 Task: Find connections with filter location Staaken with filter topic #travelwith filter profile language French with filter current company Mahindra Logistics with filter school Careers for youth Hyderabad with filter industry Appliances, Electrical, and Electronics Manufacturing with filter service category Nonprofit Consulting with filter keywords title Conservation Volunteer
Action: Mouse moved to (173, 281)
Screenshot: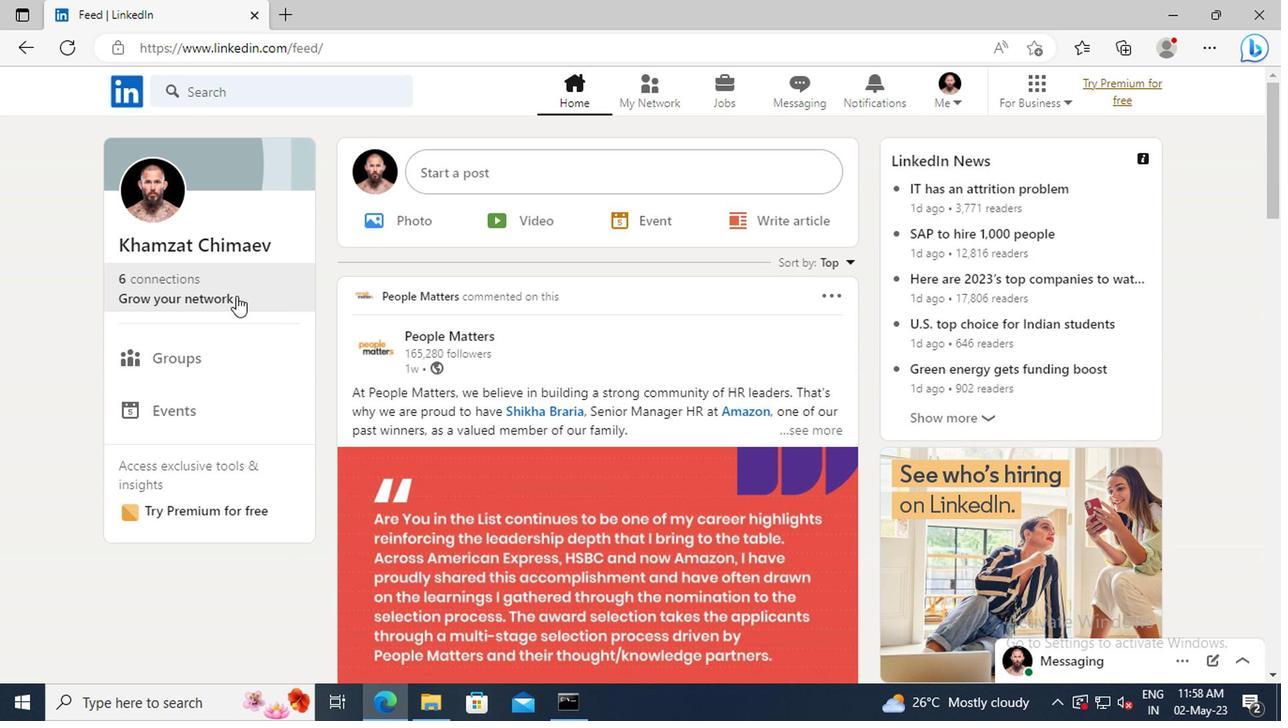 
Action: Mouse pressed left at (173, 281)
Screenshot: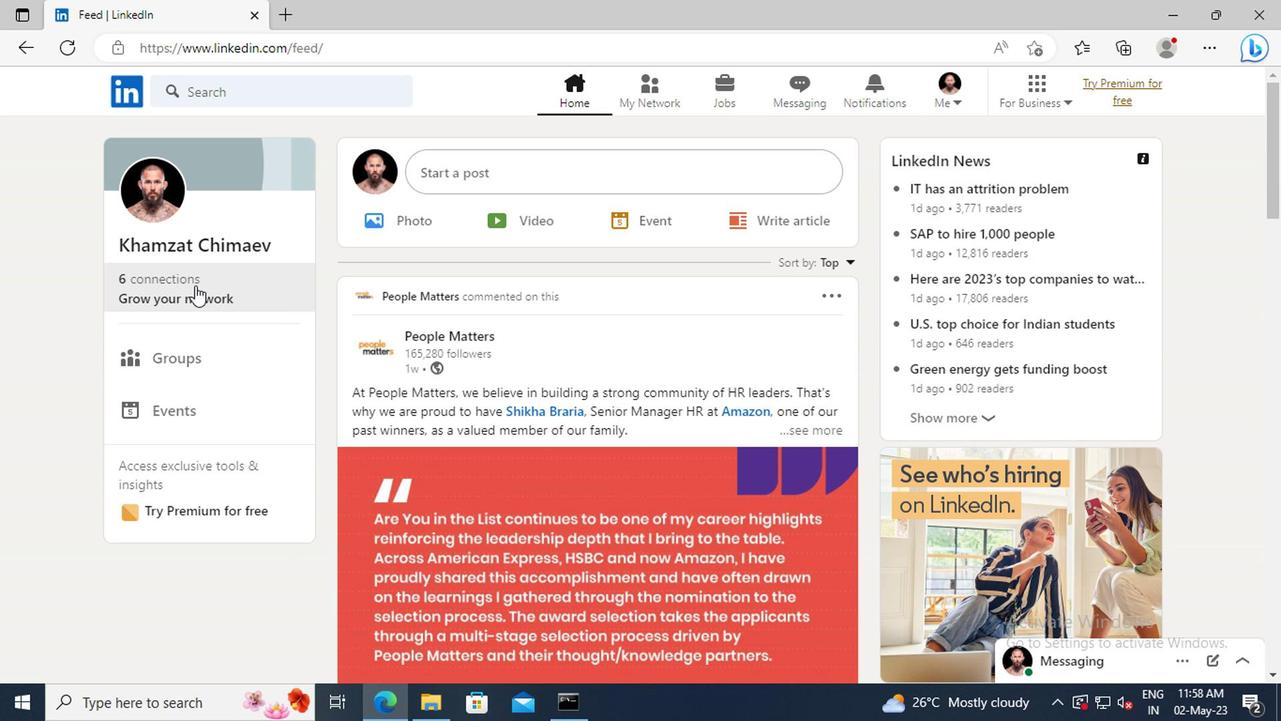 
Action: Mouse moved to (203, 196)
Screenshot: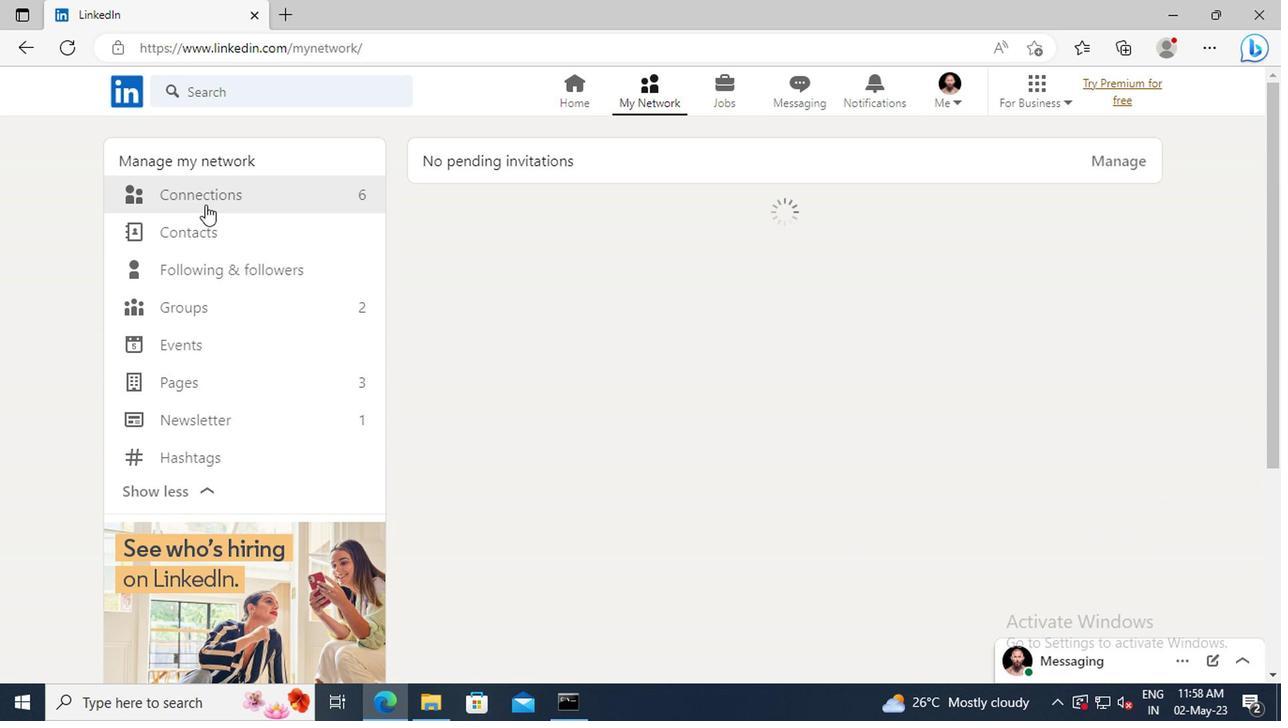 
Action: Mouse pressed left at (203, 196)
Screenshot: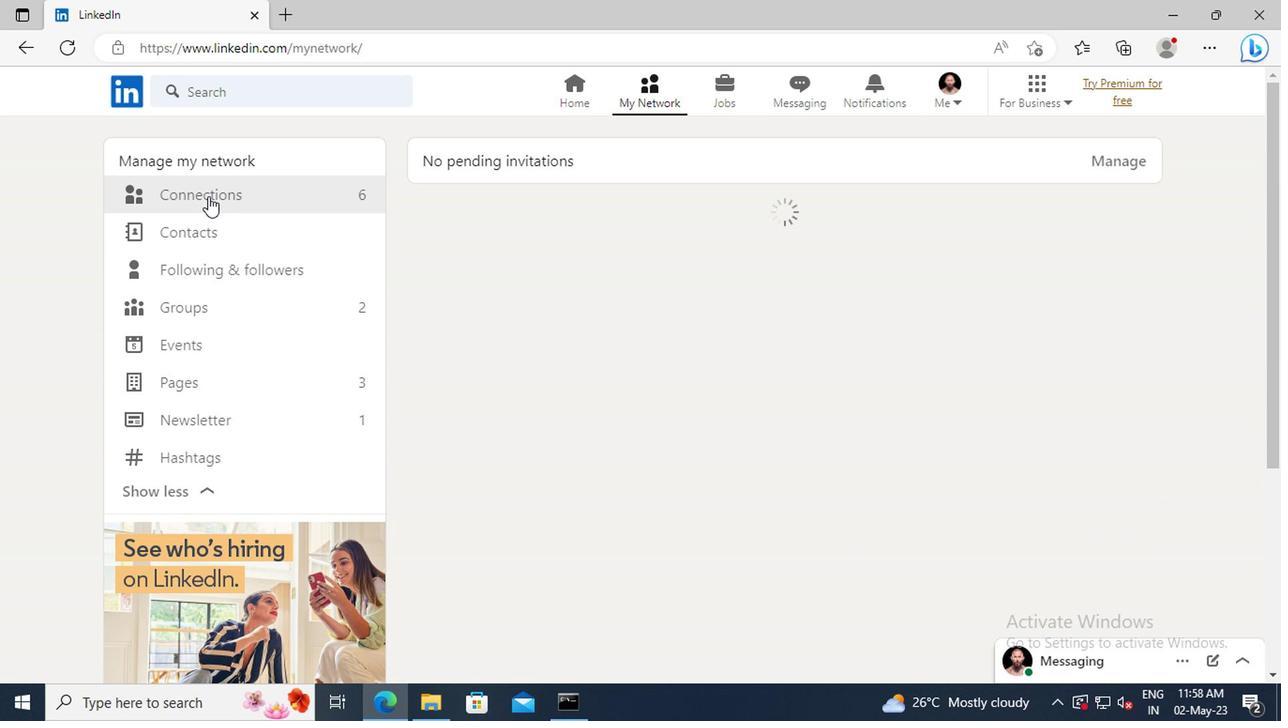 
Action: Mouse moved to (754, 198)
Screenshot: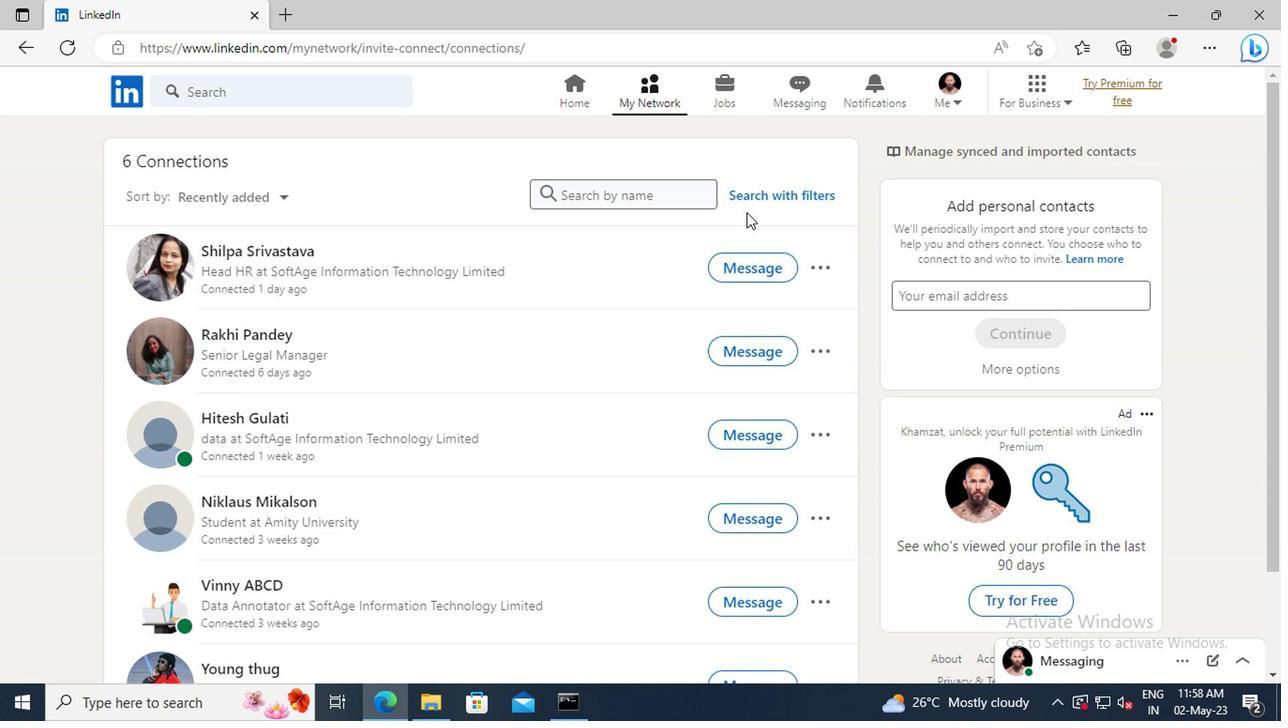 
Action: Mouse pressed left at (754, 198)
Screenshot: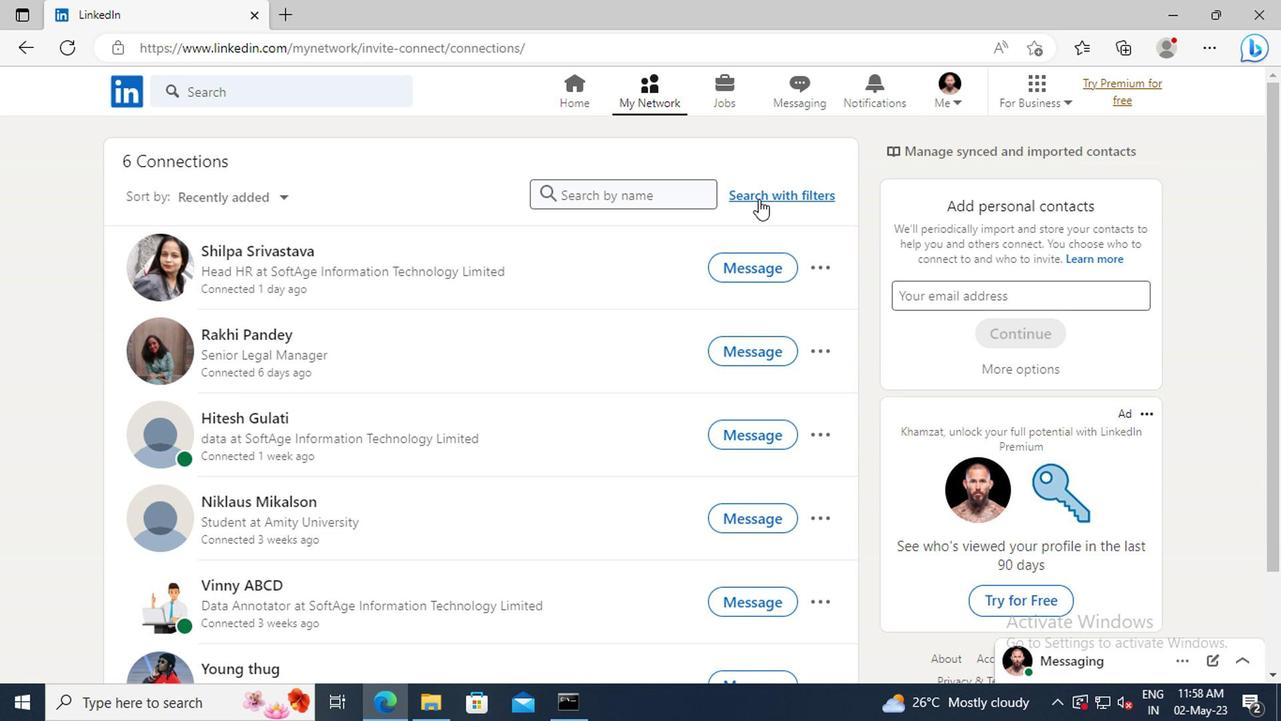 
Action: Mouse moved to (702, 146)
Screenshot: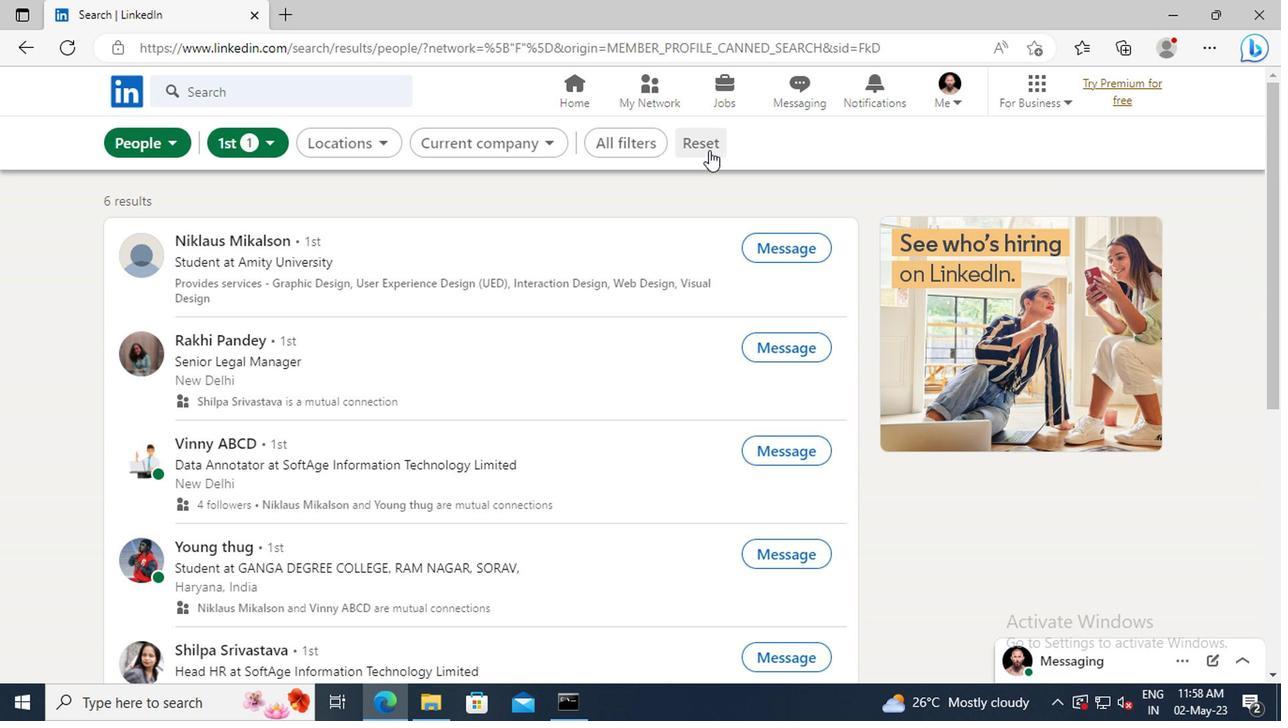 
Action: Mouse pressed left at (702, 146)
Screenshot: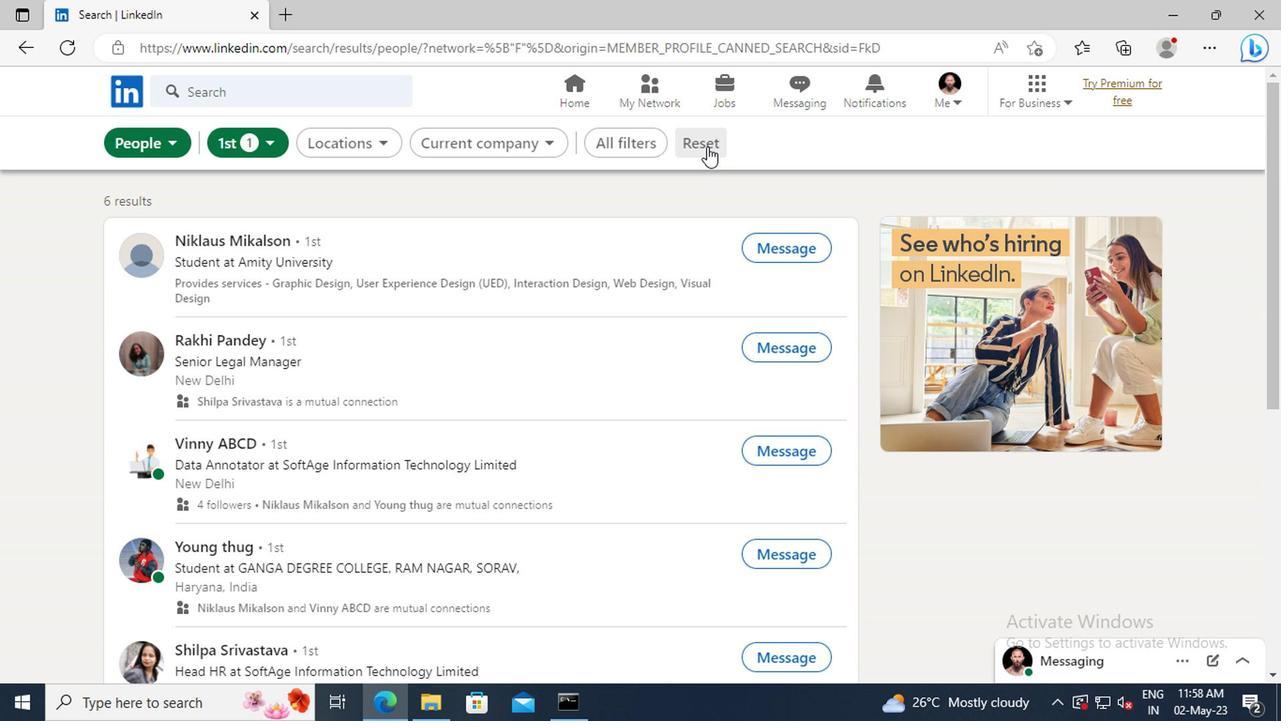 
Action: Mouse moved to (673, 146)
Screenshot: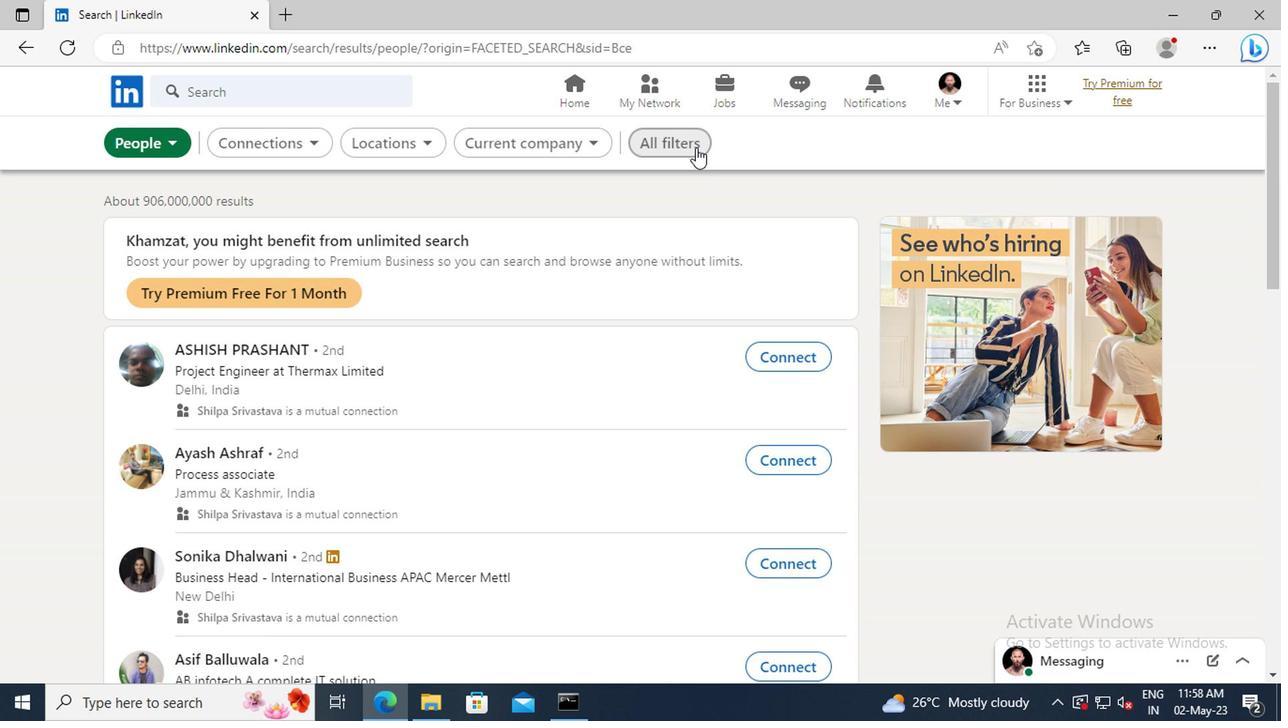 
Action: Mouse pressed left at (673, 146)
Screenshot: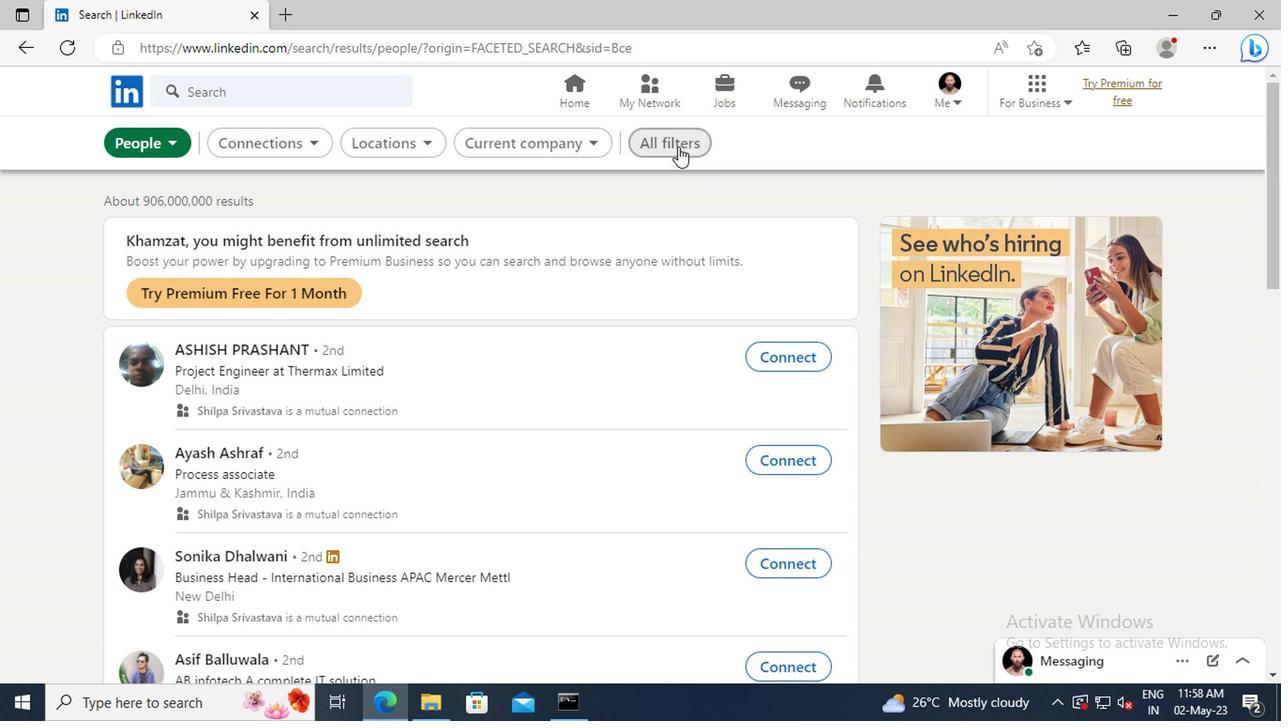 
Action: Mouse moved to (1039, 351)
Screenshot: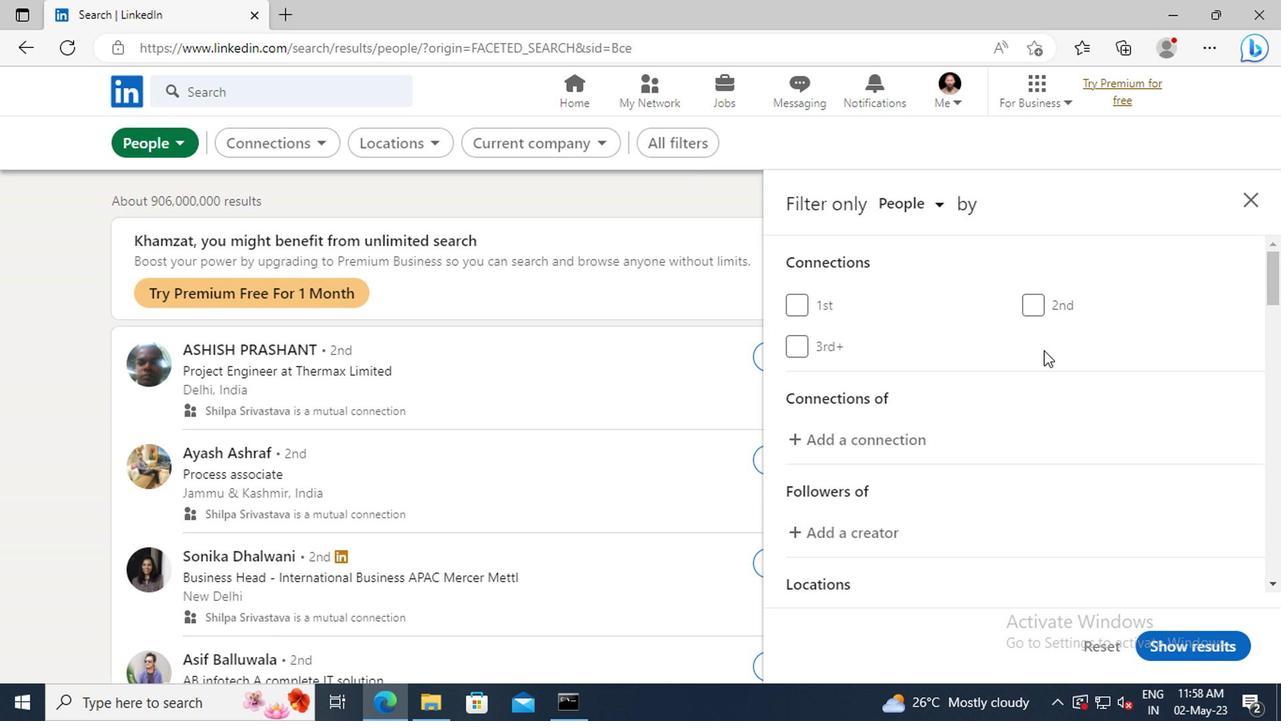 
Action: Mouse scrolled (1039, 349) with delta (0, -1)
Screenshot: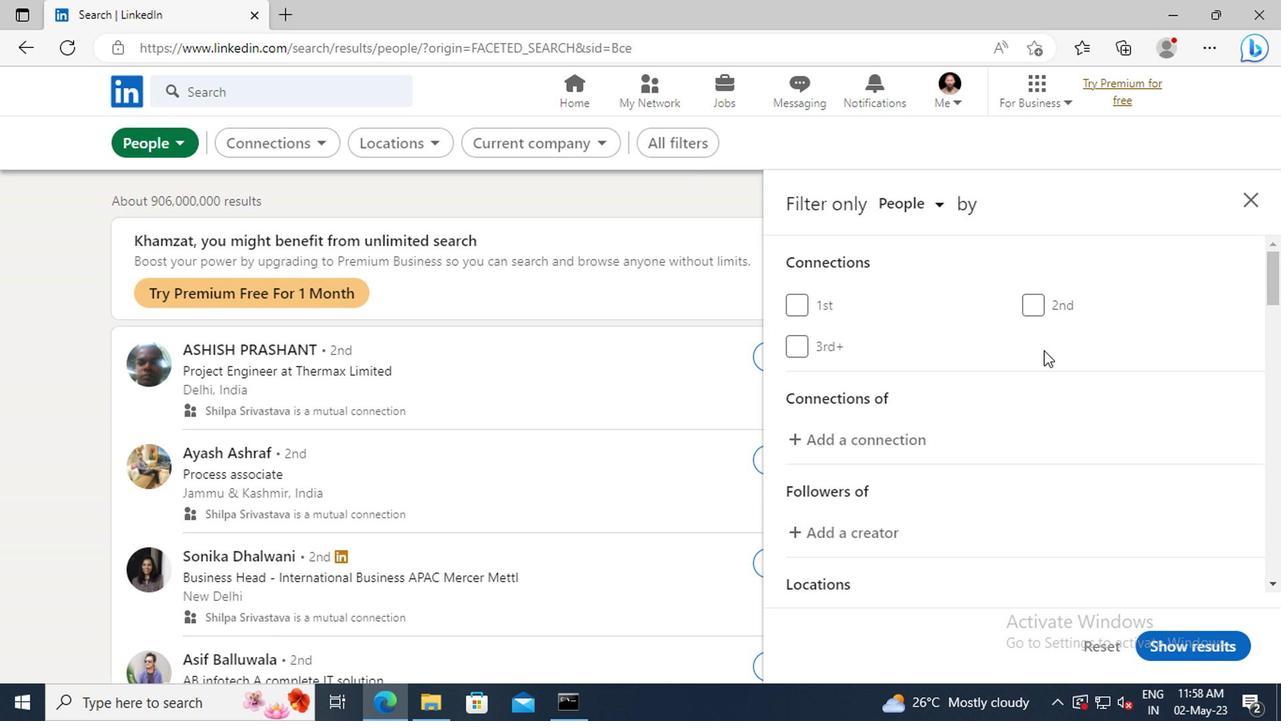 
Action: Mouse scrolled (1039, 349) with delta (0, -1)
Screenshot: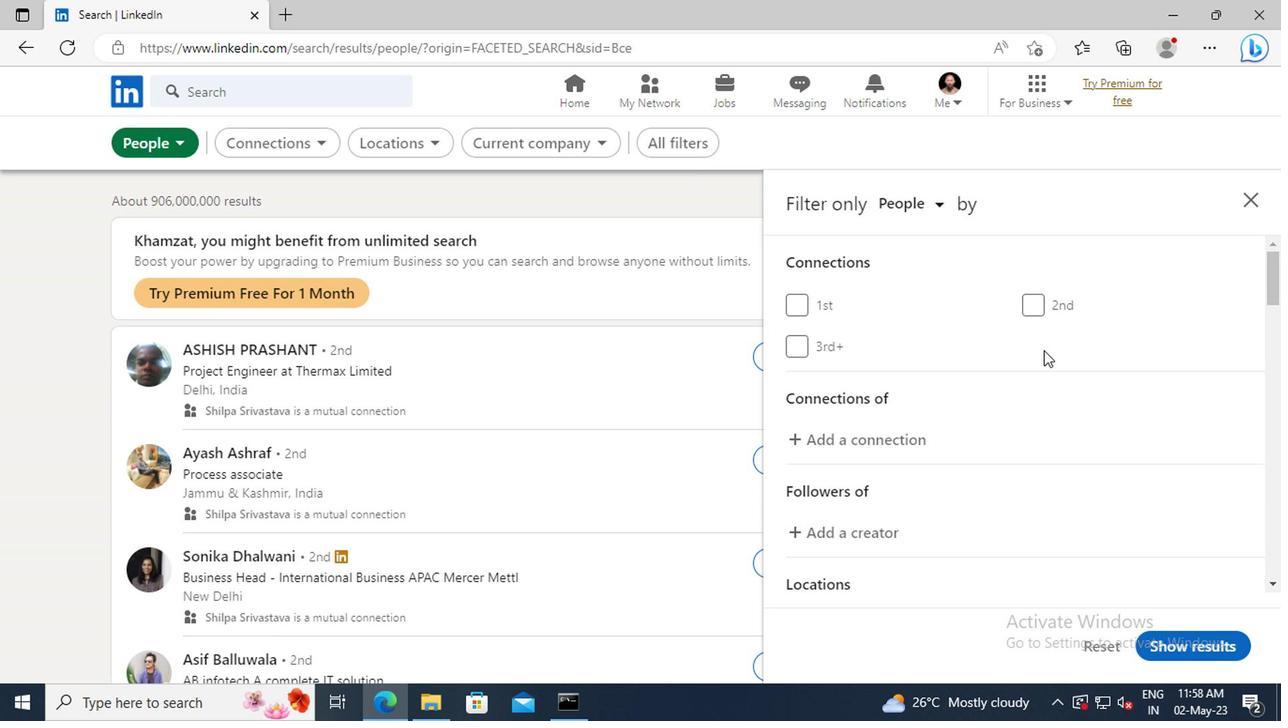 
Action: Mouse scrolled (1039, 349) with delta (0, -1)
Screenshot: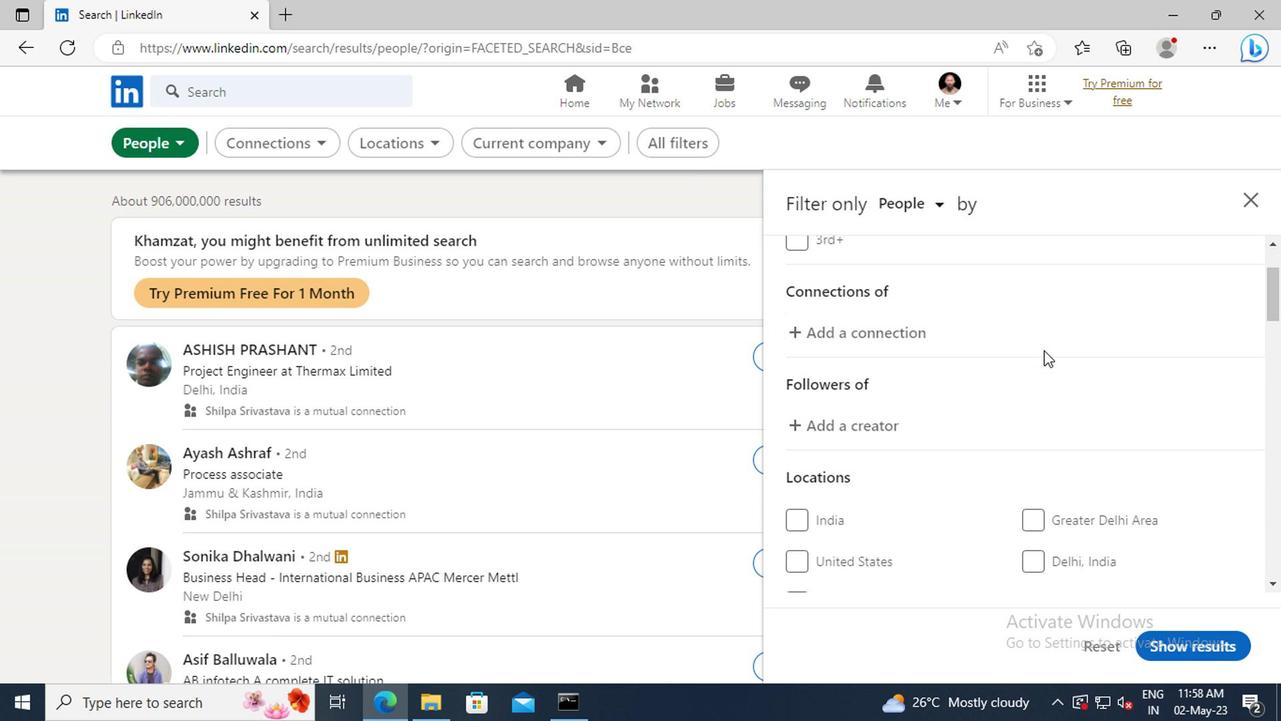 
Action: Mouse scrolled (1039, 349) with delta (0, -1)
Screenshot: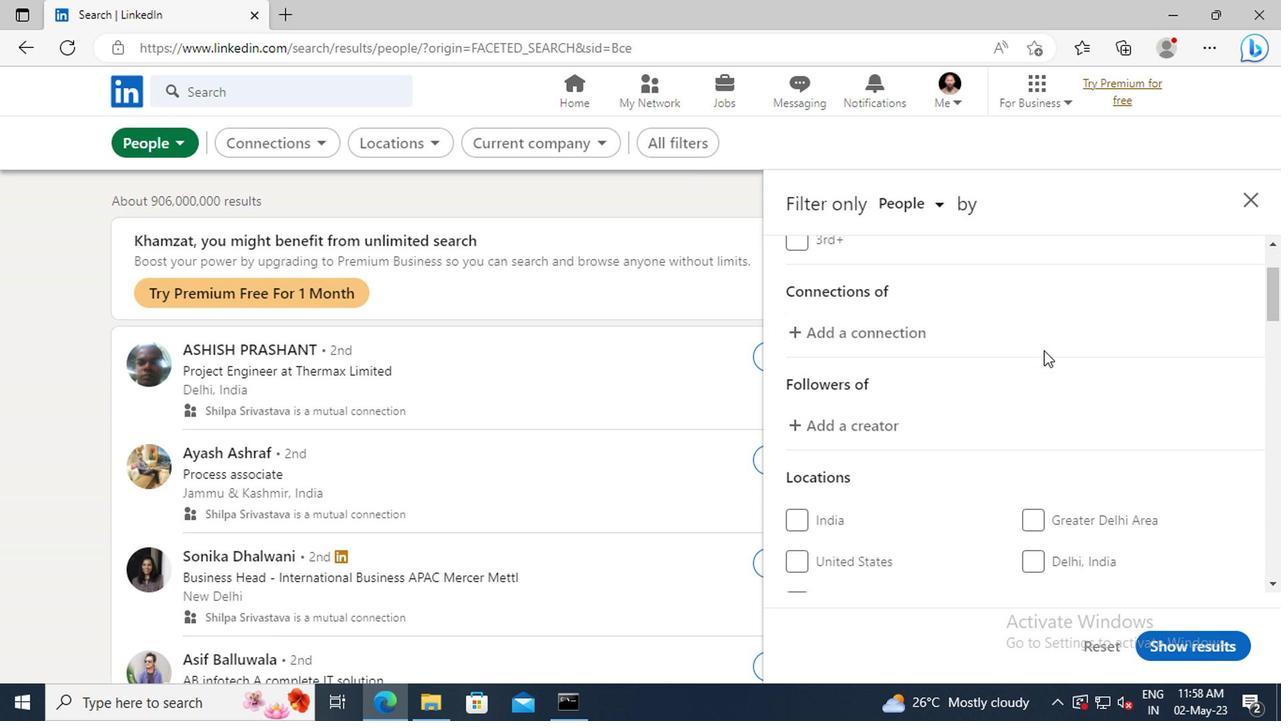 
Action: Mouse scrolled (1039, 349) with delta (0, -1)
Screenshot: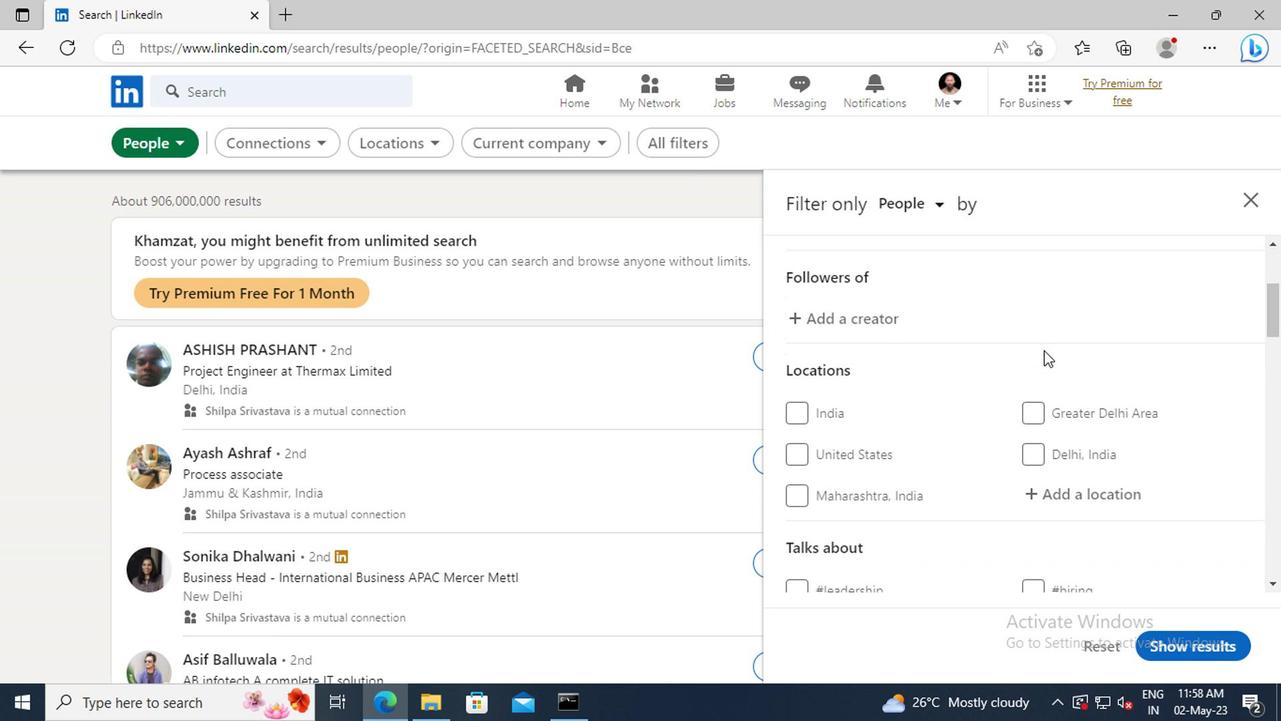 
Action: Mouse moved to (1048, 442)
Screenshot: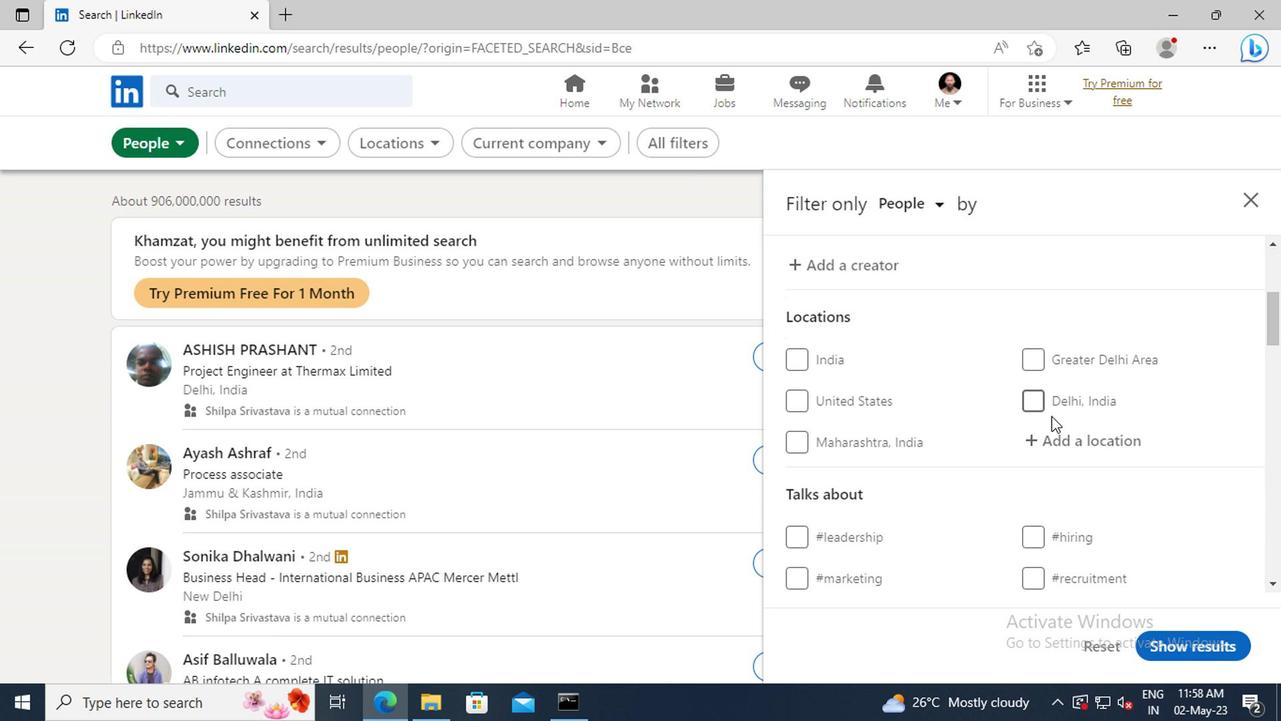 
Action: Mouse pressed left at (1048, 442)
Screenshot: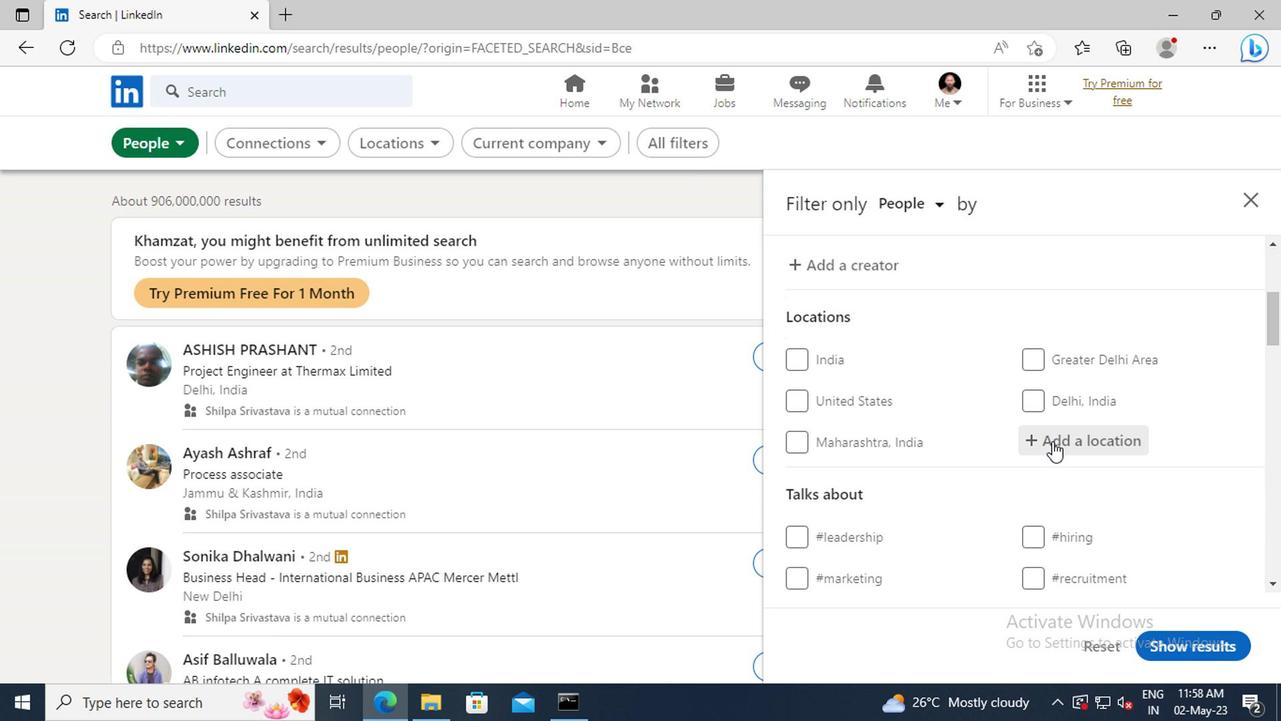 
Action: Key pressed <Key.shift>STAAKEN<Key.enter>
Screenshot: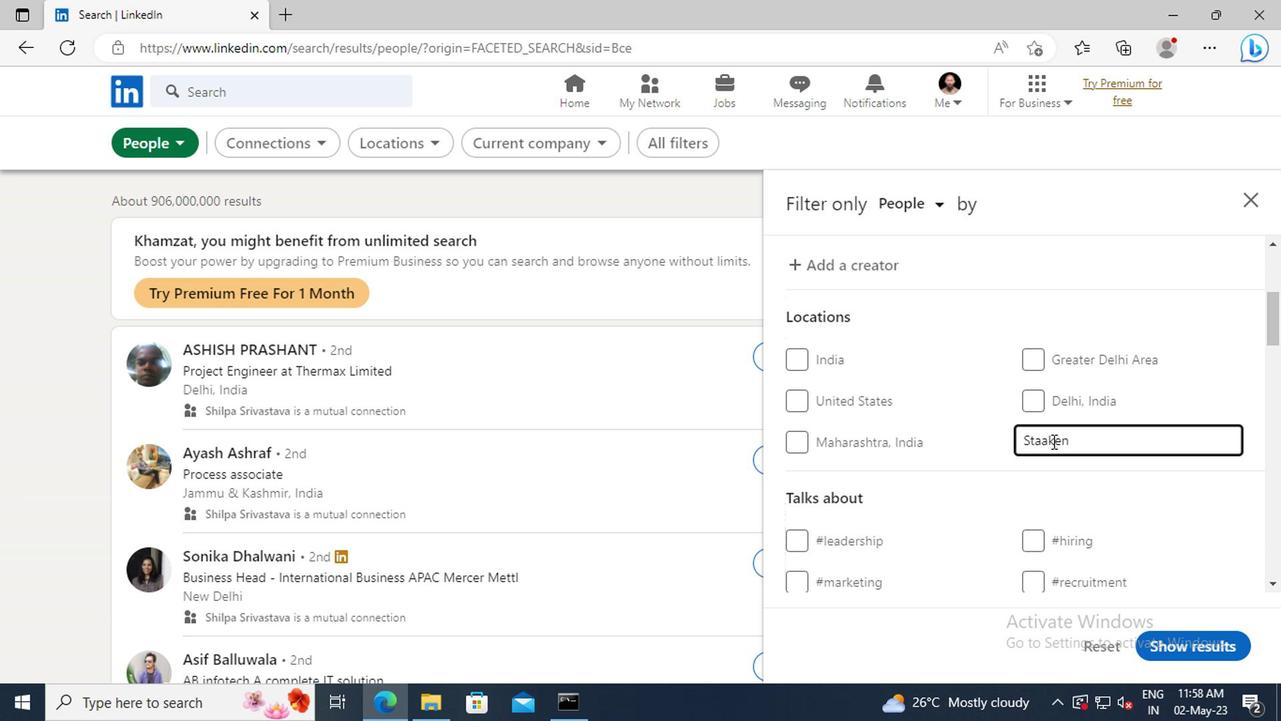 
Action: Mouse scrolled (1048, 441) with delta (0, -1)
Screenshot: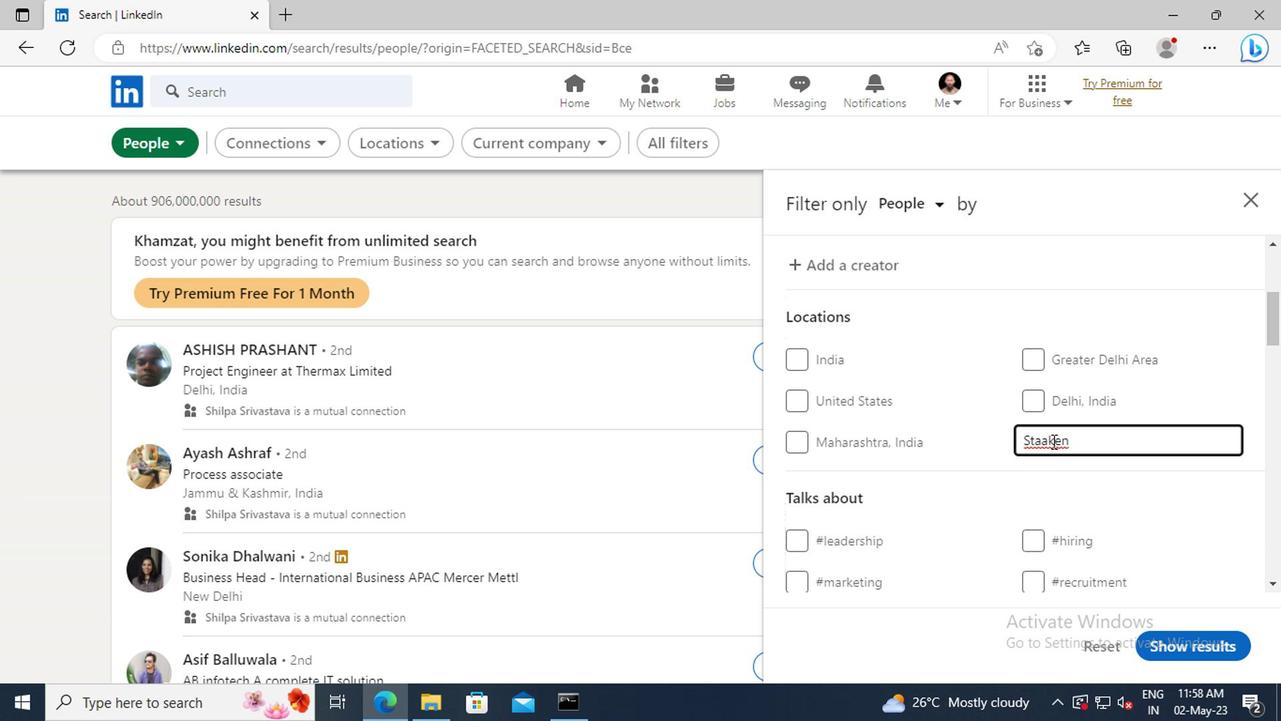 
Action: Mouse scrolled (1048, 441) with delta (0, -1)
Screenshot: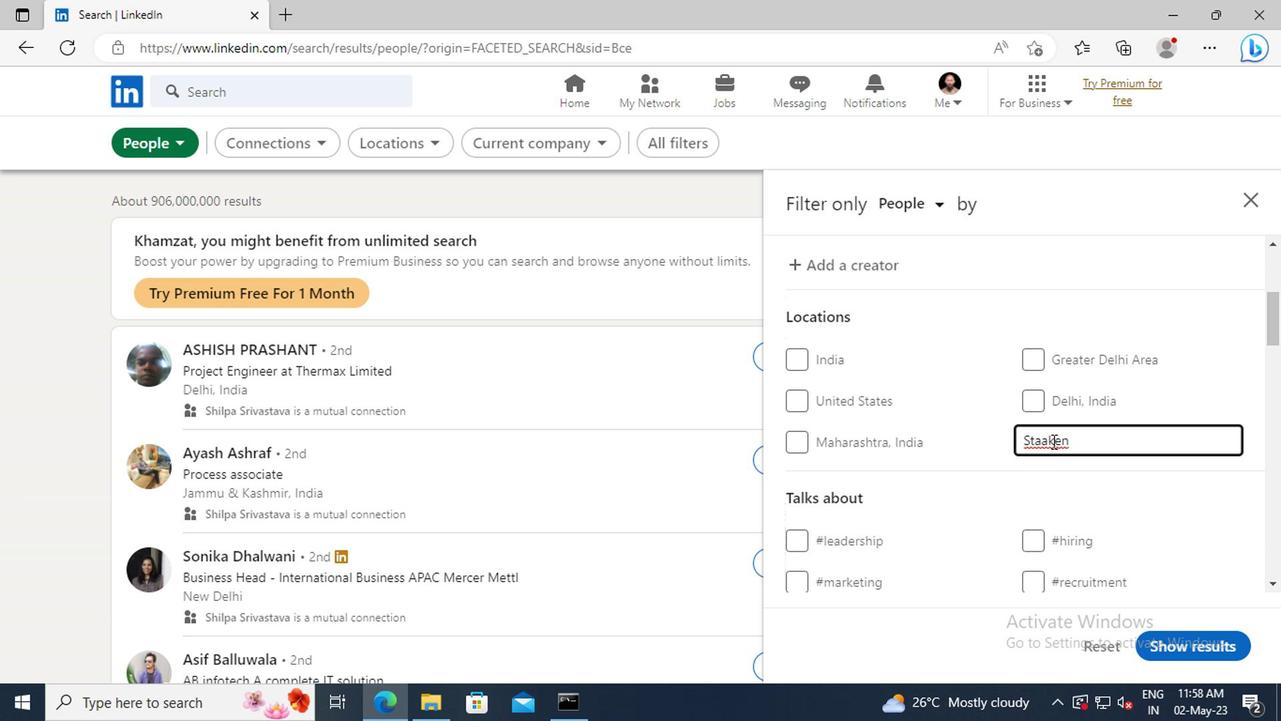
Action: Mouse scrolled (1048, 441) with delta (0, -1)
Screenshot: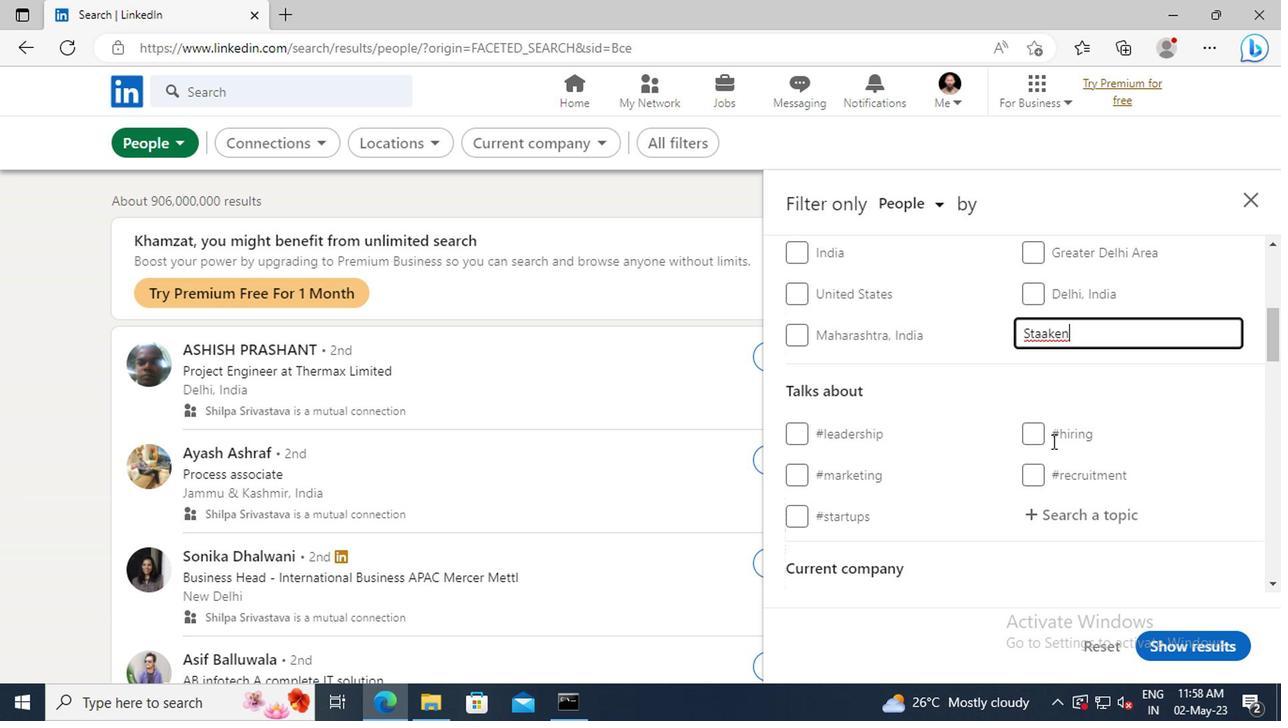 
Action: Mouse moved to (1048, 461)
Screenshot: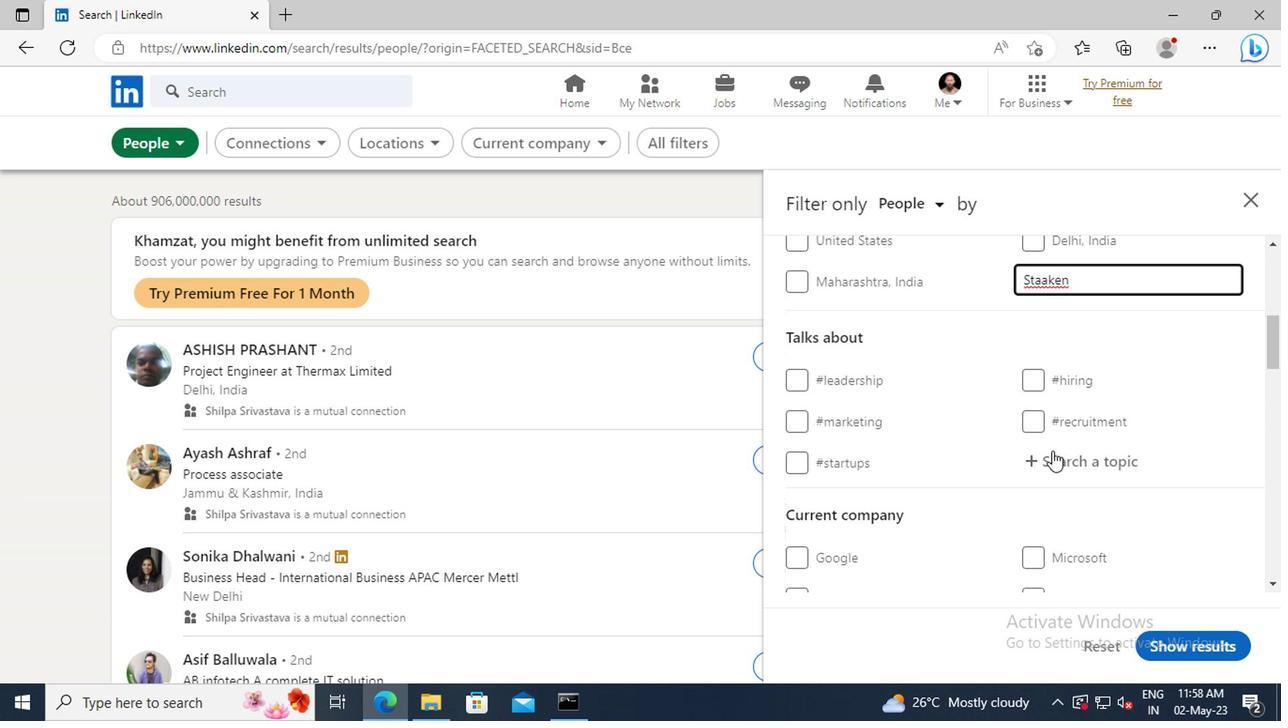 
Action: Mouse pressed left at (1048, 461)
Screenshot: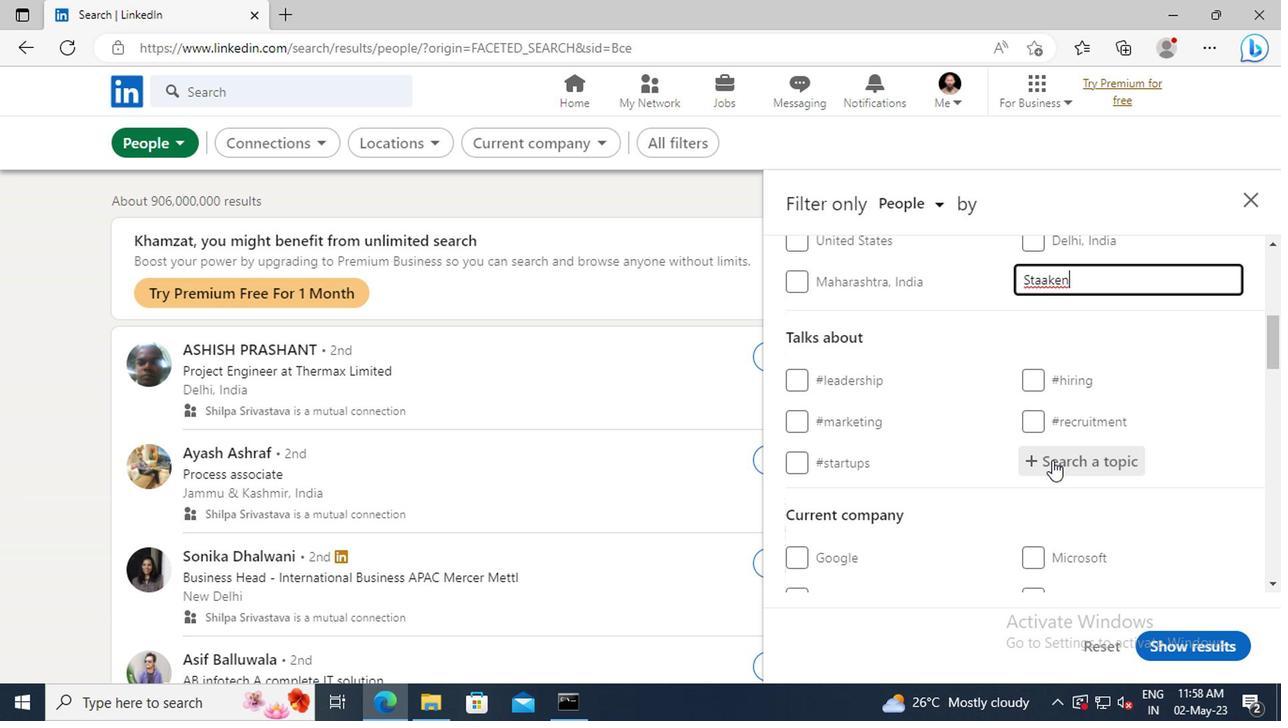 
Action: Key pressed TRAVEL
Screenshot: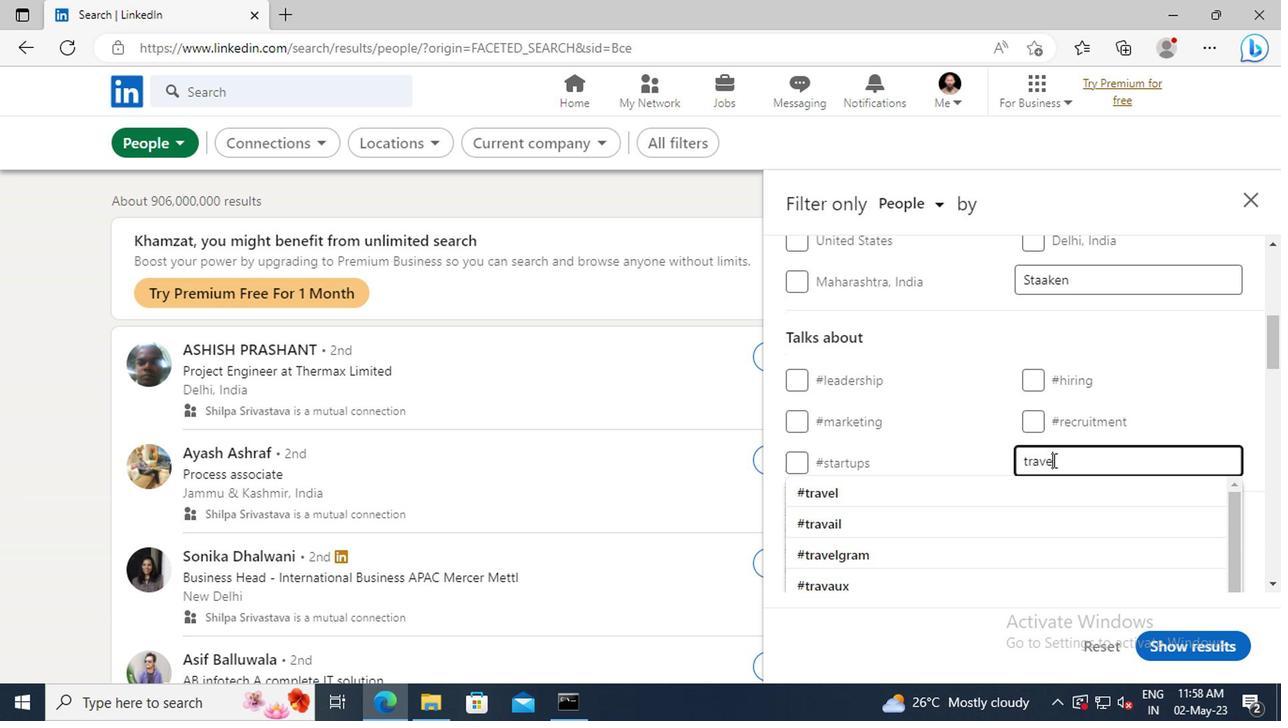 
Action: Mouse moved to (1049, 492)
Screenshot: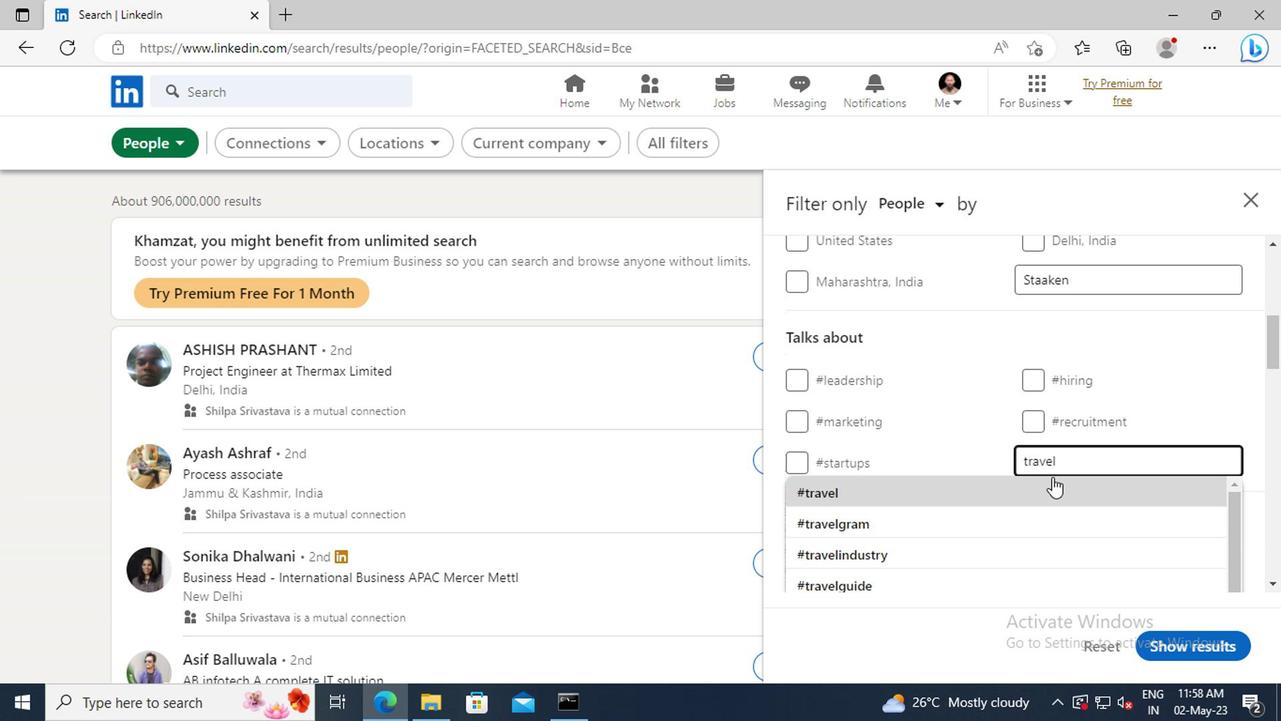 
Action: Mouse pressed left at (1049, 492)
Screenshot: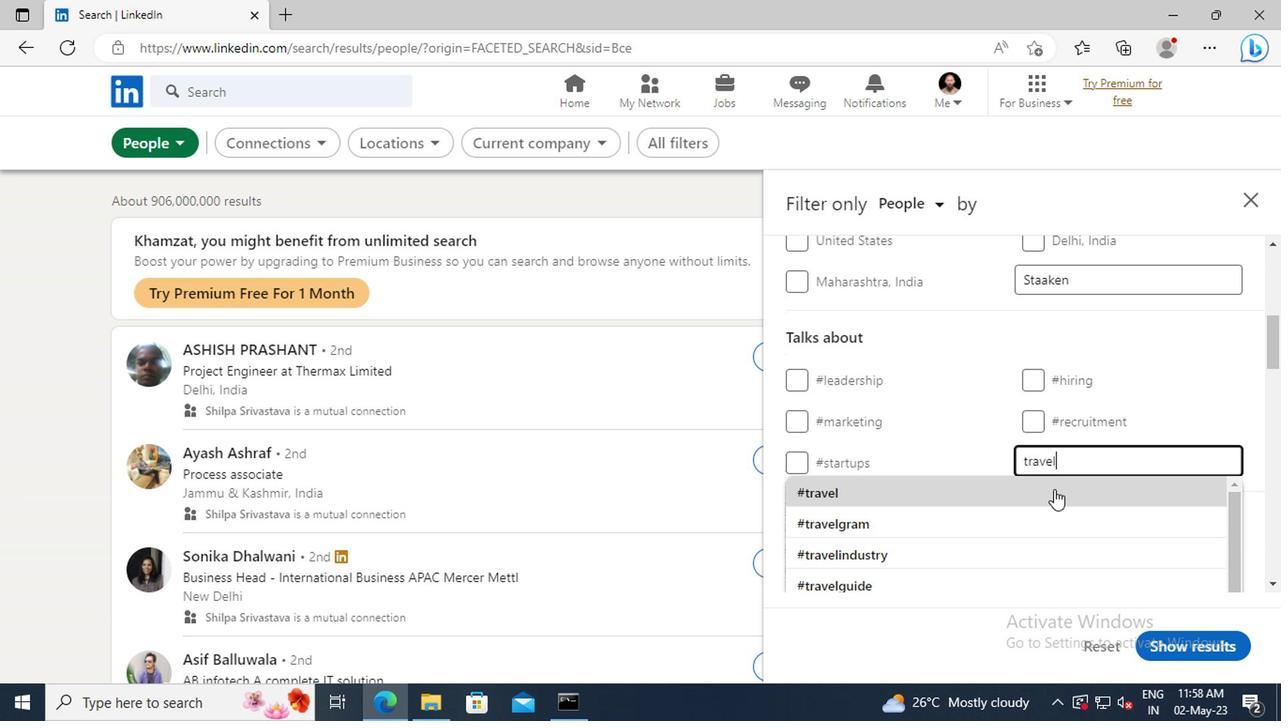 
Action: Mouse scrolled (1049, 491) with delta (0, -1)
Screenshot: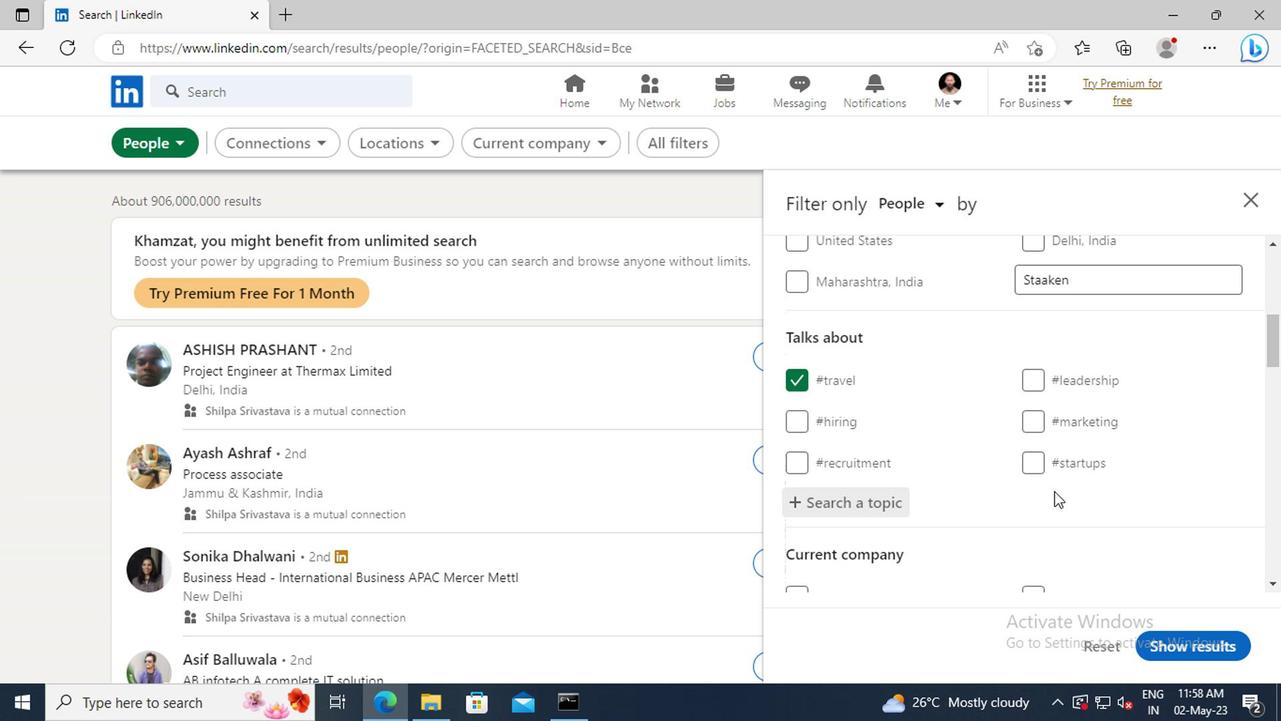 
Action: Mouse scrolled (1049, 491) with delta (0, -1)
Screenshot: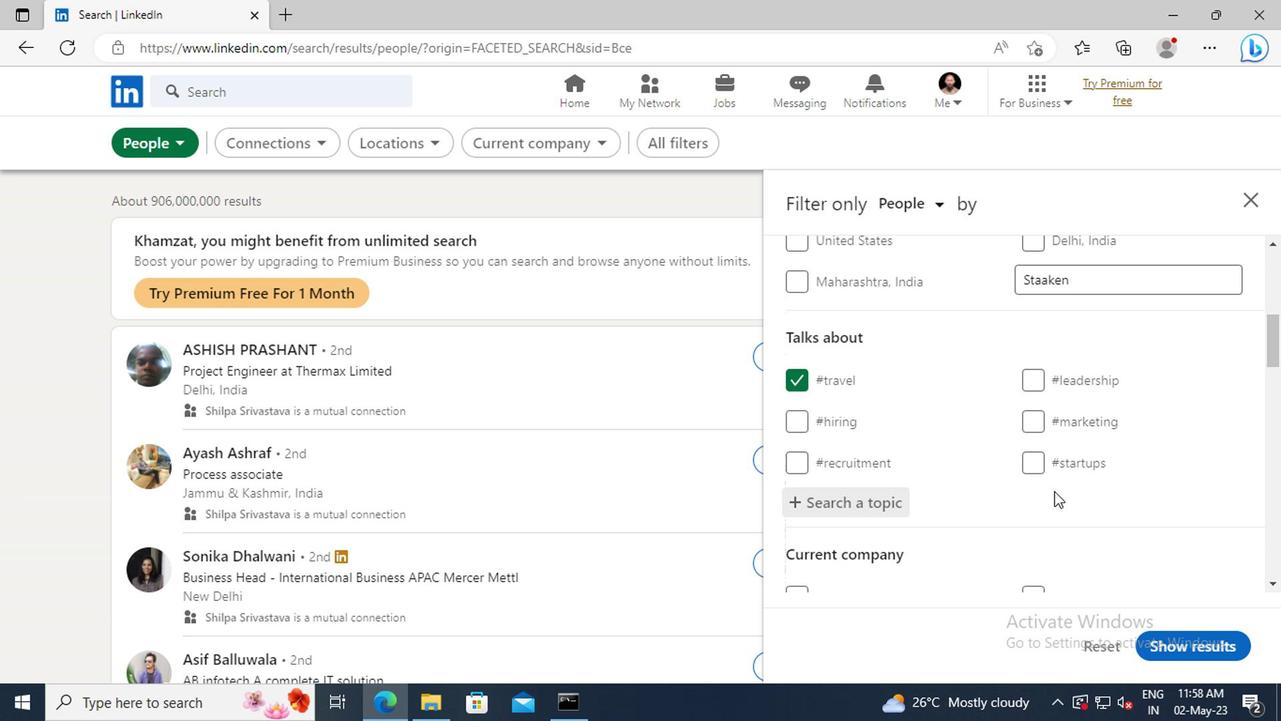 
Action: Mouse scrolled (1049, 491) with delta (0, -1)
Screenshot: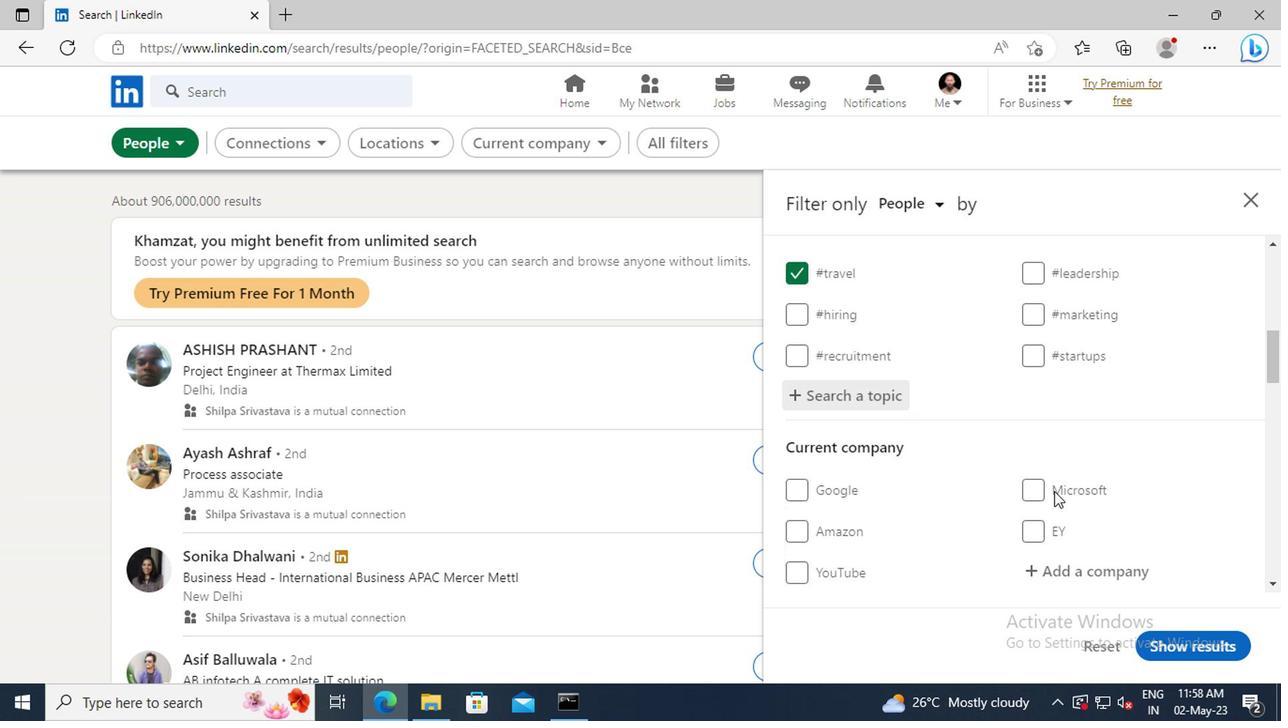 
Action: Mouse scrolled (1049, 491) with delta (0, -1)
Screenshot: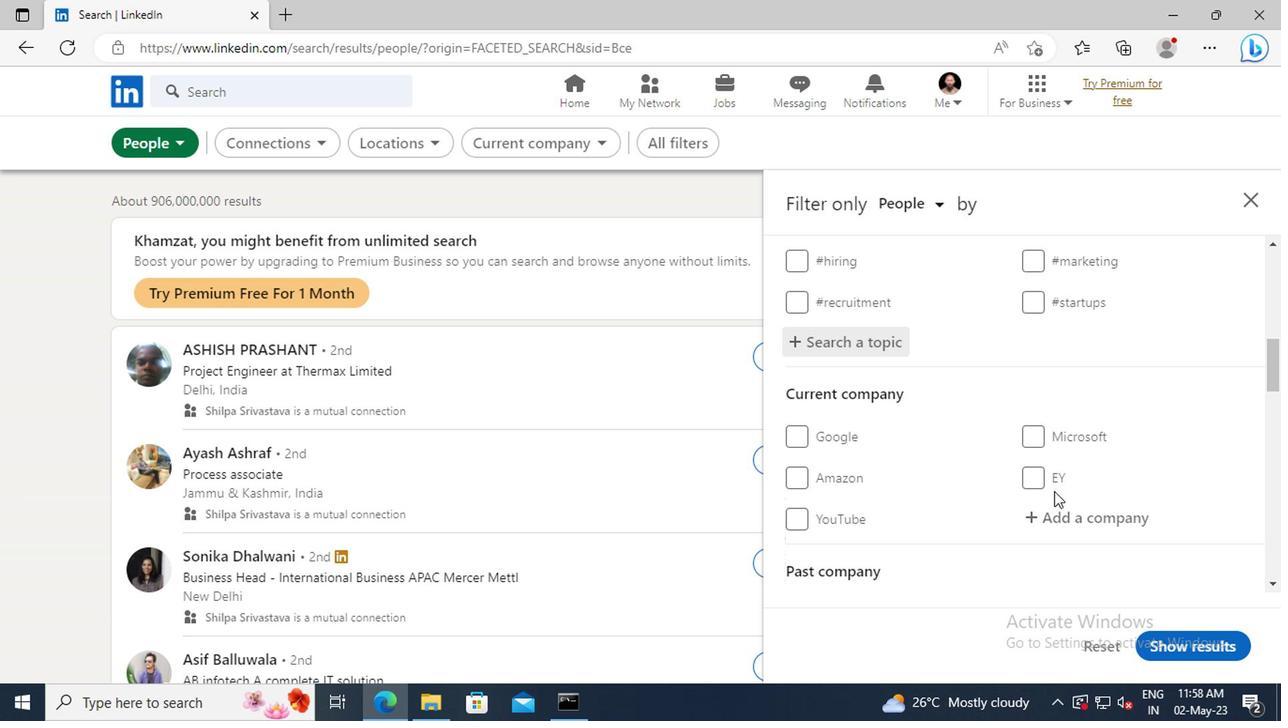 
Action: Mouse scrolled (1049, 491) with delta (0, -1)
Screenshot: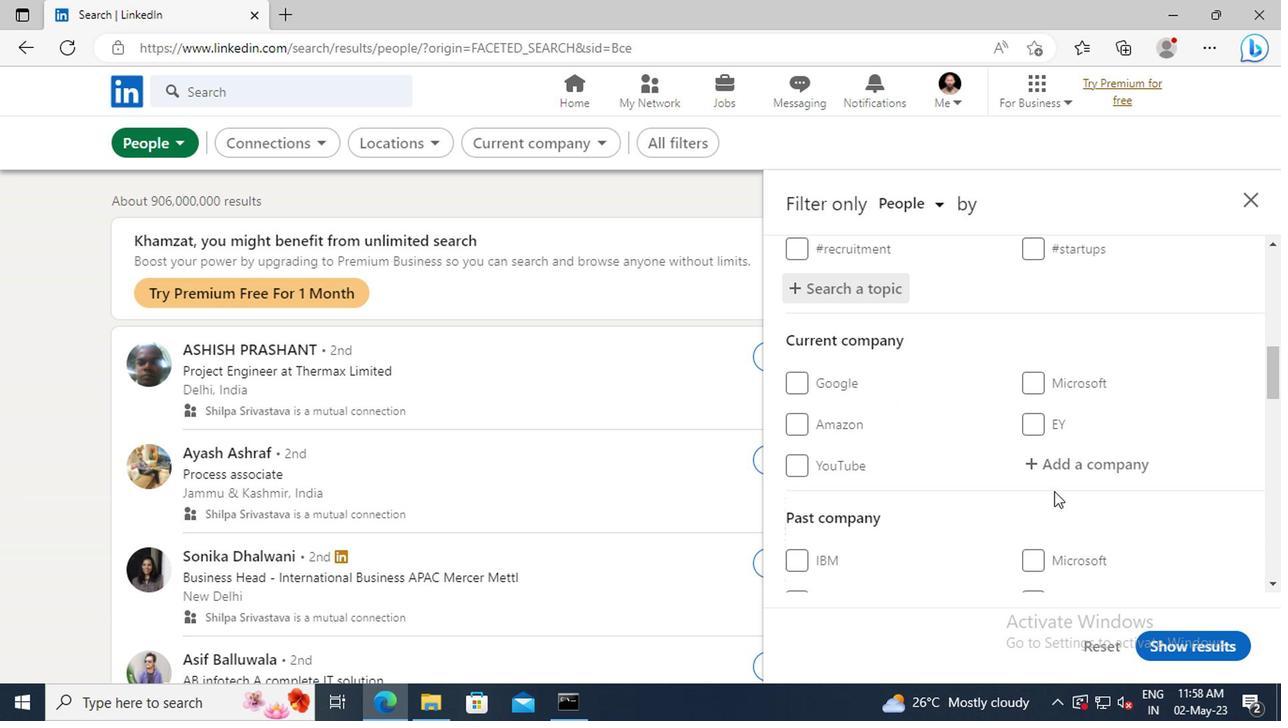 
Action: Mouse scrolled (1049, 491) with delta (0, -1)
Screenshot: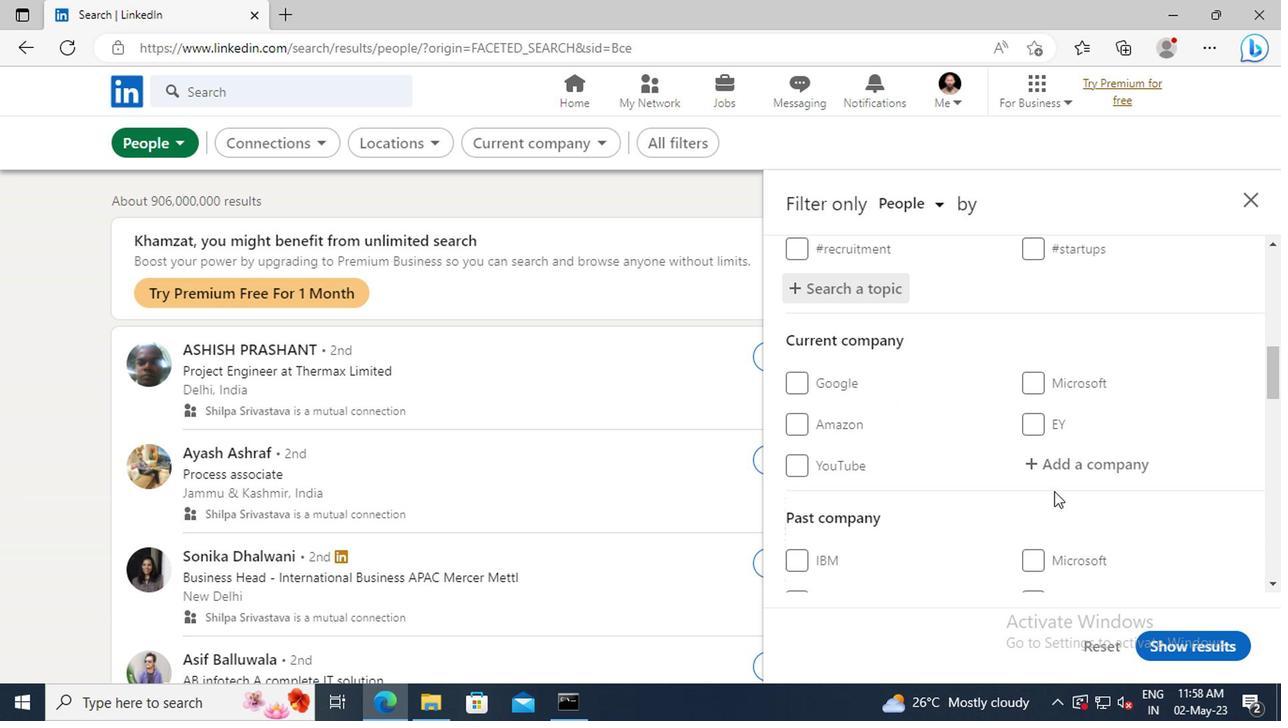 
Action: Mouse scrolled (1049, 491) with delta (0, -1)
Screenshot: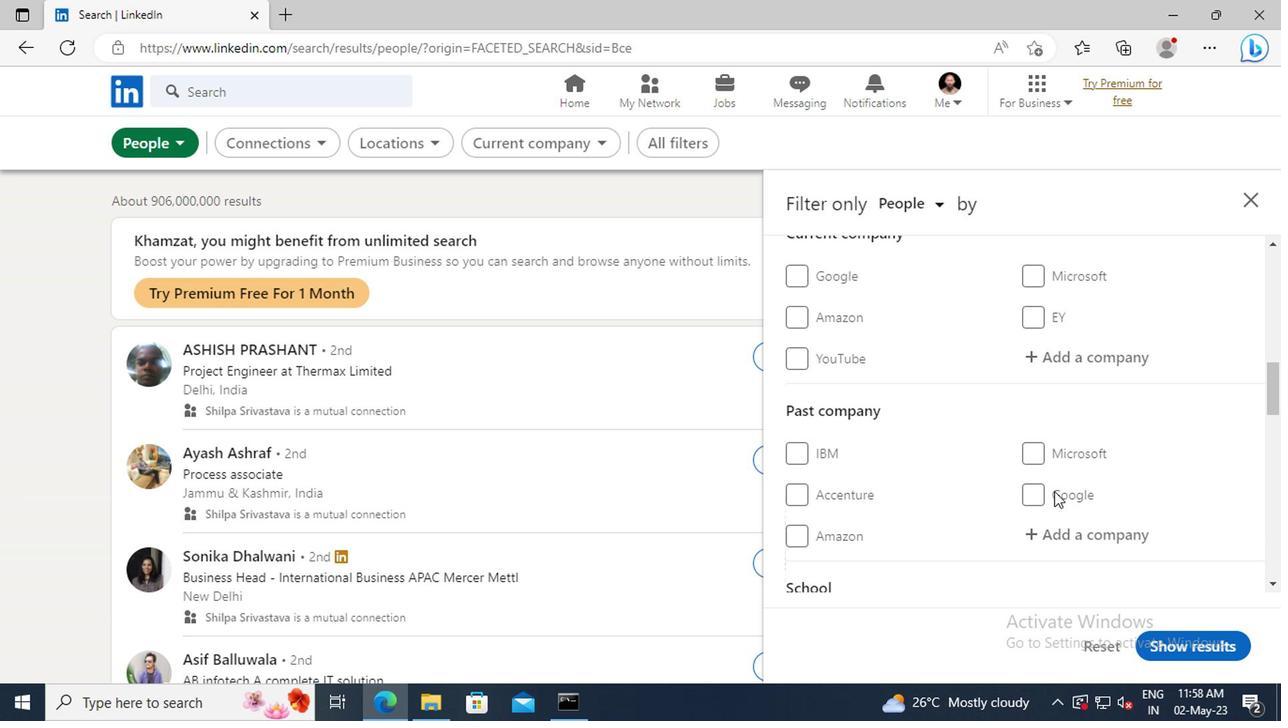 
Action: Mouse scrolled (1049, 491) with delta (0, -1)
Screenshot: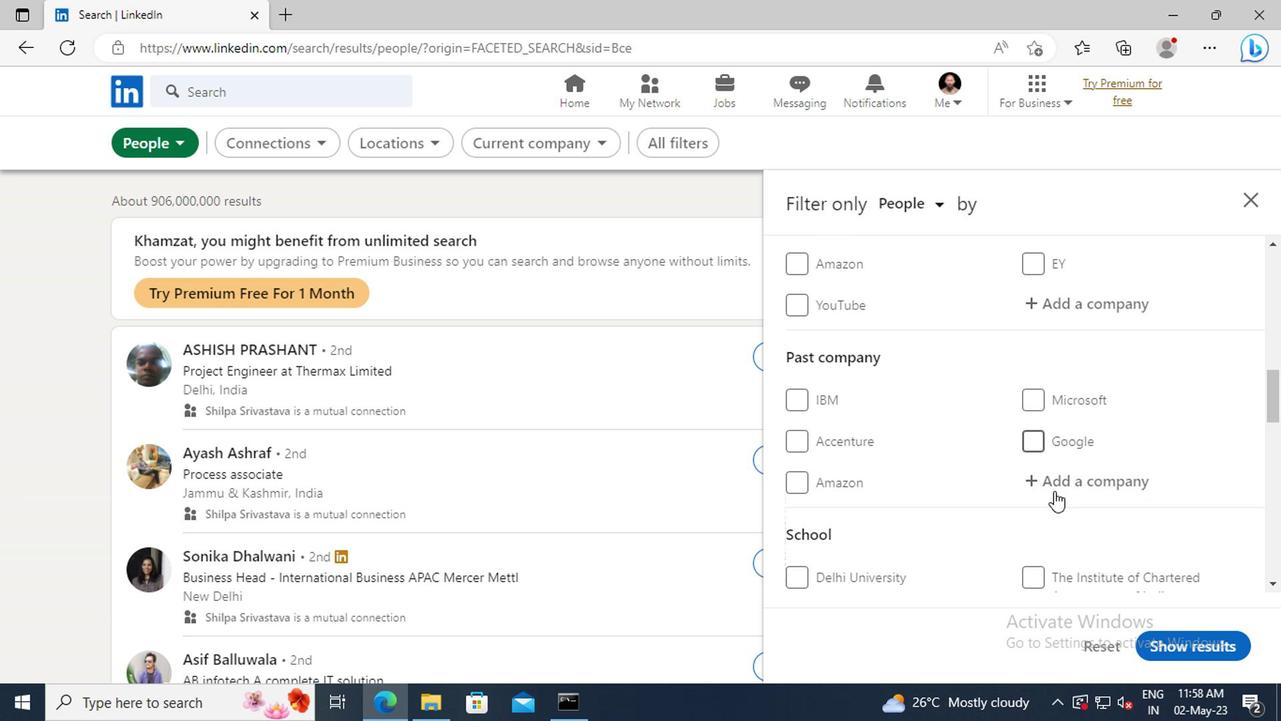
Action: Mouse scrolled (1049, 491) with delta (0, -1)
Screenshot: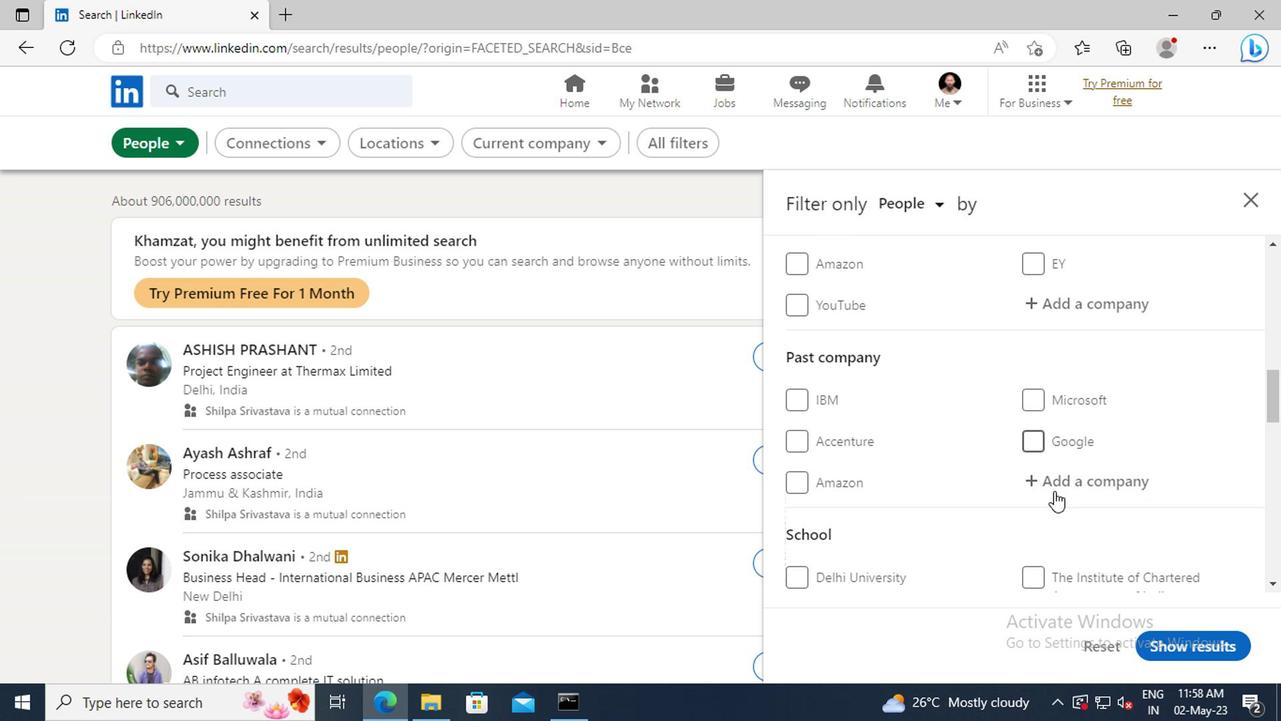 
Action: Mouse scrolled (1049, 491) with delta (0, -1)
Screenshot: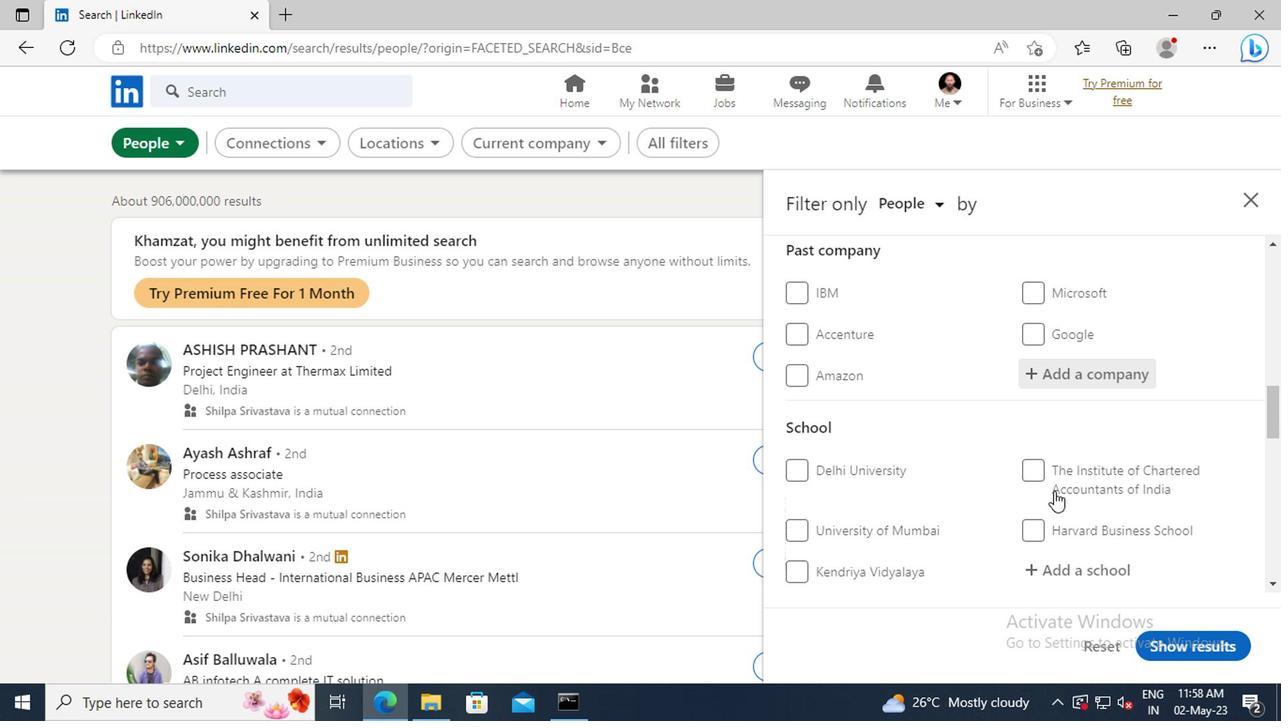 
Action: Mouse scrolled (1049, 491) with delta (0, -1)
Screenshot: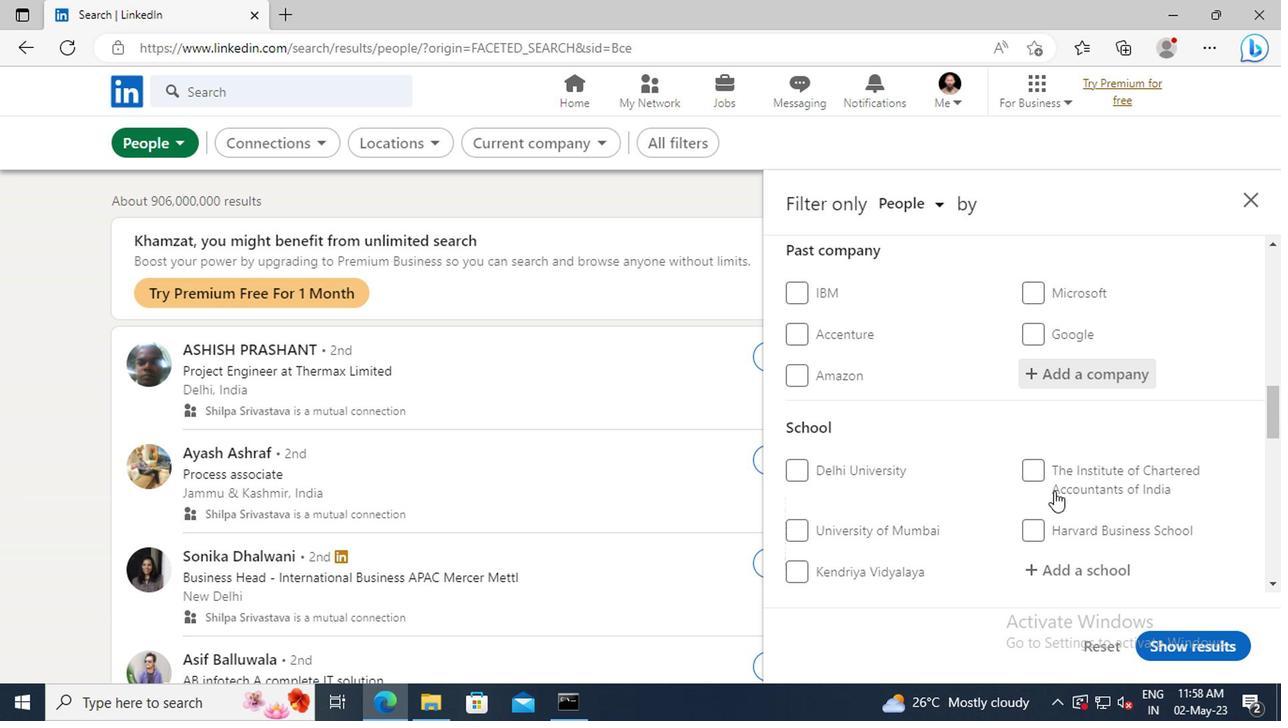 
Action: Mouse moved to (1049, 489)
Screenshot: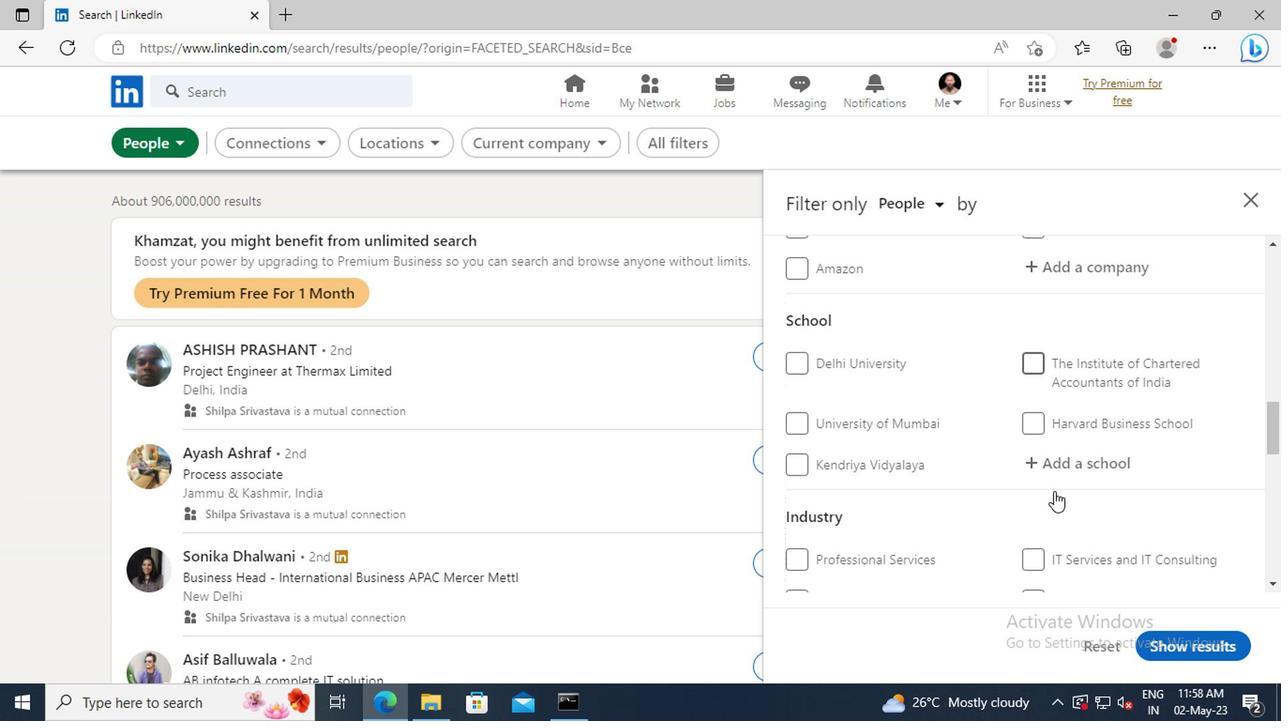 
Action: Mouse scrolled (1049, 488) with delta (0, 0)
Screenshot: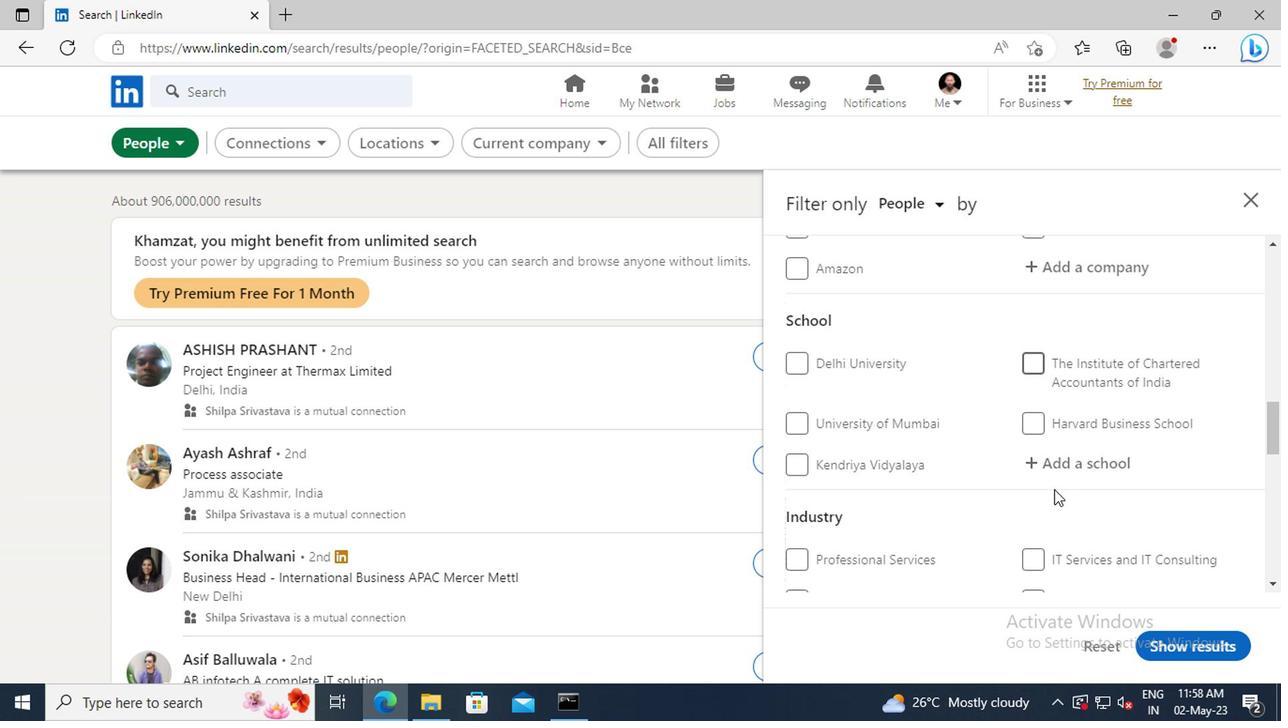 
Action: Mouse scrolled (1049, 488) with delta (0, 0)
Screenshot: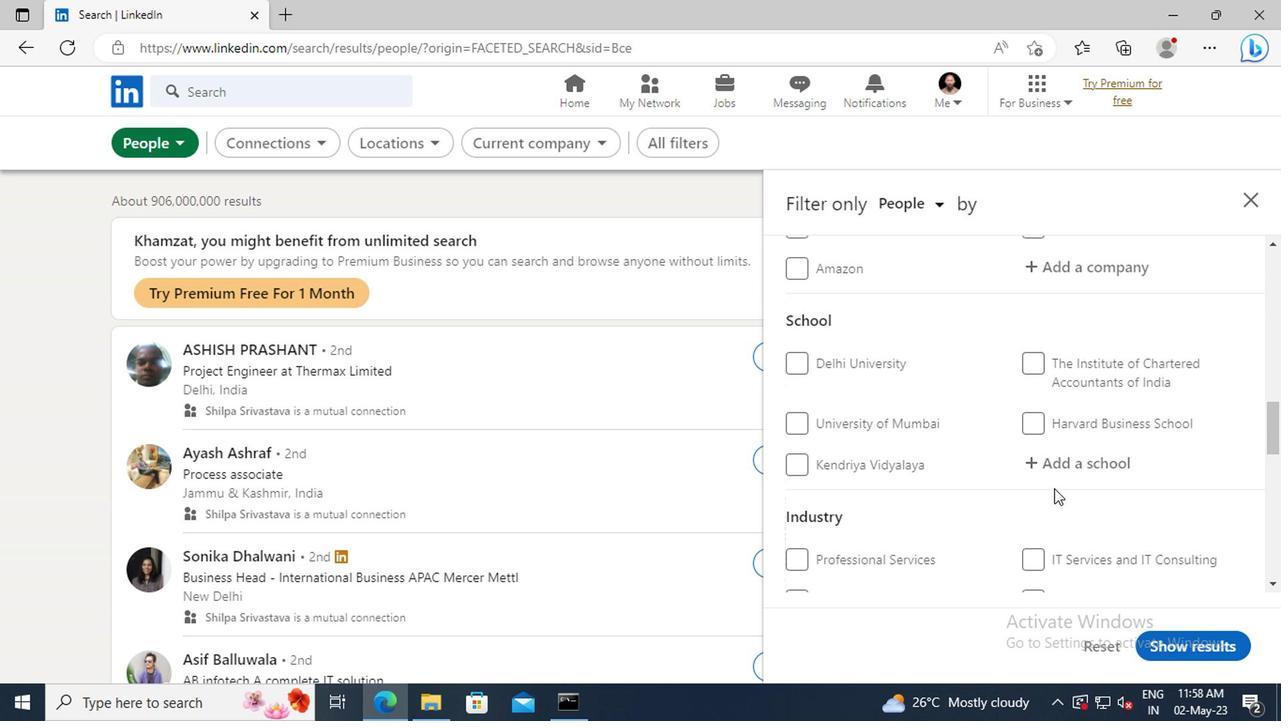 
Action: Mouse moved to (1049, 463)
Screenshot: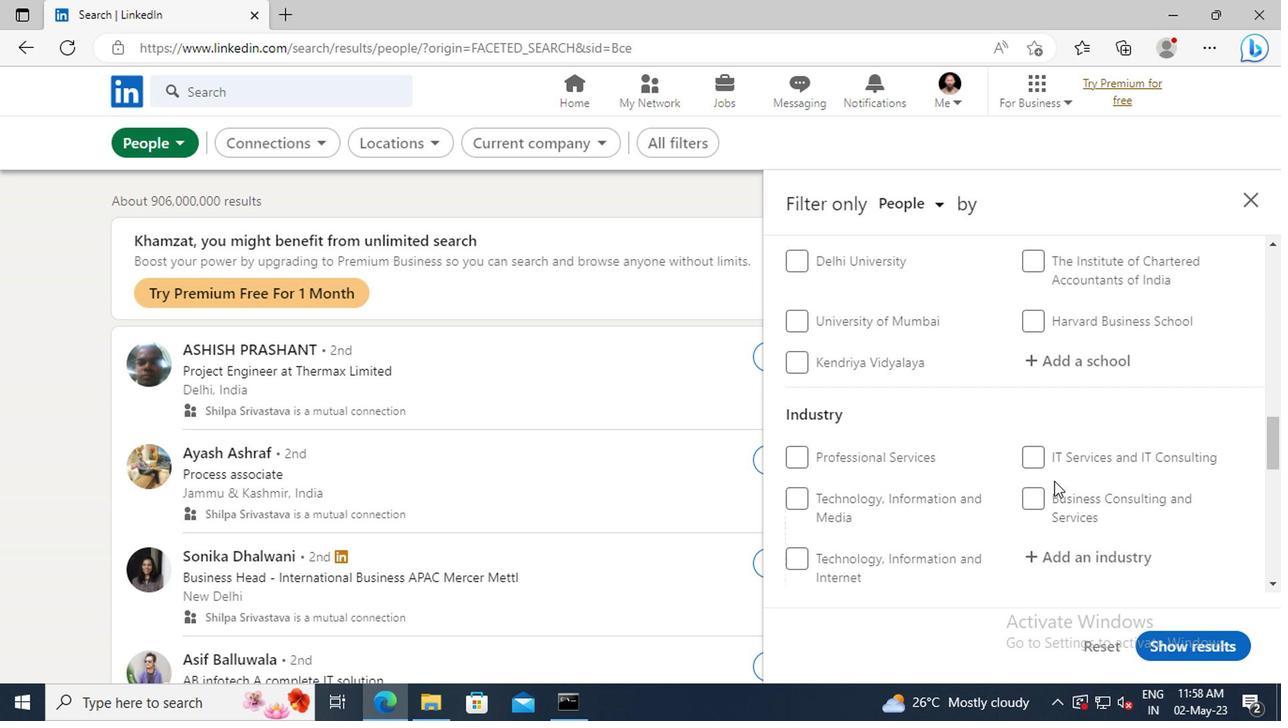 
Action: Mouse scrolled (1049, 463) with delta (0, 0)
Screenshot: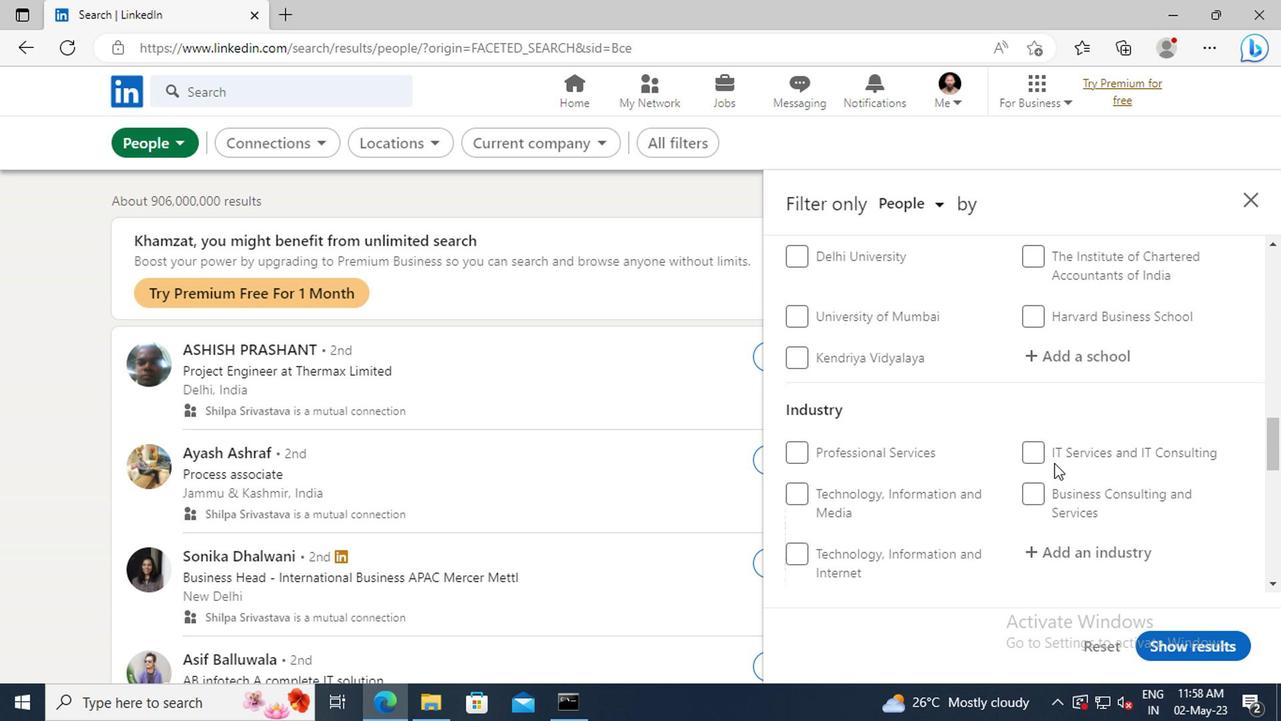 
Action: Mouse scrolled (1049, 463) with delta (0, 0)
Screenshot: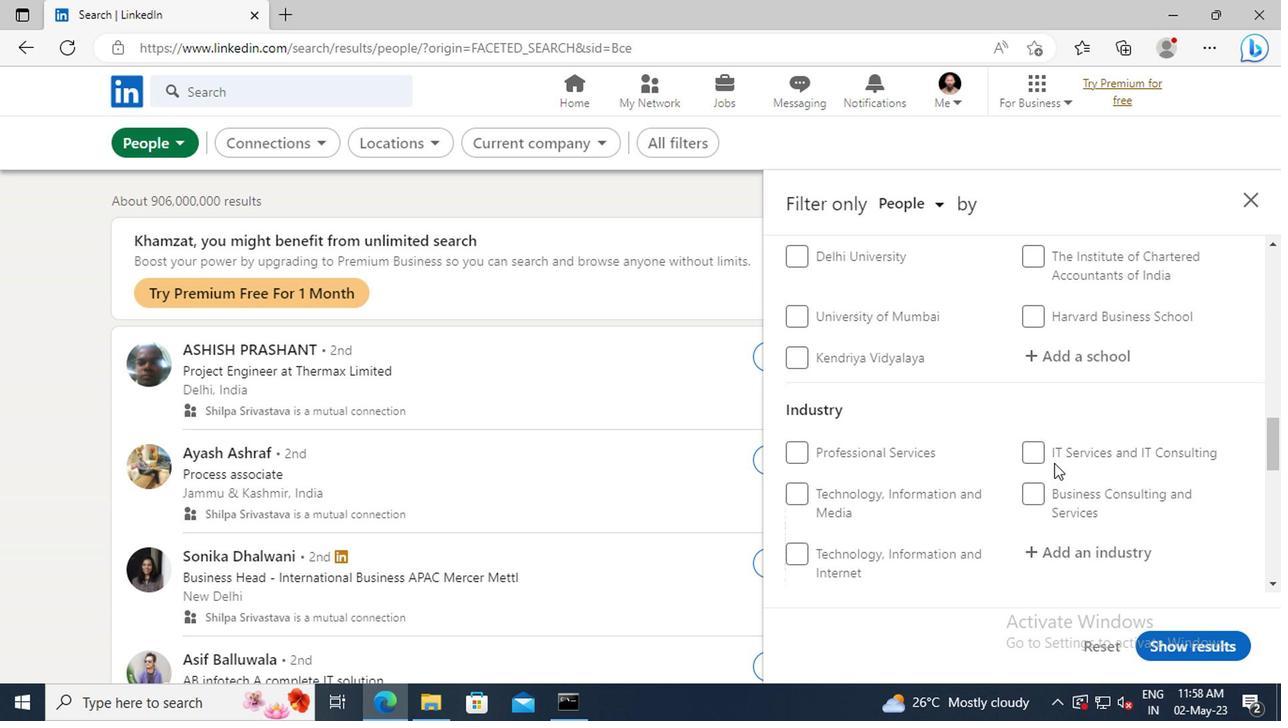 
Action: Mouse scrolled (1049, 463) with delta (0, 0)
Screenshot: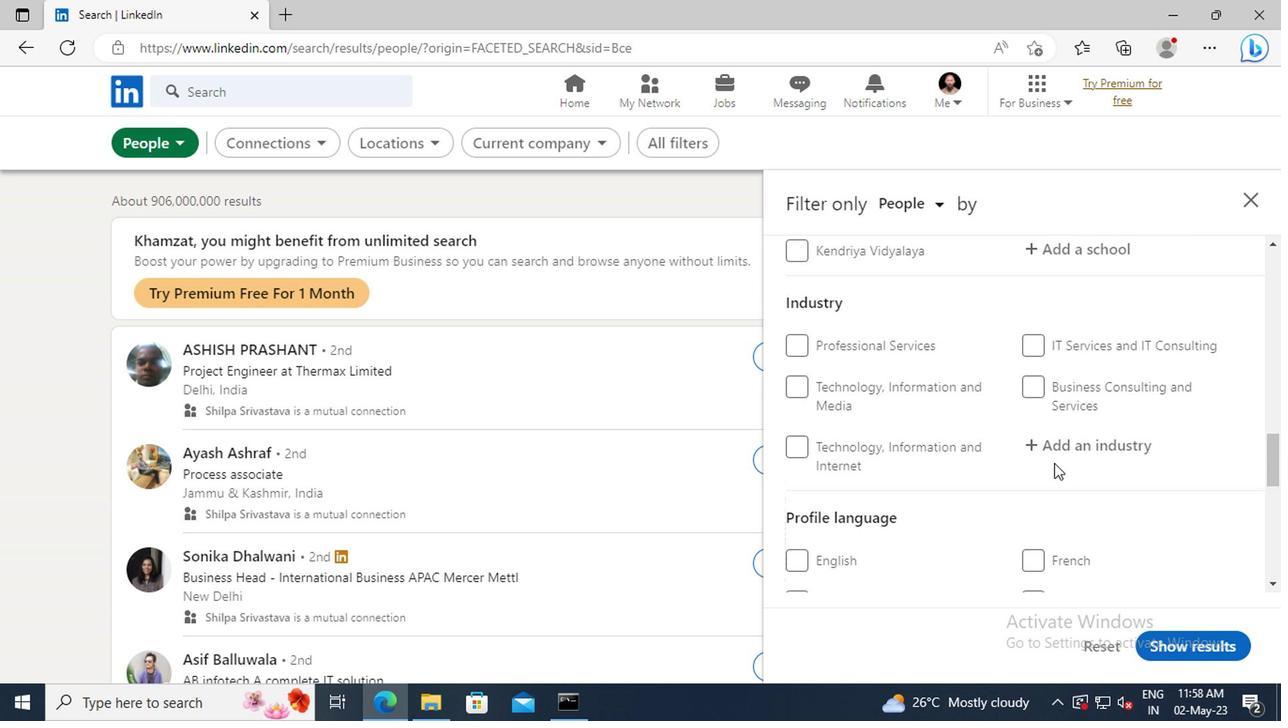 
Action: Mouse moved to (1034, 504)
Screenshot: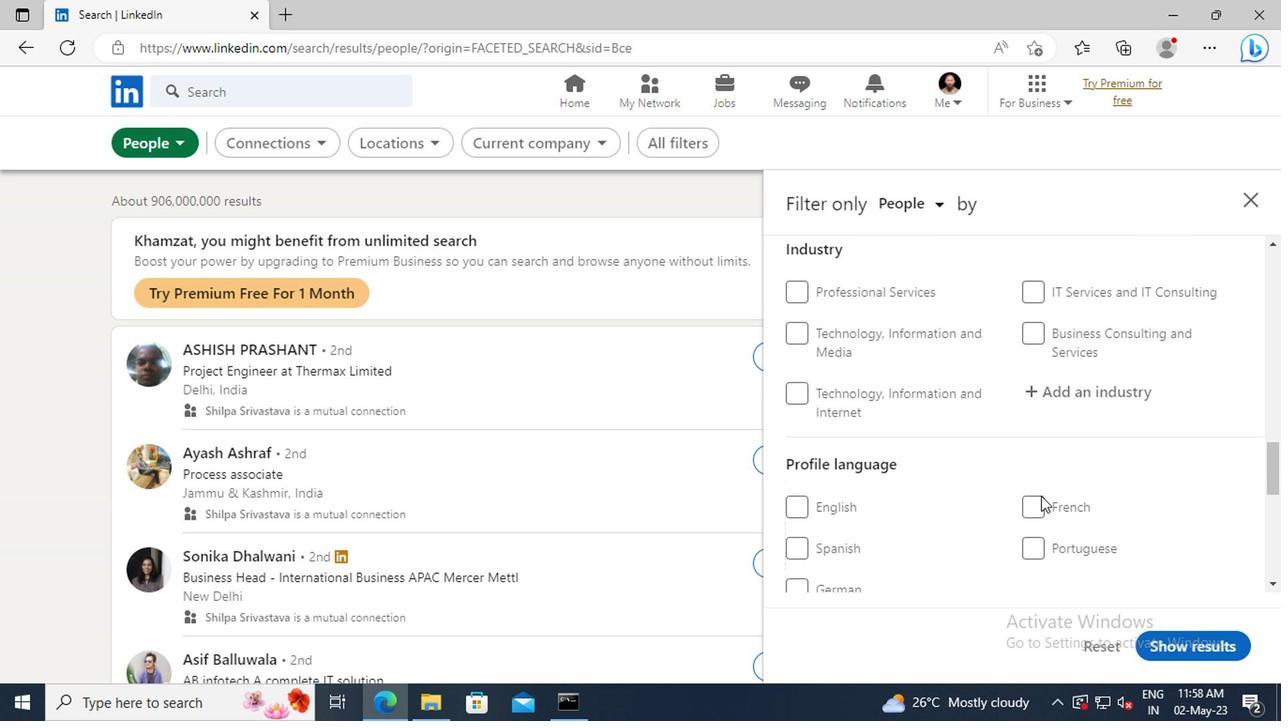 
Action: Mouse pressed left at (1034, 504)
Screenshot: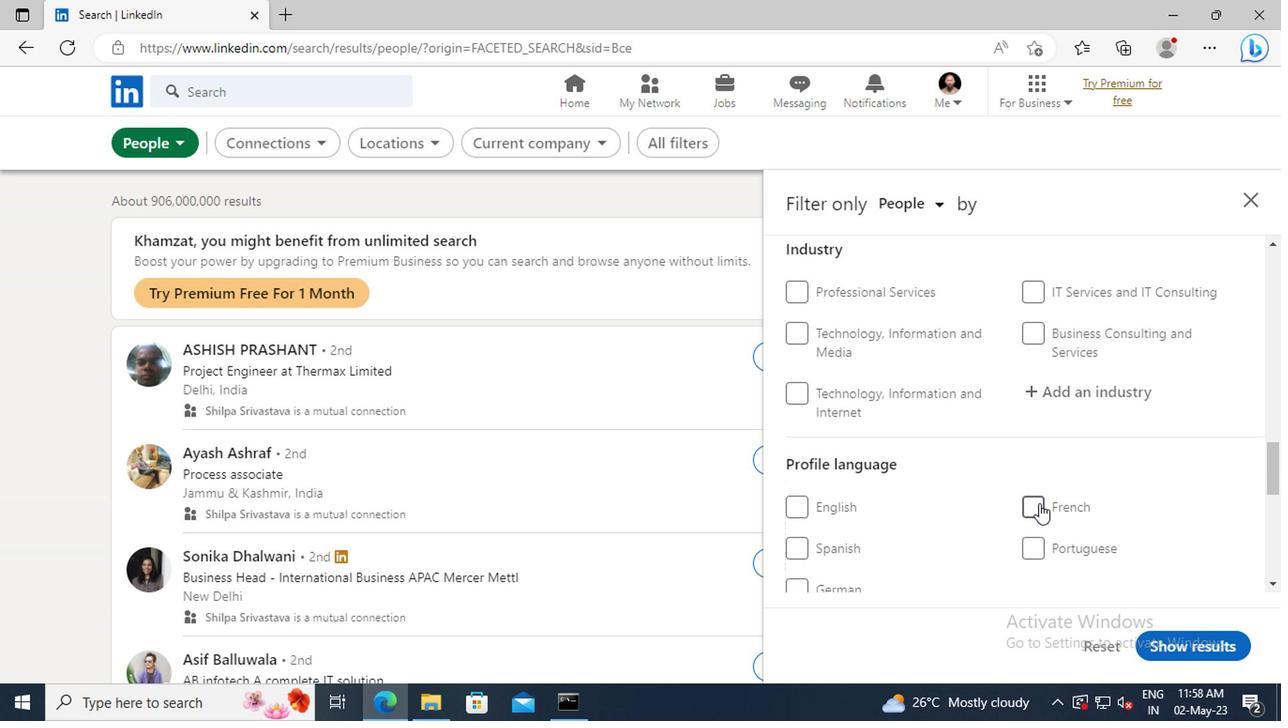 
Action: Mouse moved to (1056, 460)
Screenshot: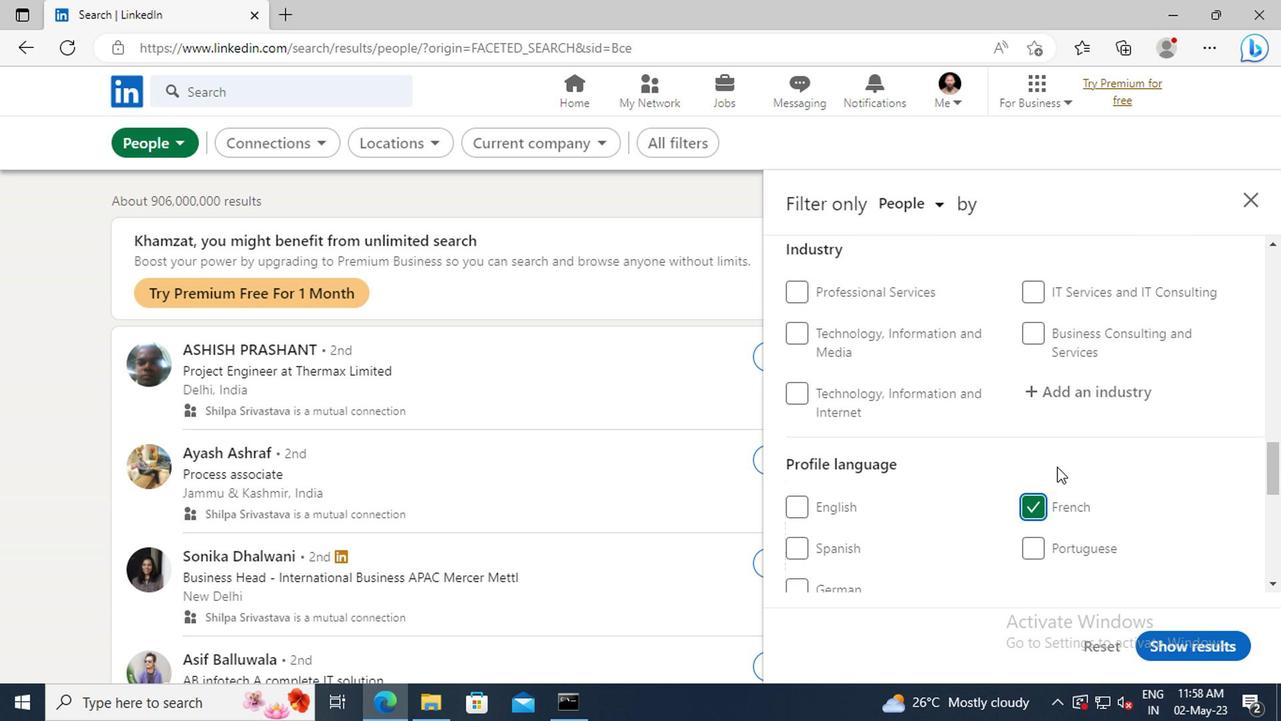 
Action: Mouse scrolled (1056, 461) with delta (0, 0)
Screenshot: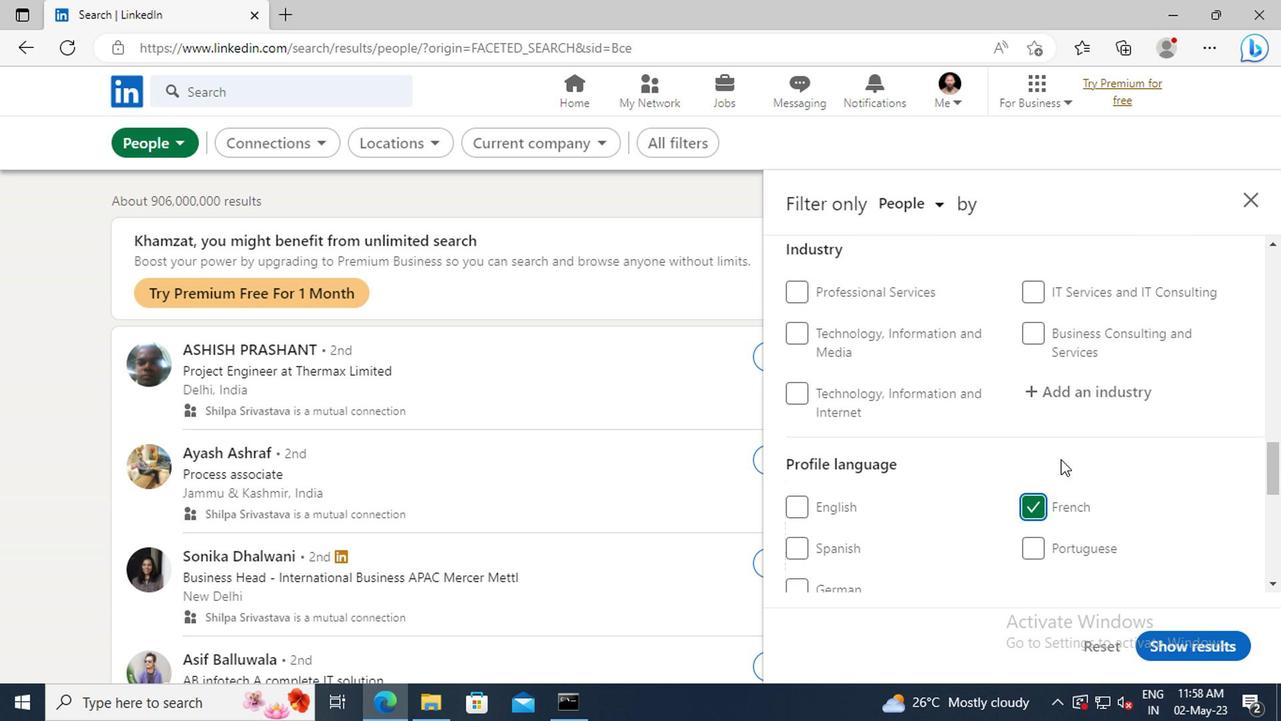 
Action: Mouse scrolled (1056, 461) with delta (0, 0)
Screenshot: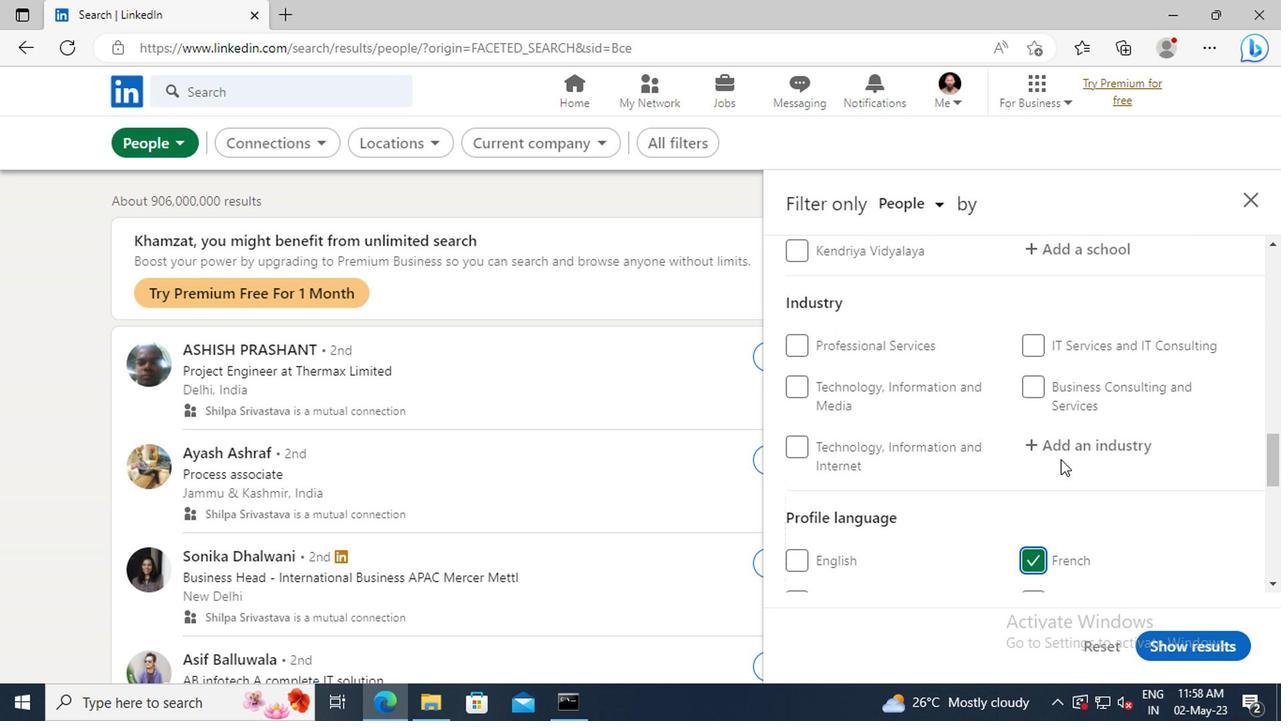 
Action: Mouse scrolled (1056, 461) with delta (0, 0)
Screenshot: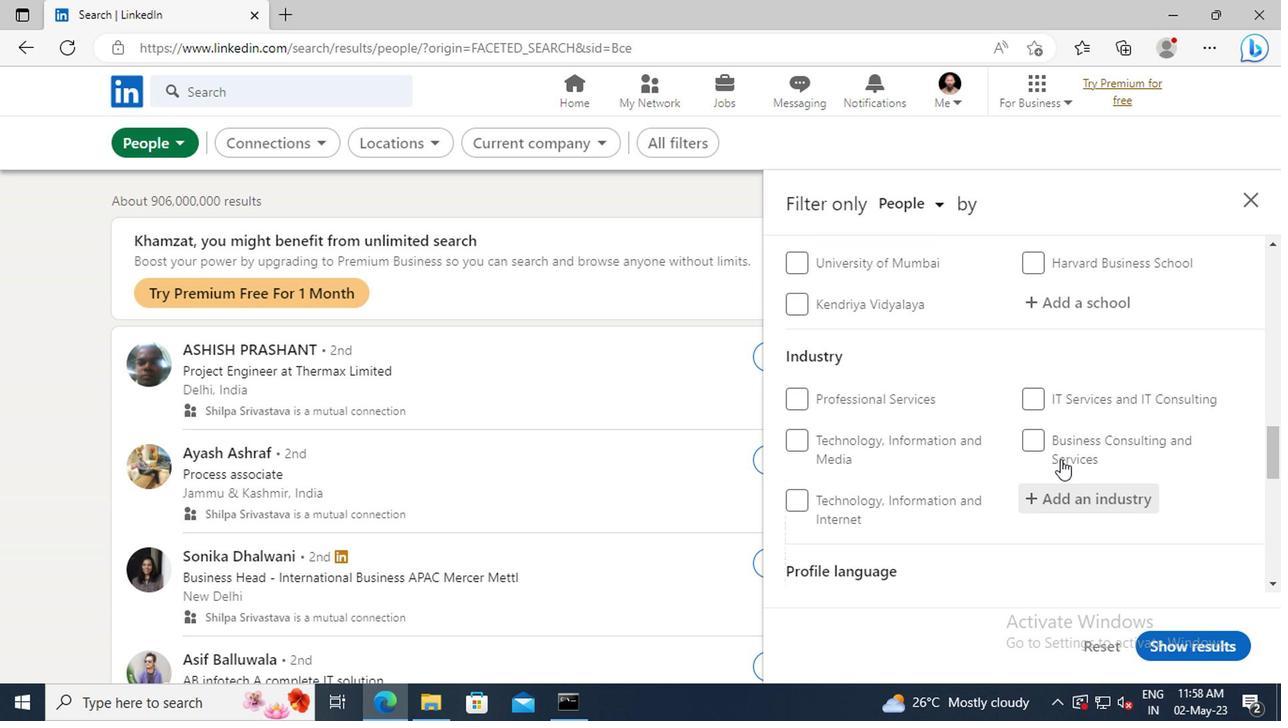 
Action: Mouse scrolled (1056, 461) with delta (0, 0)
Screenshot: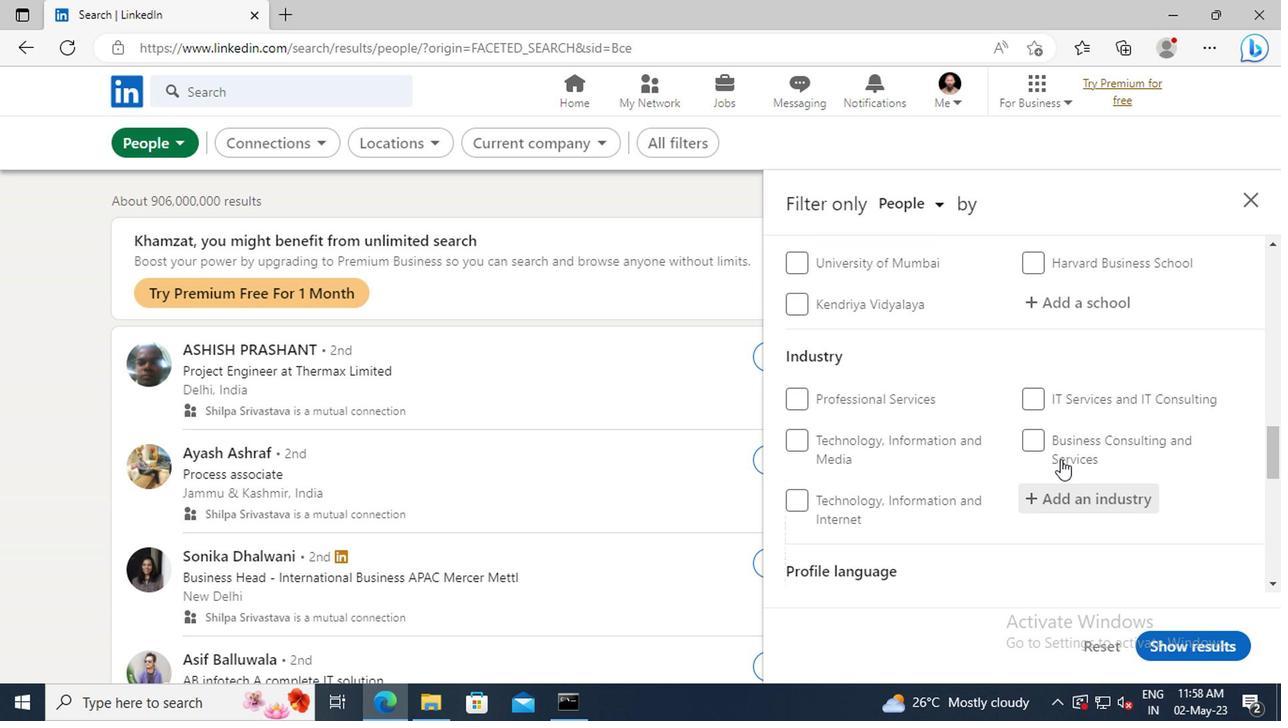 
Action: Mouse scrolled (1056, 461) with delta (0, 0)
Screenshot: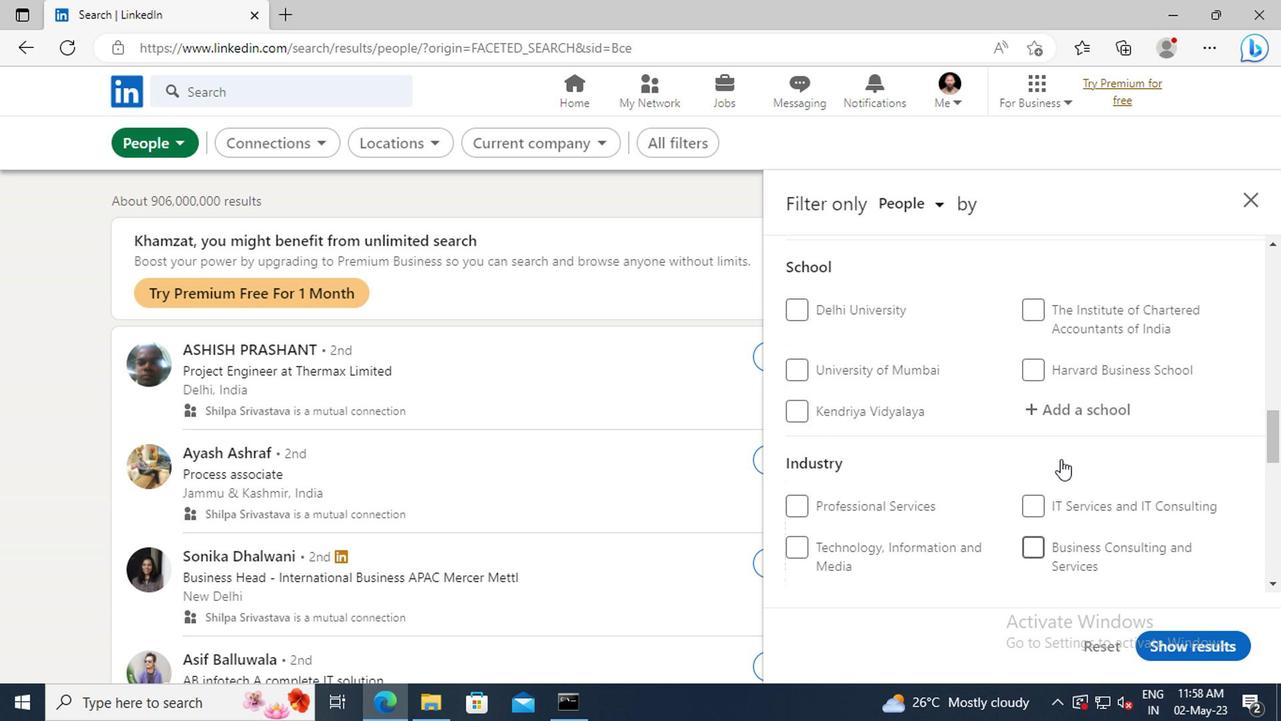 
Action: Mouse scrolled (1056, 461) with delta (0, 0)
Screenshot: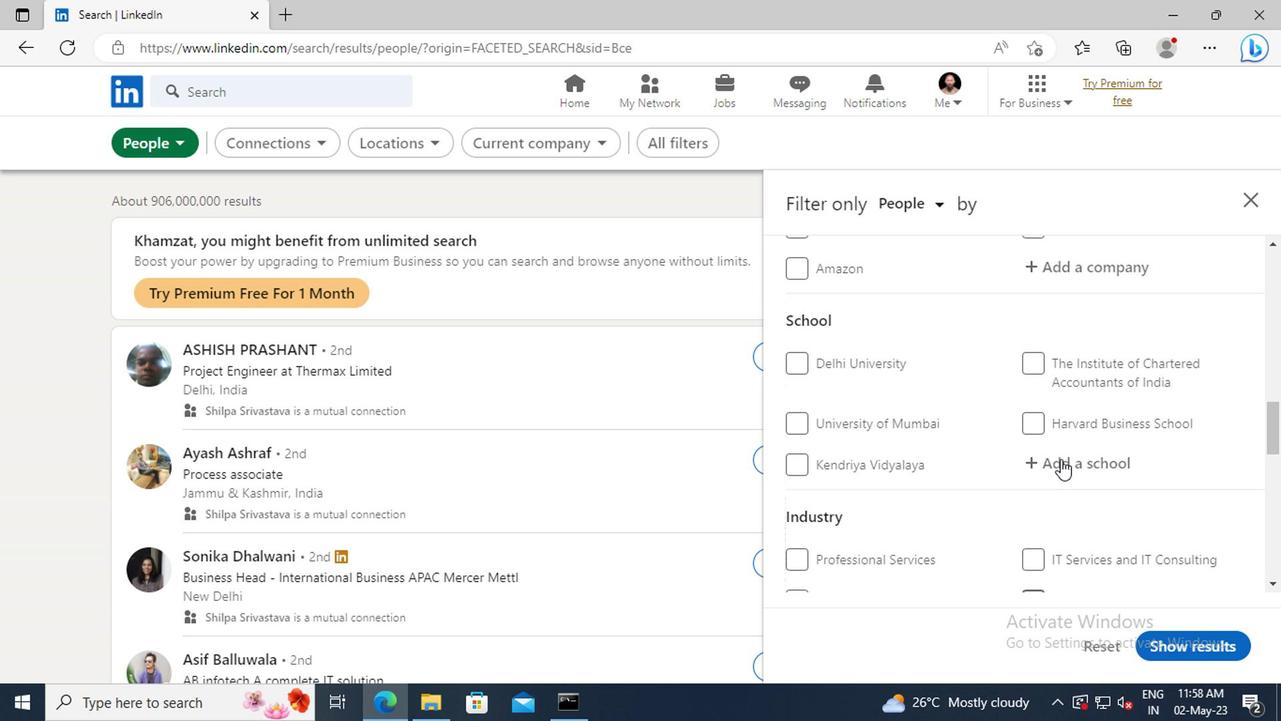 
Action: Mouse scrolled (1056, 461) with delta (0, 0)
Screenshot: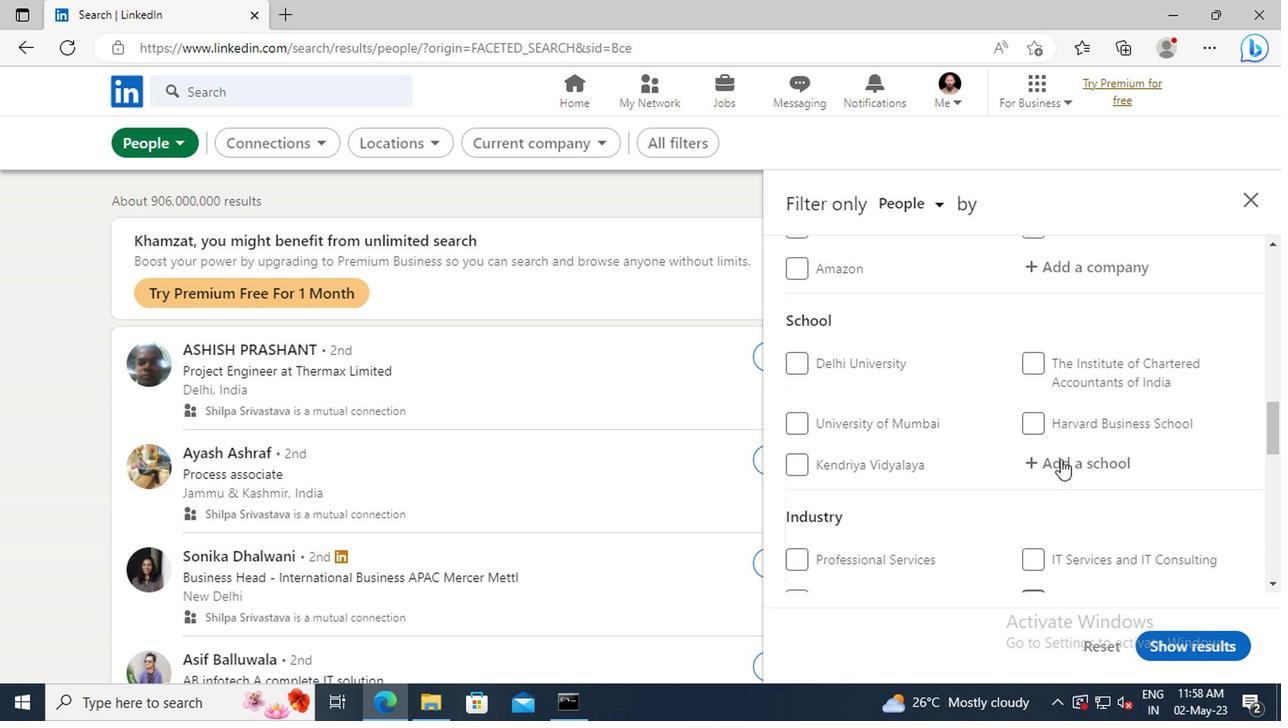 
Action: Mouse scrolled (1056, 461) with delta (0, 0)
Screenshot: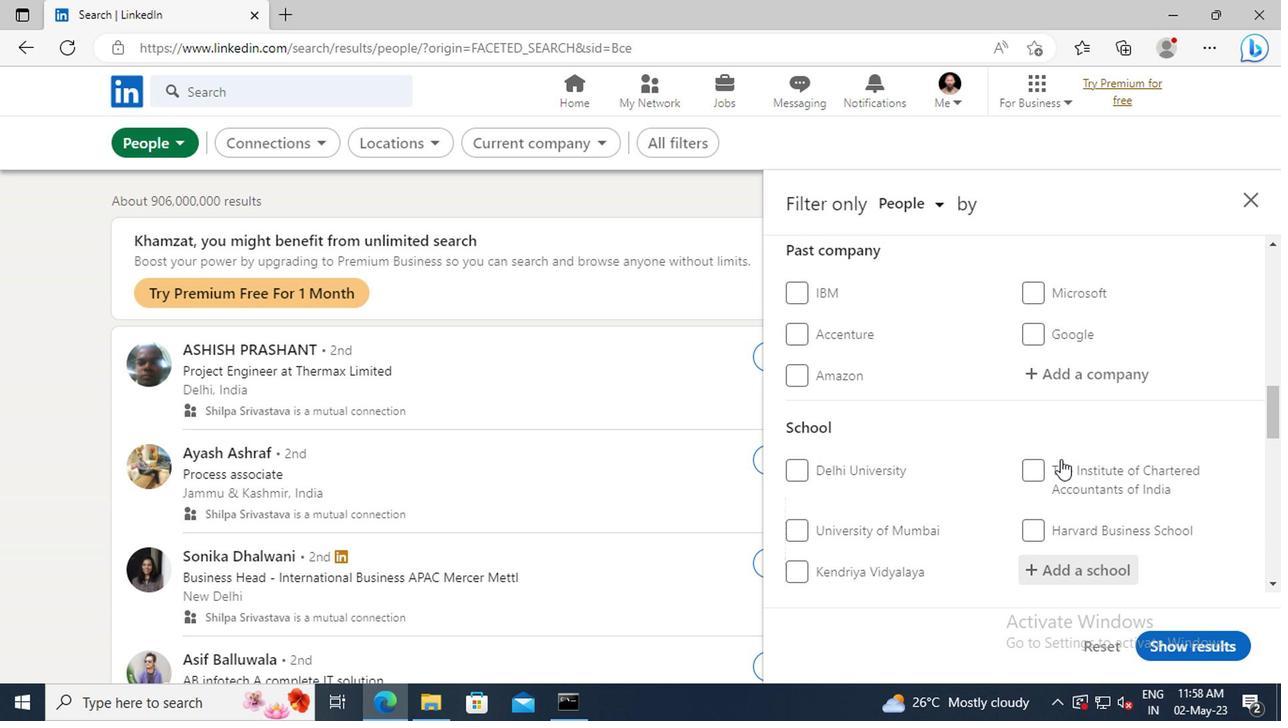
Action: Mouse moved to (1057, 459)
Screenshot: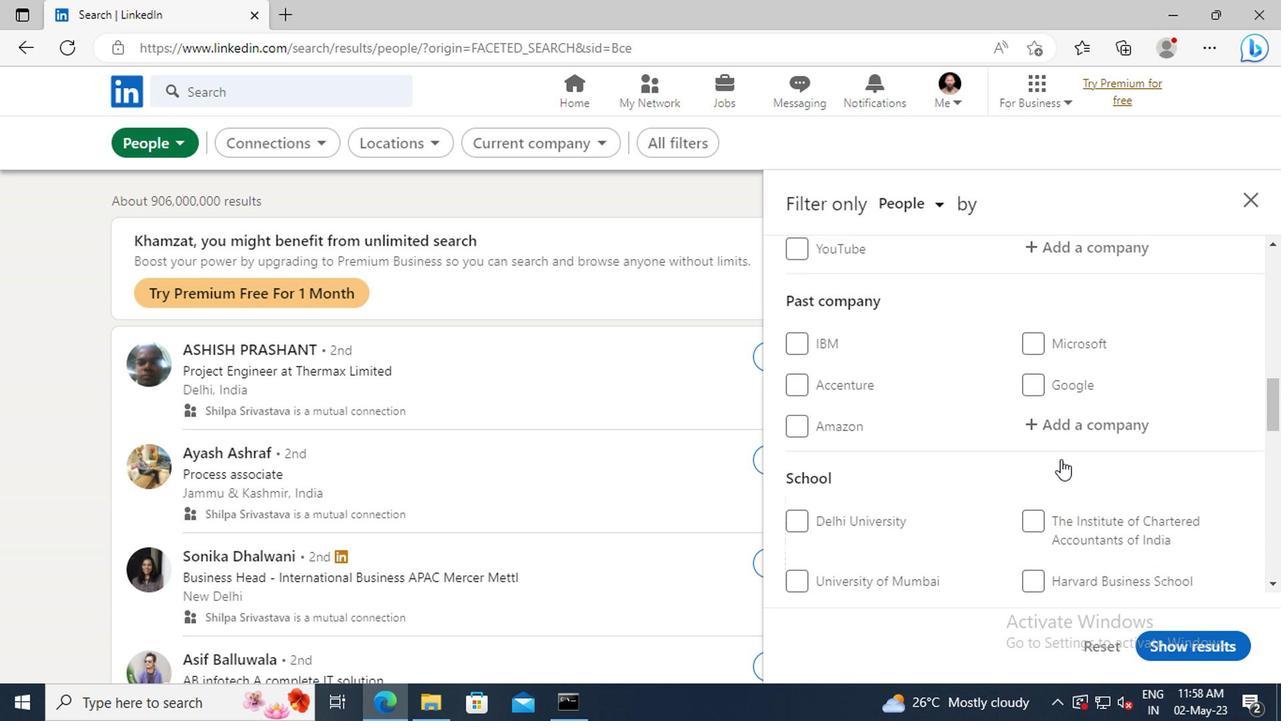 
Action: Mouse scrolled (1057, 460) with delta (0, 1)
Screenshot: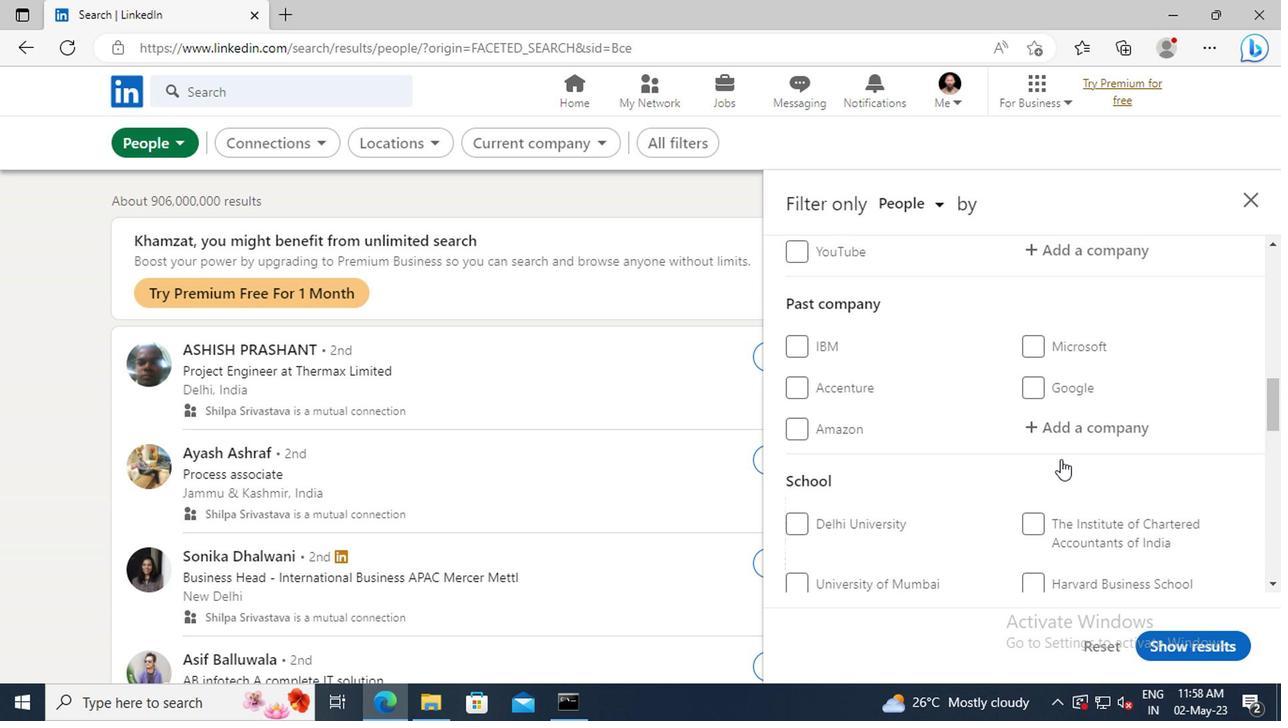 
Action: Mouse scrolled (1057, 460) with delta (0, 1)
Screenshot: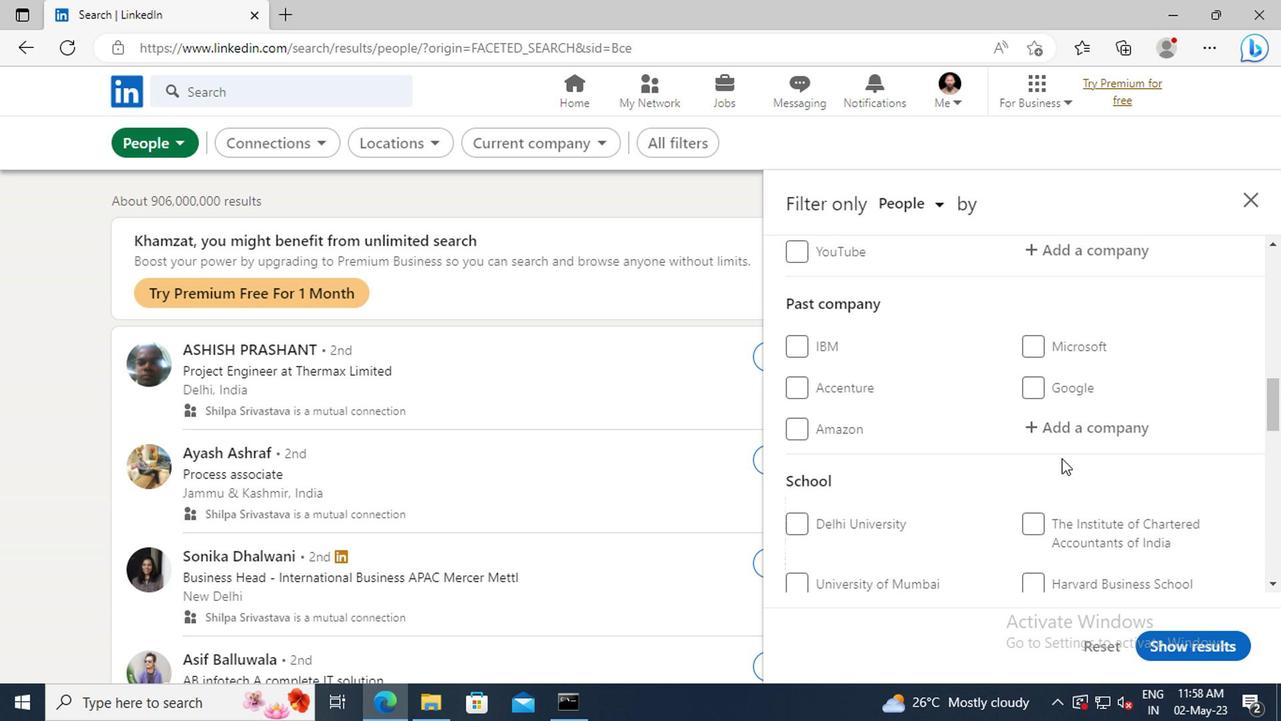 
Action: Mouse scrolled (1057, 460) with delta (0, 1)
Screenshot: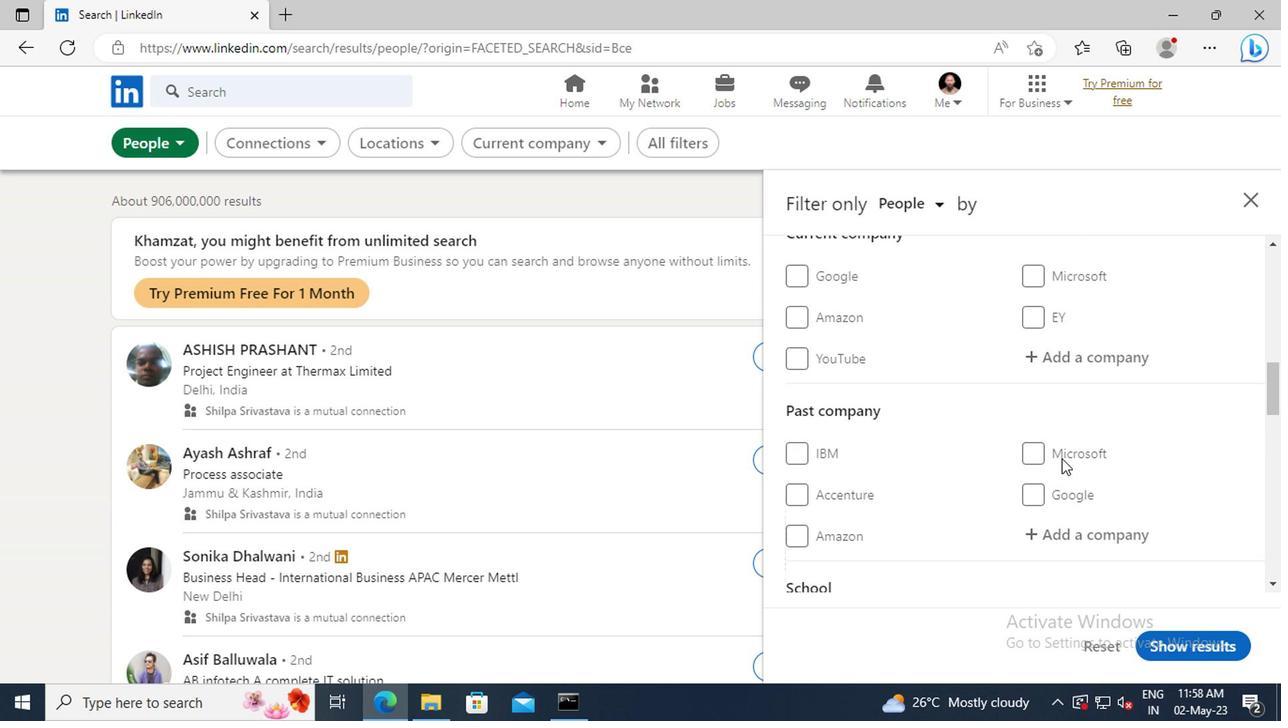 
Action: Mouse moved to (1046, 415)
Screenshot: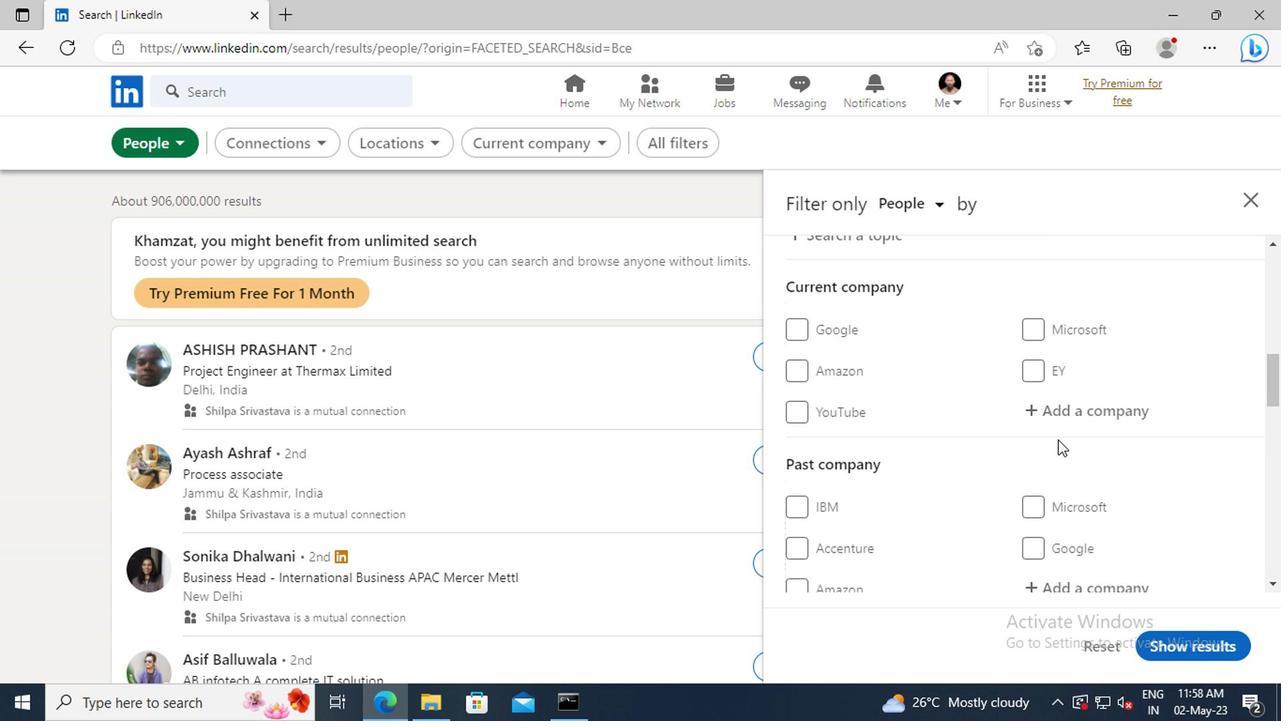 
Action: Mouse pressed left at (1046, 415)
Screenshot: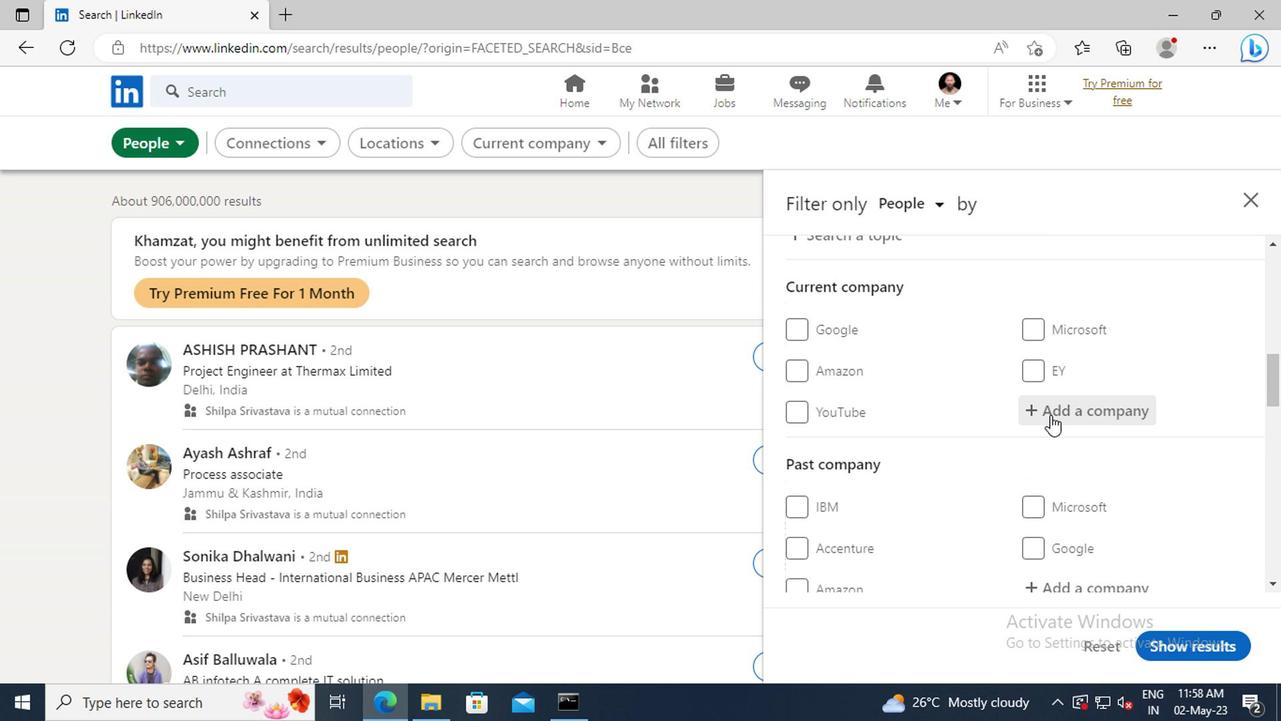 
Action: Key pressed <Key.shift>MAHINDRA<Key.space><Key.shift>LOGI
Screenshot: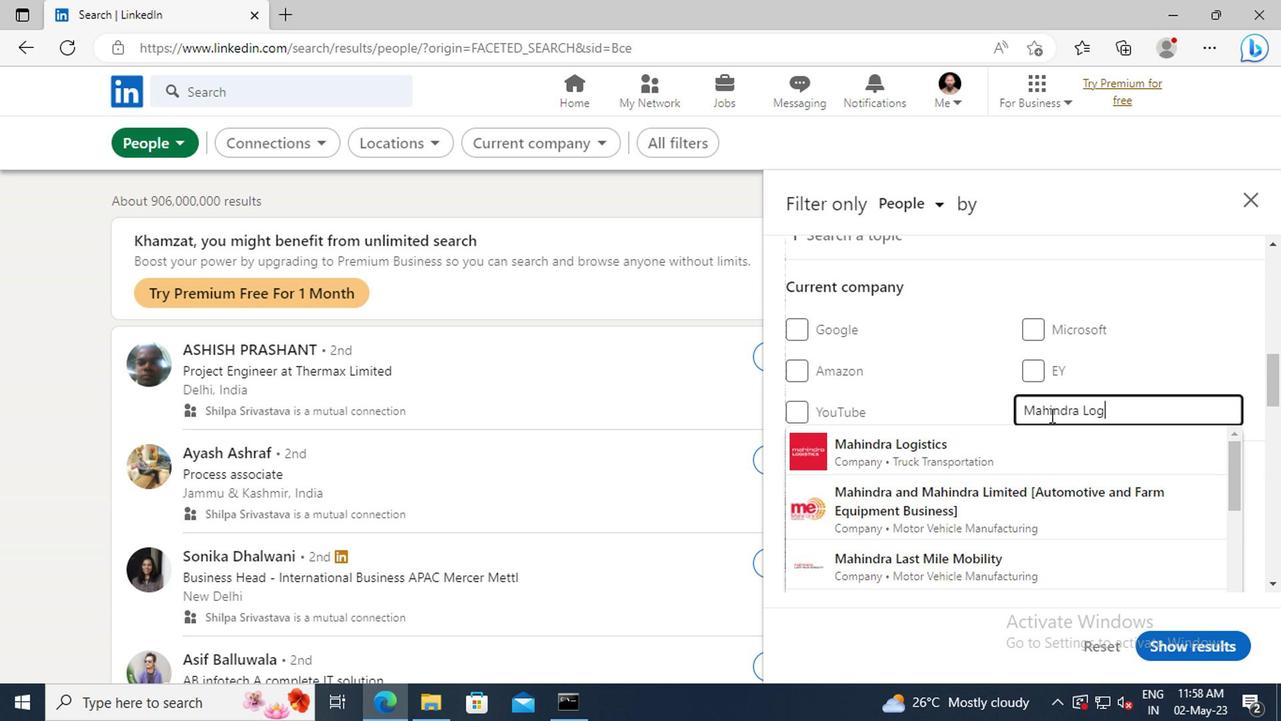
Action: Mouse moved to (1042, 444)
Screenshot: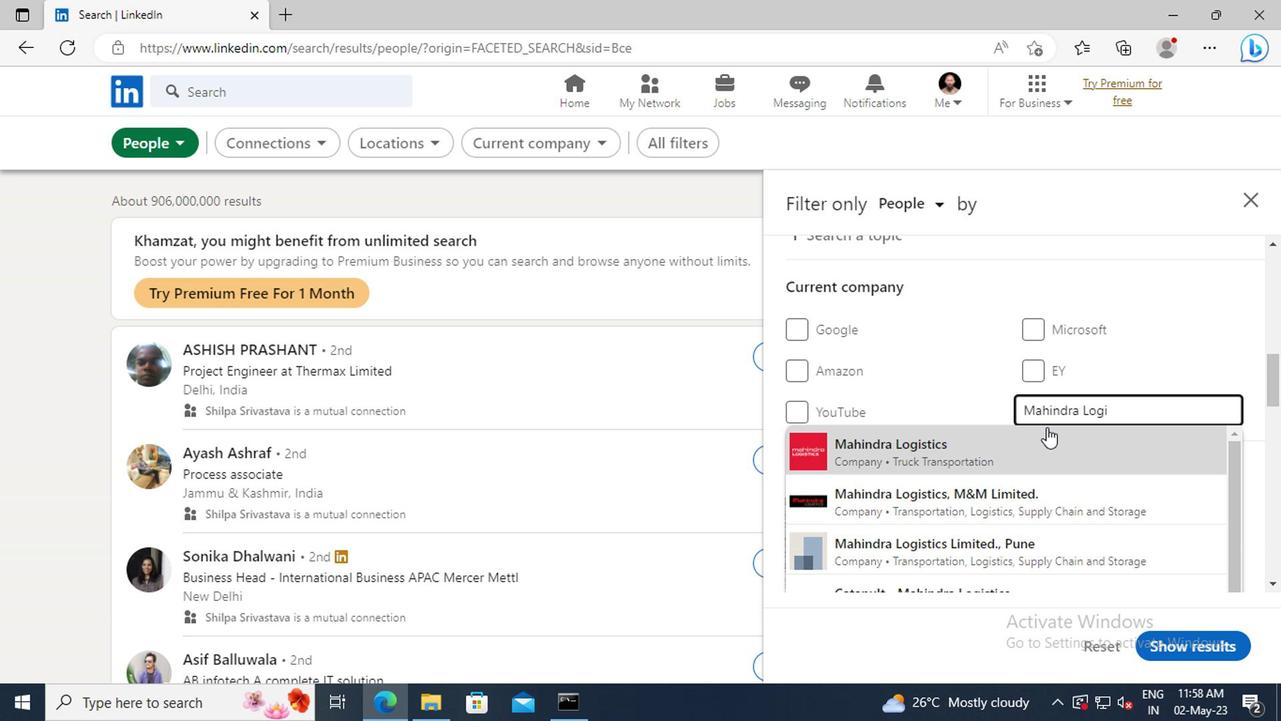 
Action: Mouse pressed left at (1042, 444)
Screenshot: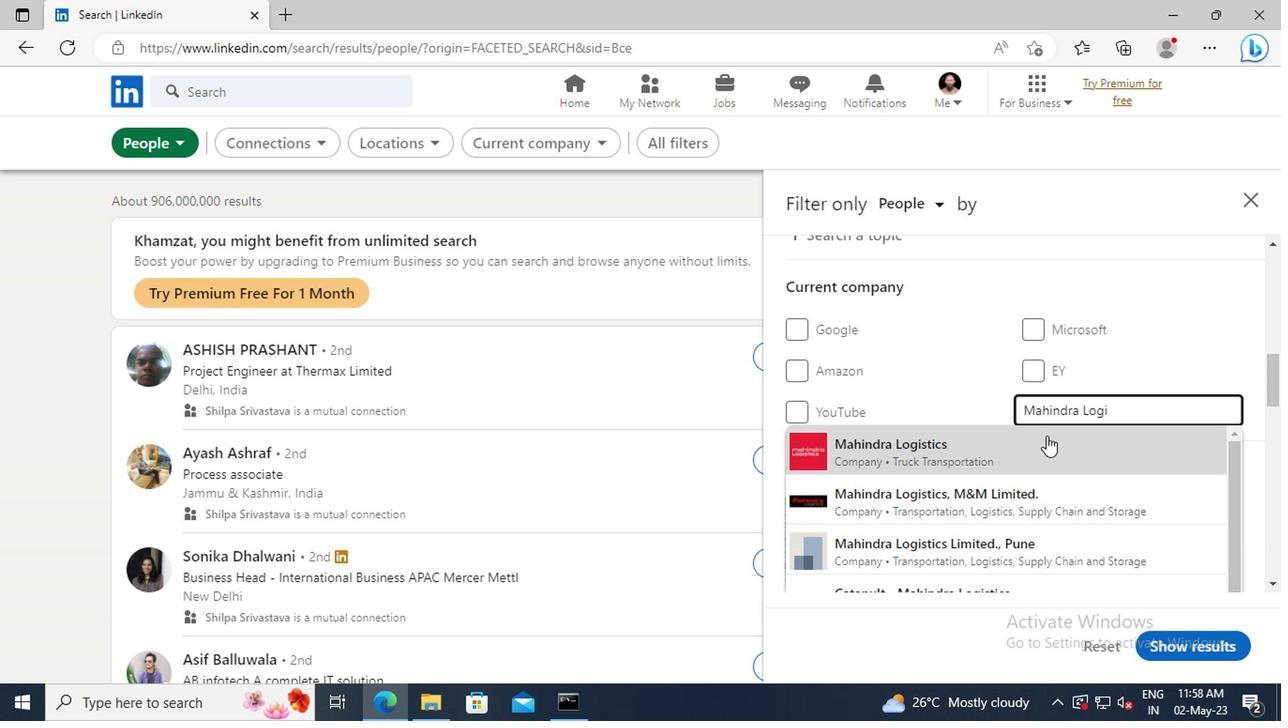 
Action: Mouse scrolled (1042, 443) with delta (0, -1)
Screenshot: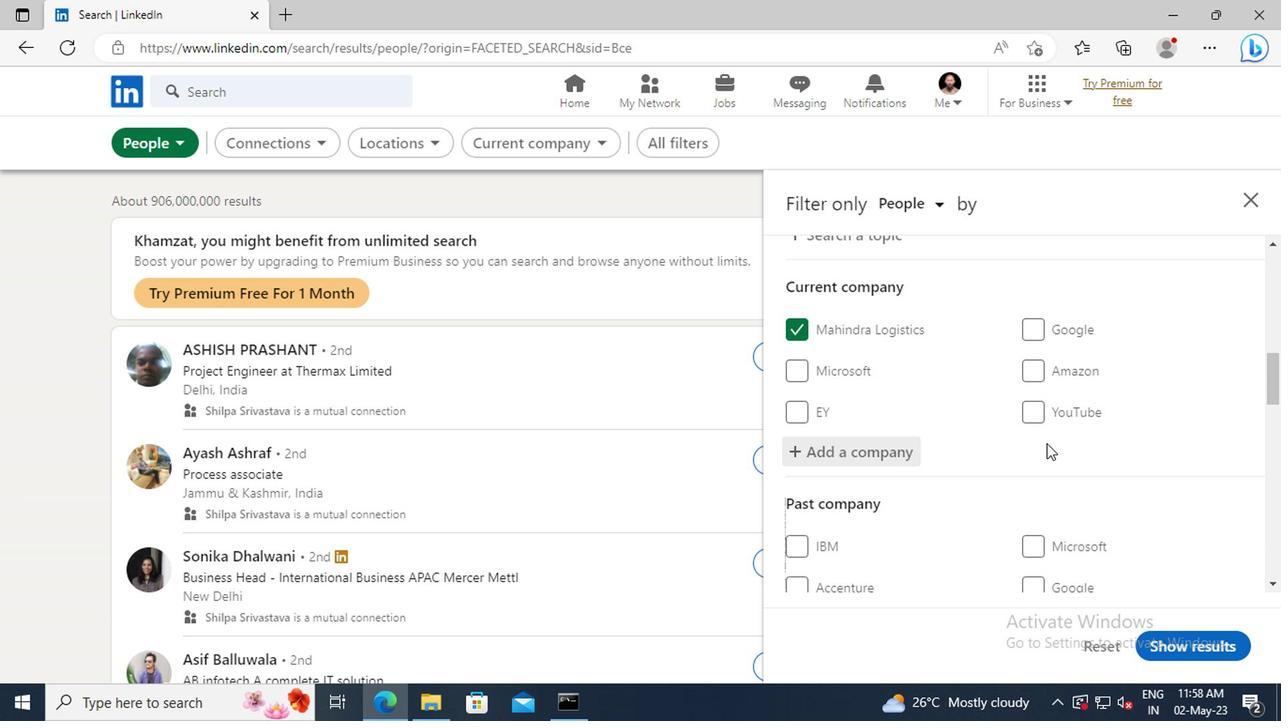 
Action: Mouse moved to (1040, 425)
Screenshot: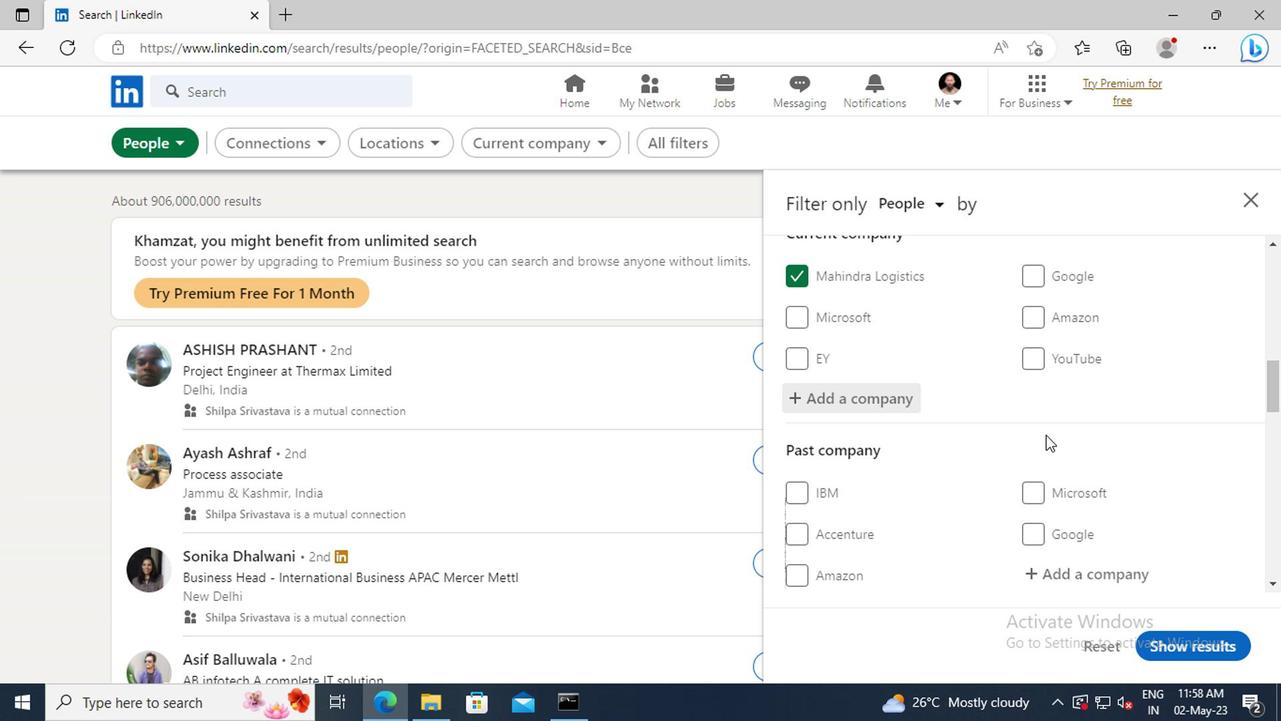 
Action: Mouse scrolled (1040, 424) with delta (0, 0)
Screenshot: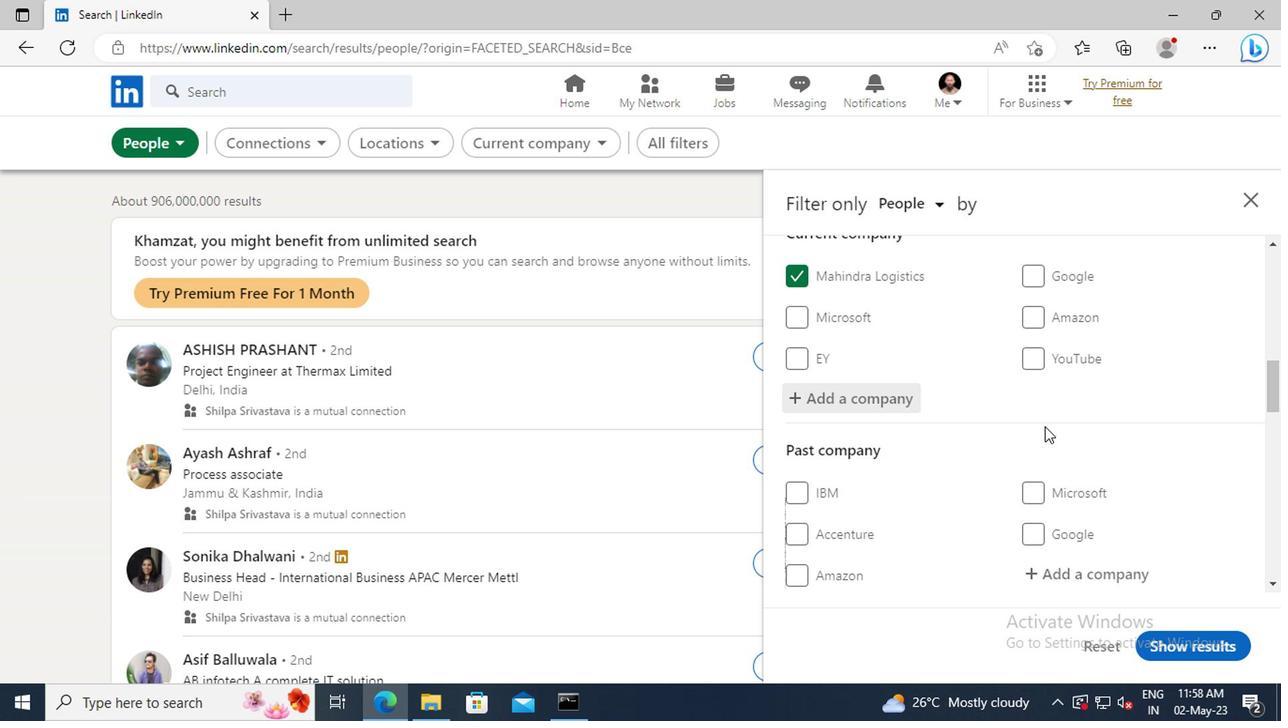 
Action: Mouse scrolled (1040, 424) with delta (0, 0)
Screenshot: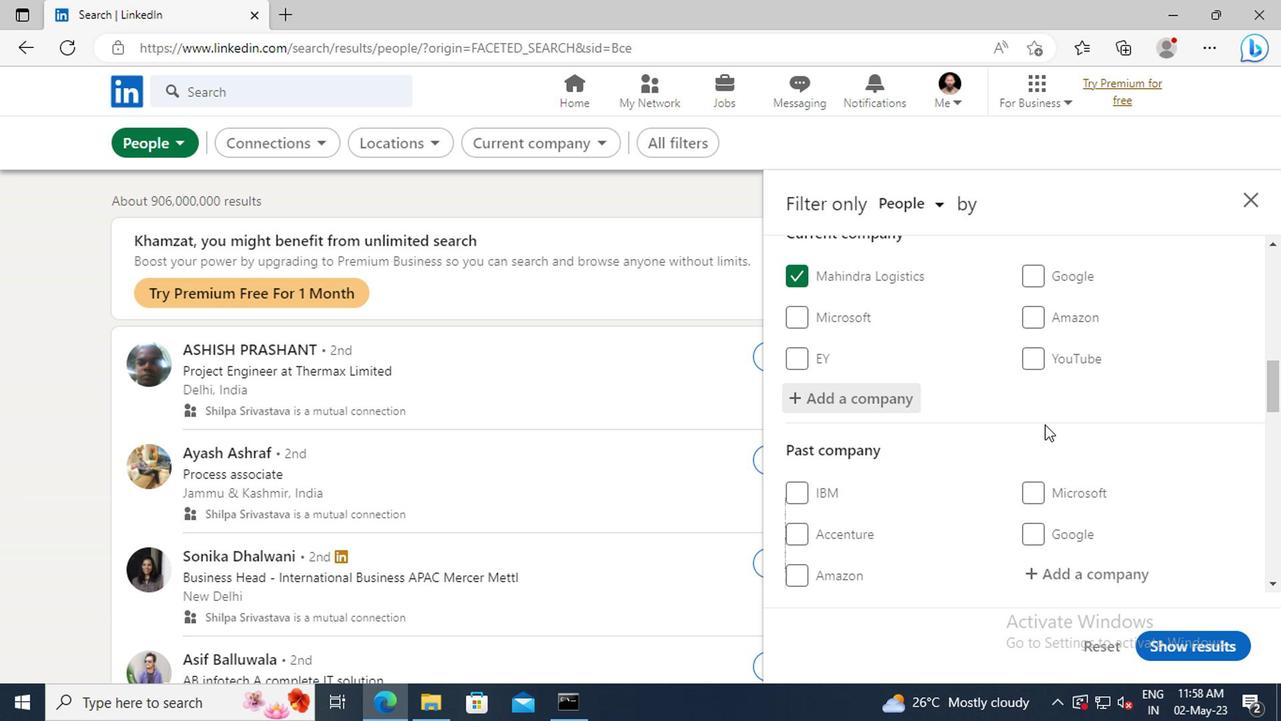 
Action: Mouse moved to (1036, 411)
Screenshot: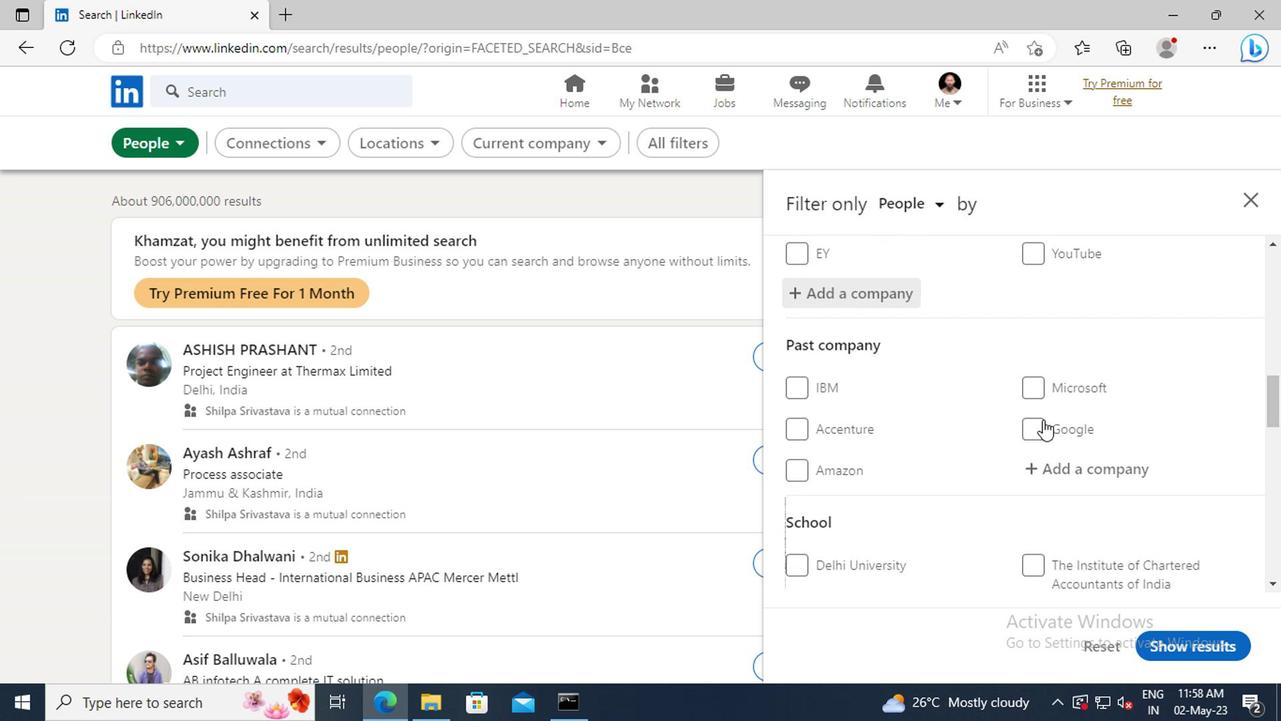 
Action: Mouse scrolled (1036, 410) with delta (0, 0)
Screenshot: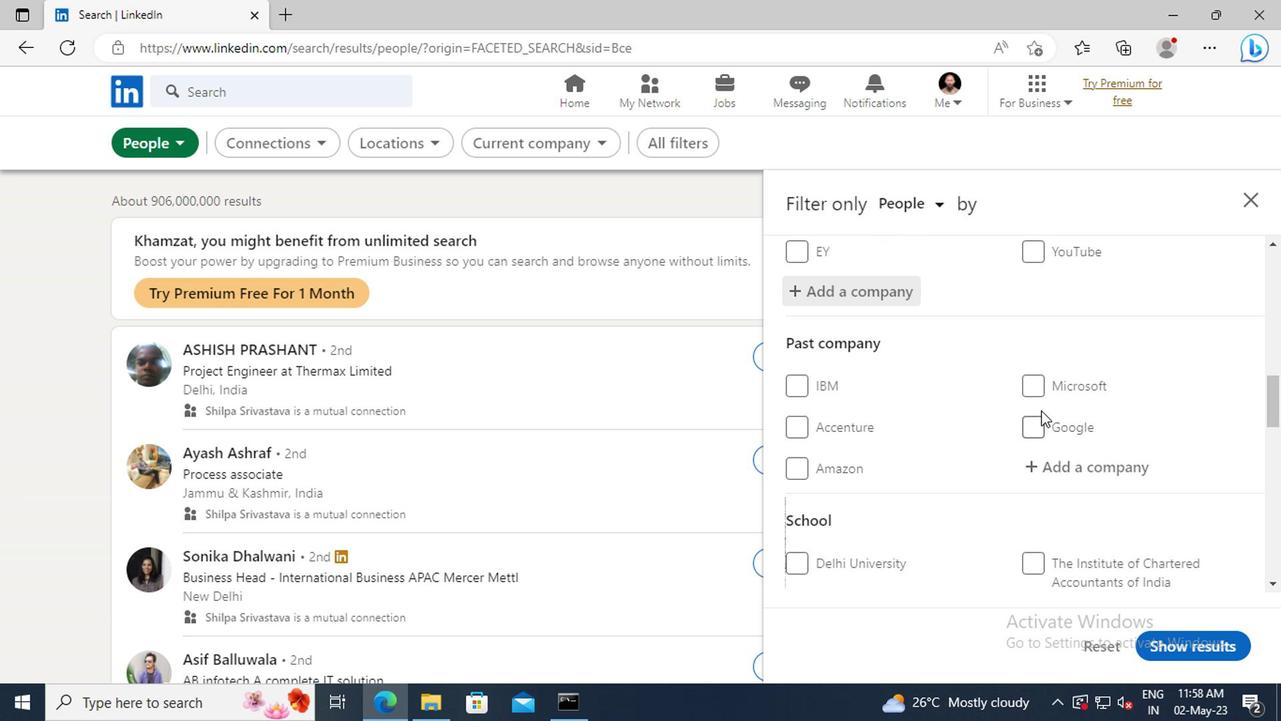 
Action: Mouse scrolled (1036, 410) with delta (0, 0)
Screenshot: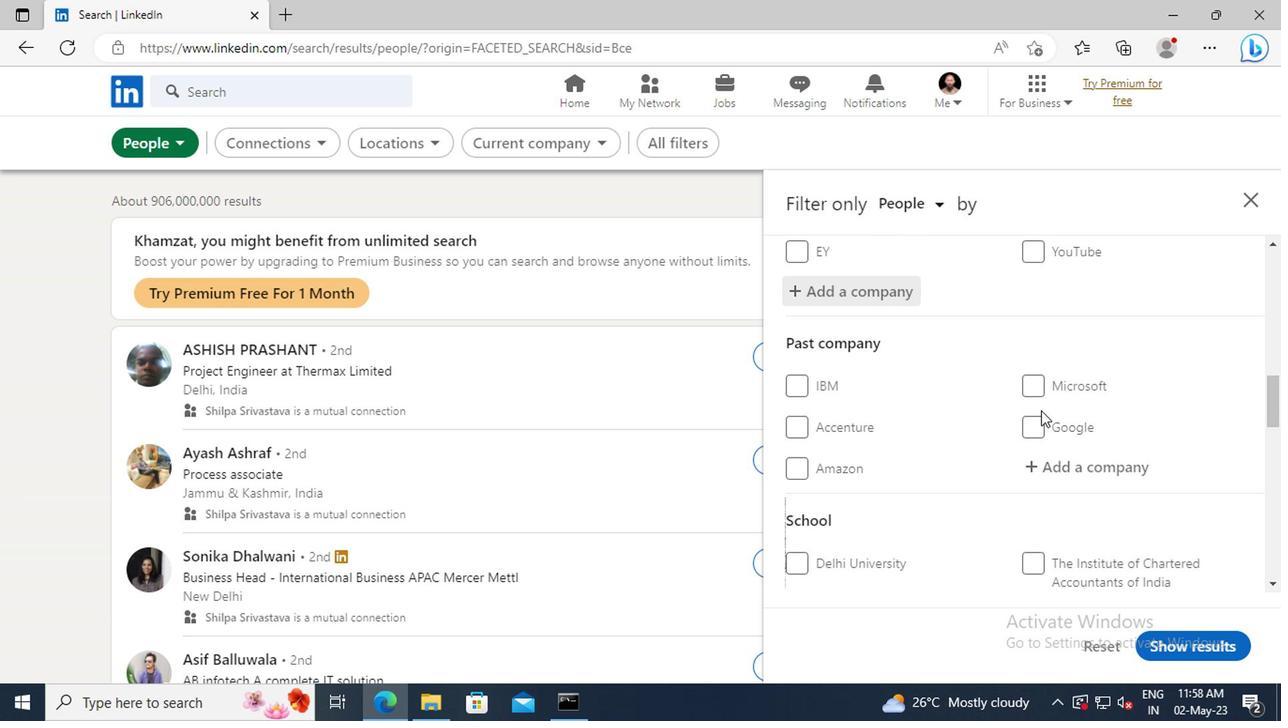 
Action: Mouse scrolled (1036, 410) with delta (0, 0)
Screenshot: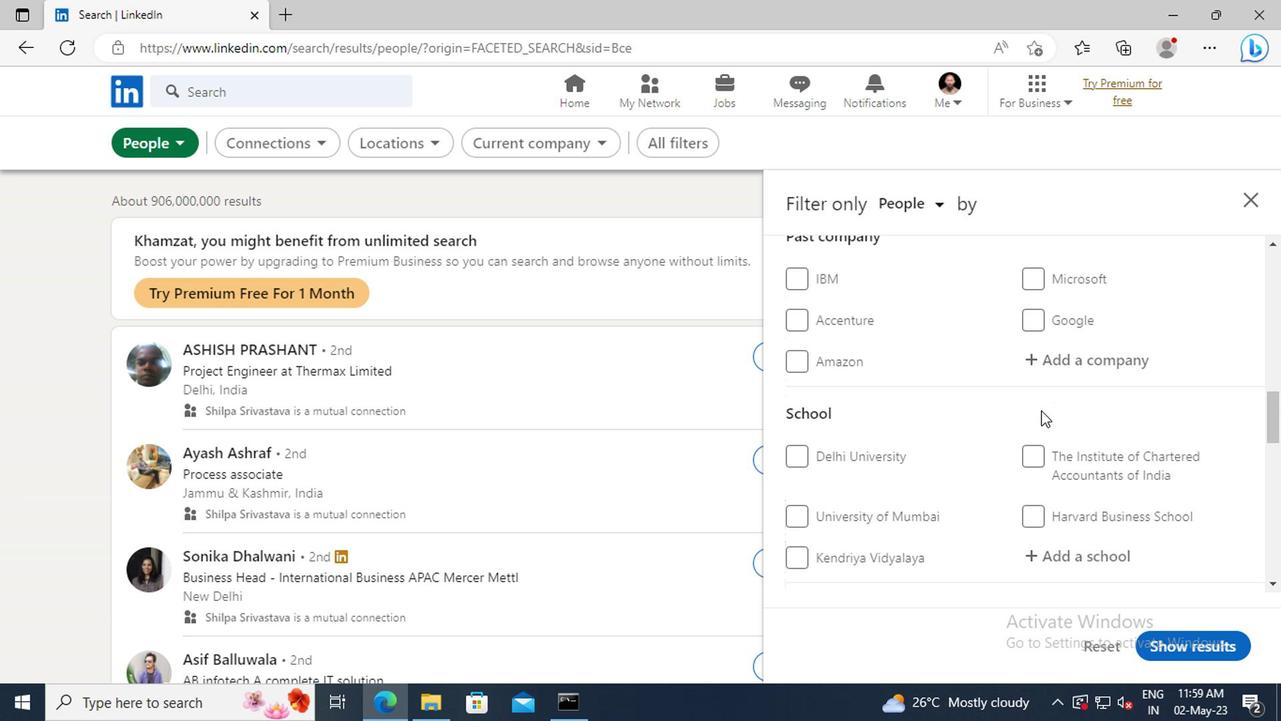 
Action: Mouse scrolled (1036, 410) with delta (0, 0)
Screenshot: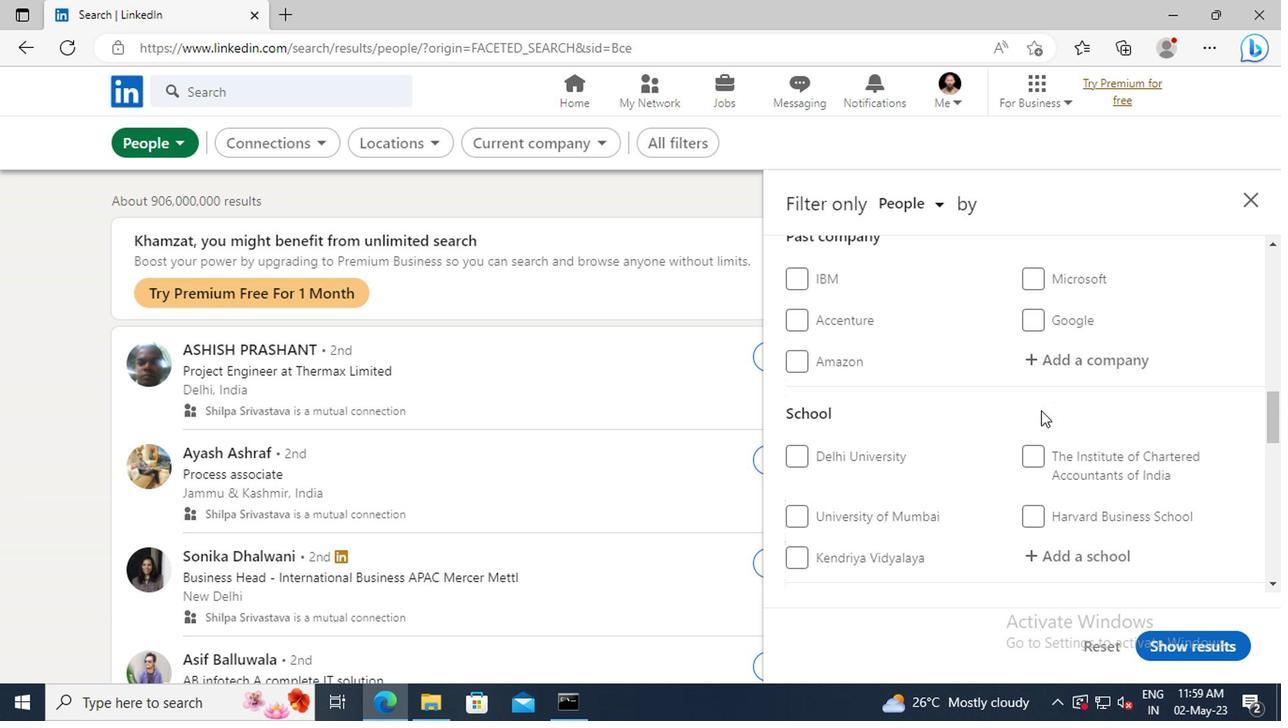 
Action: Mouse moved to (1032, 451)
Screenshot: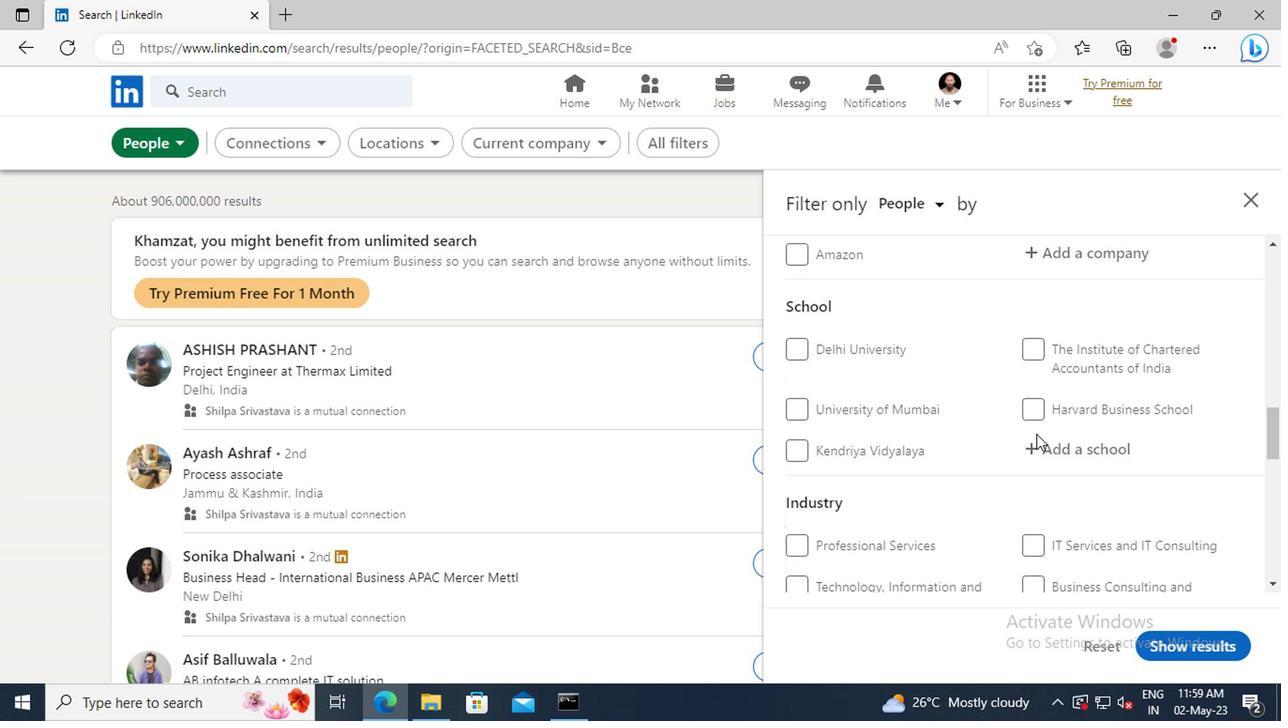 
Action: Mouse pressed left at (1032, 451)
Screenshot: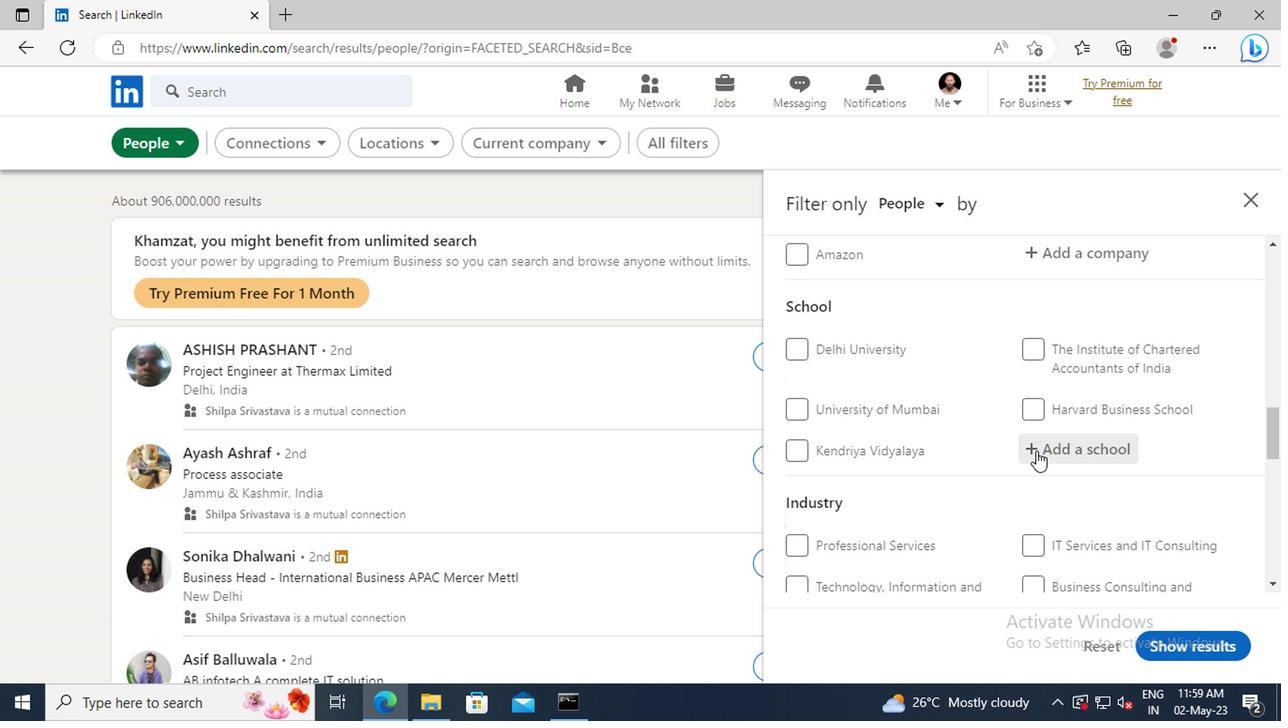 
Action: Key pressed <Key.shift>CAREERS<Key.space>FOR<Key.space>YOUTH<Key.space><Key.shift>HY
Screenshot: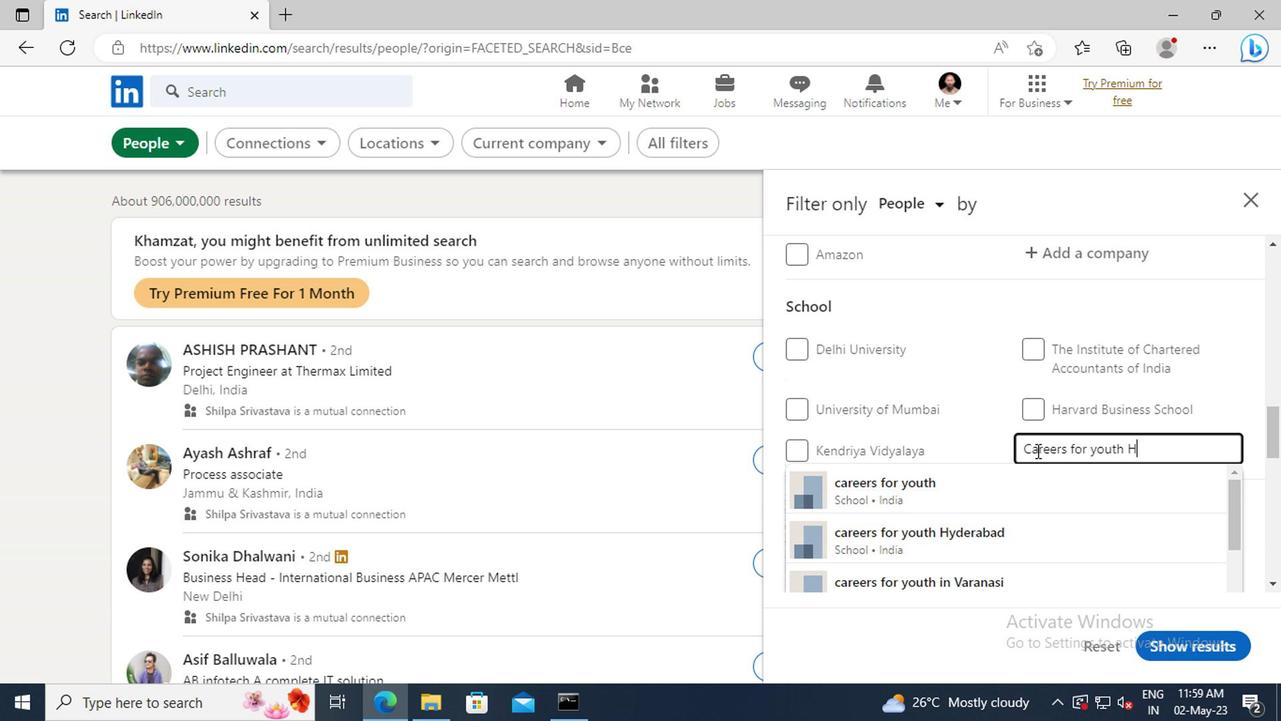 
Action: Mouse moved to (1030, 482)
Screenshot: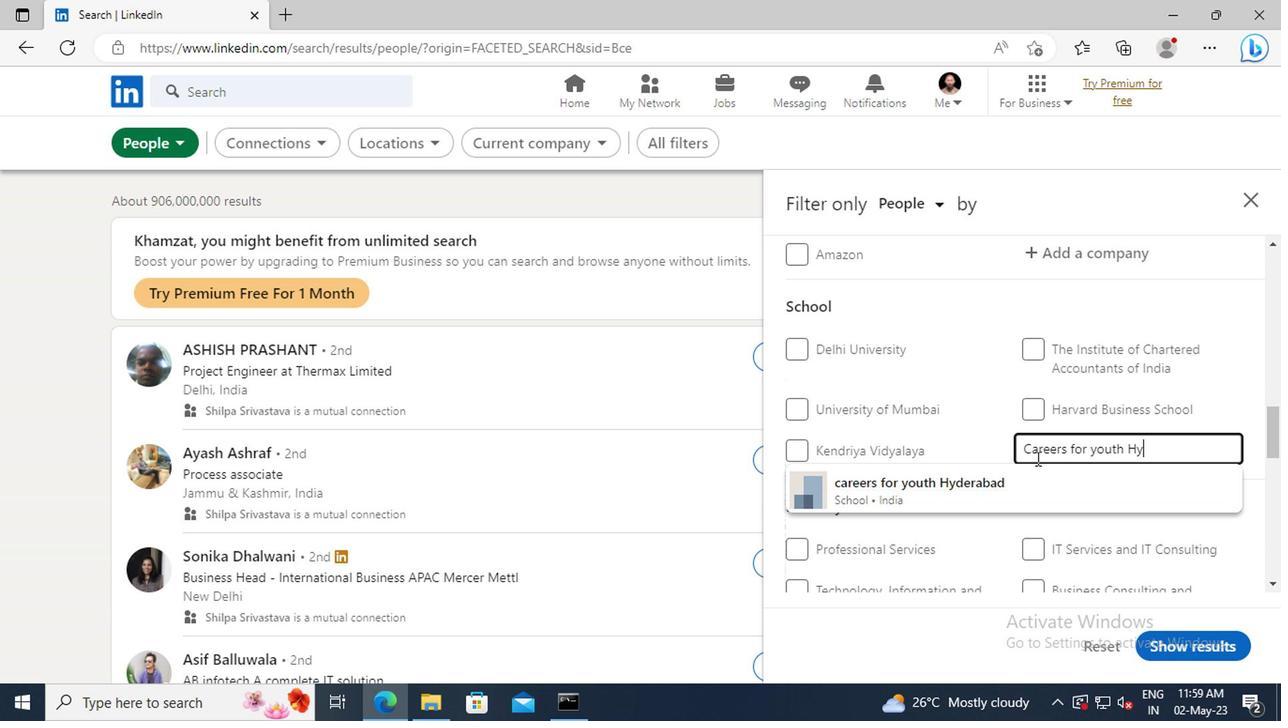
Action: Mouse pressed left at (1030, 482)
Screenshot: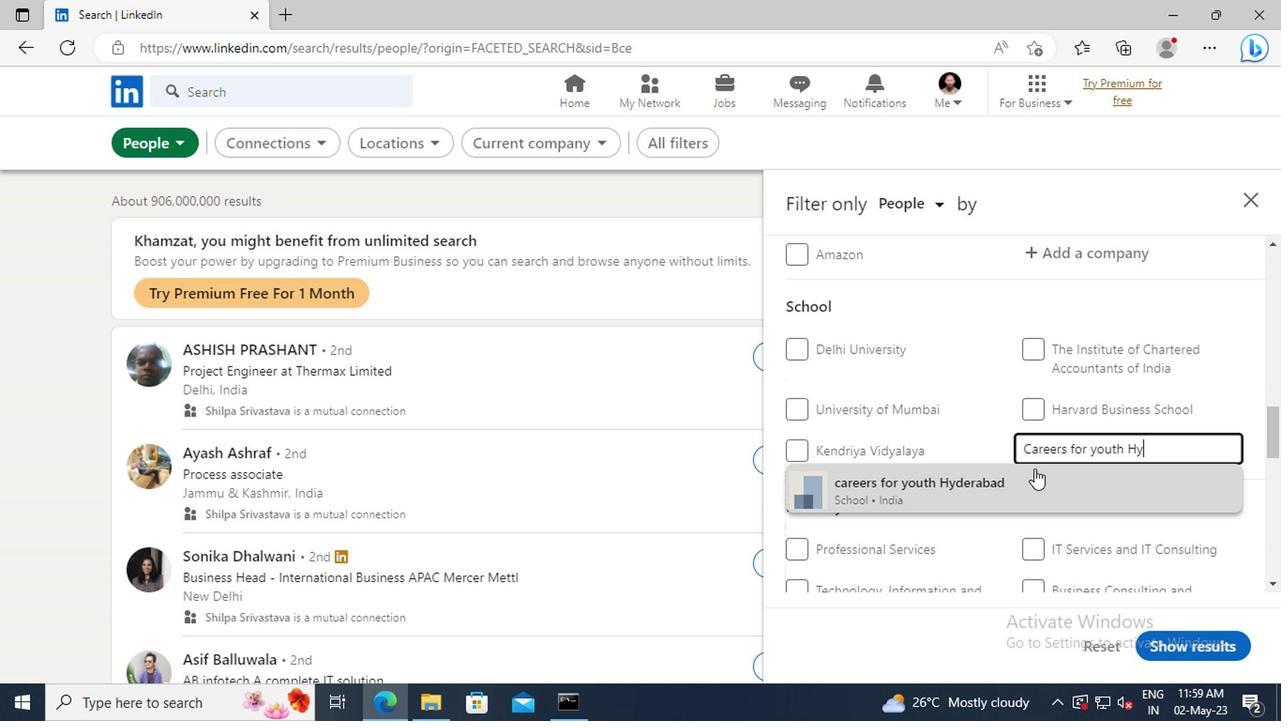 
Action: Mouse scrolled (1030, 481) with delta (0, 0)
Screenshot: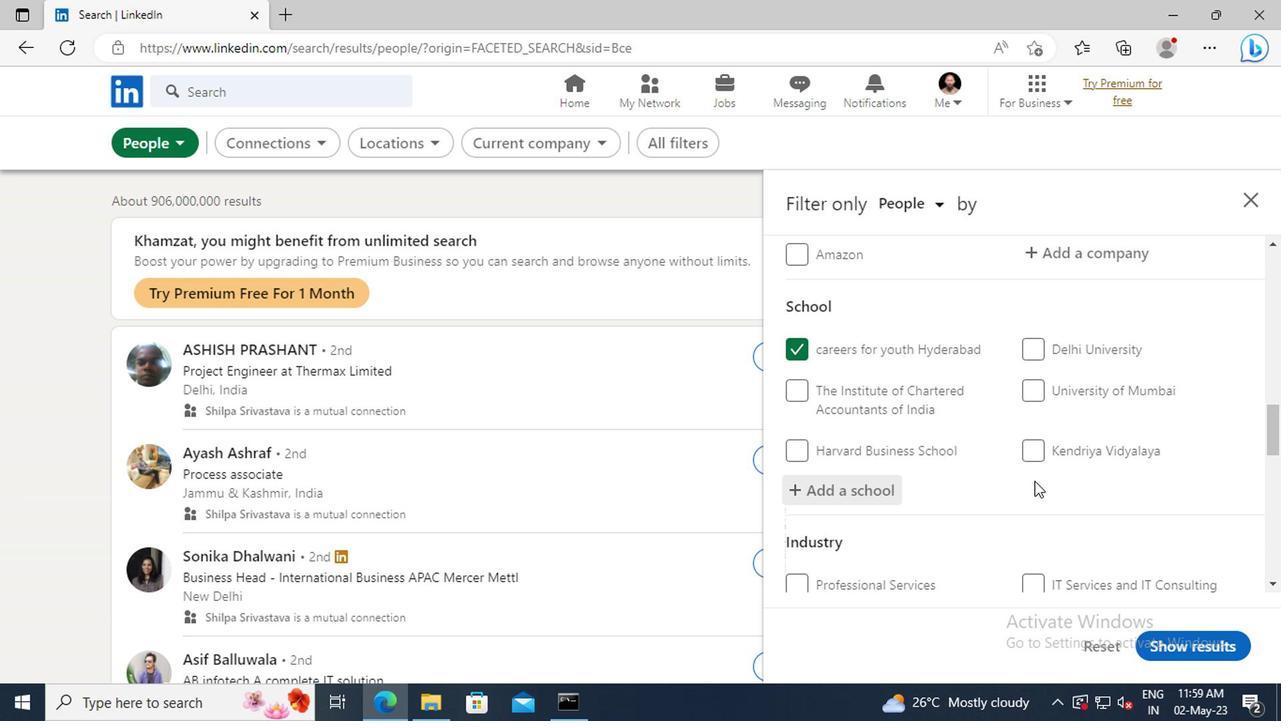 
Action: Mouse moved to (1019, 429)
Screenshot: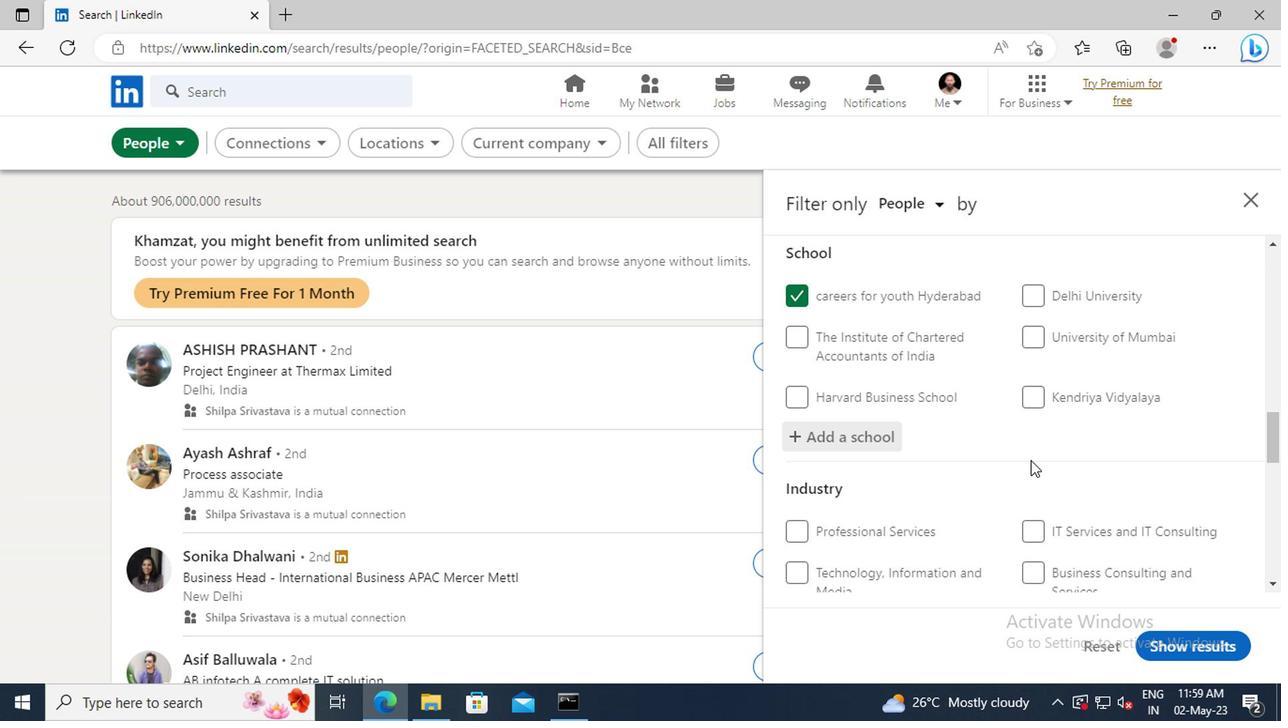 
Action: Mouse scrolled (1019, 428) with delta (0, 0)
Screenshot: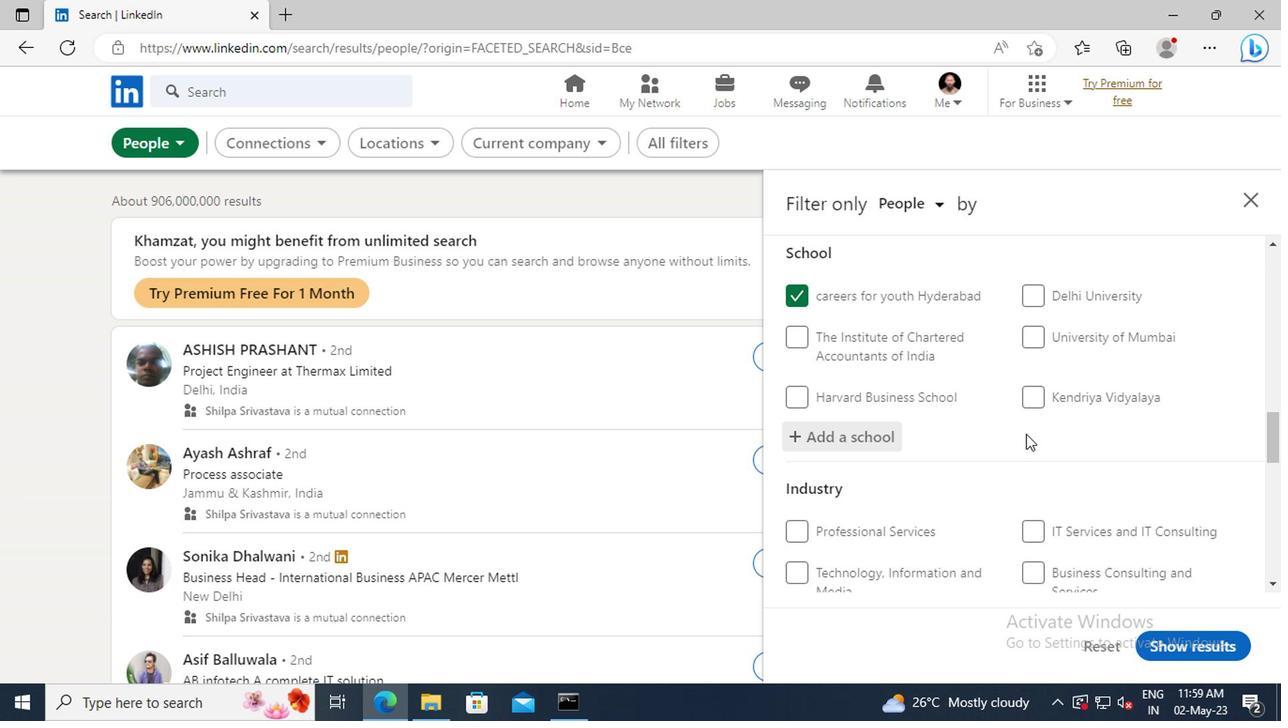 
Action: Mouse scrolled (1019, 428) with delta (0, 0)
Screenshot: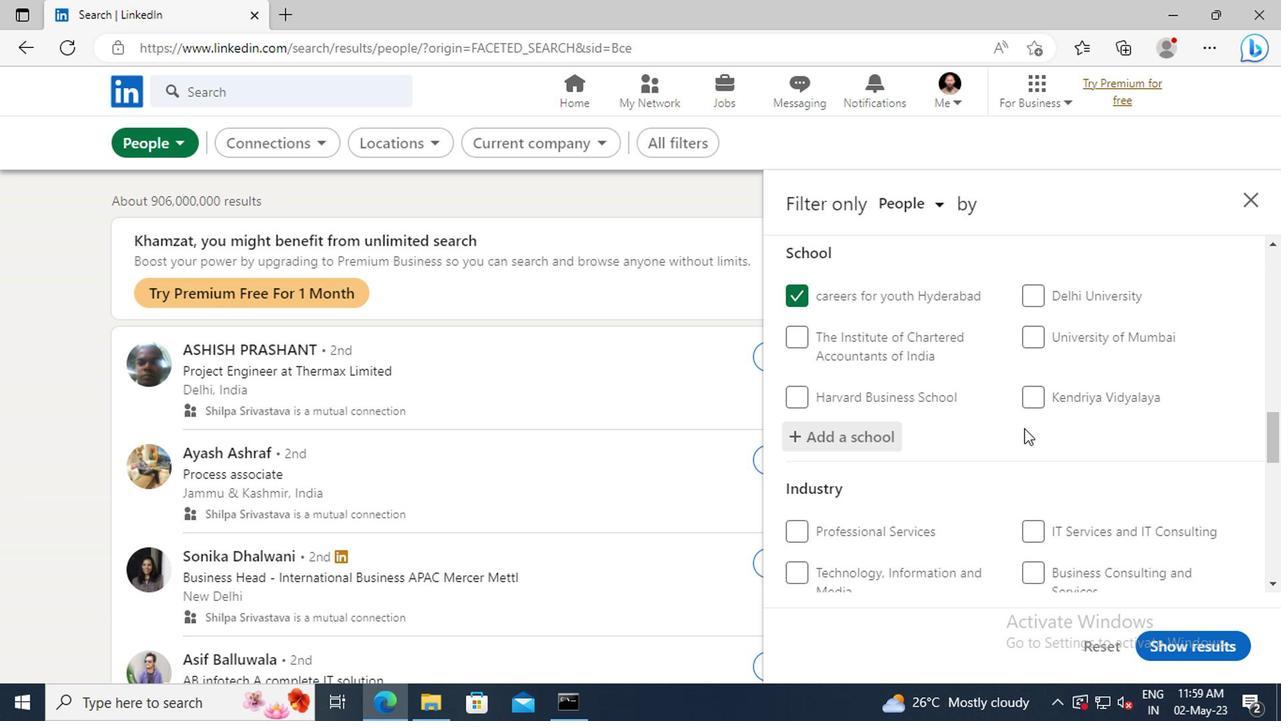 
Action: Mouse moved to (1019, 422)
Screenshot: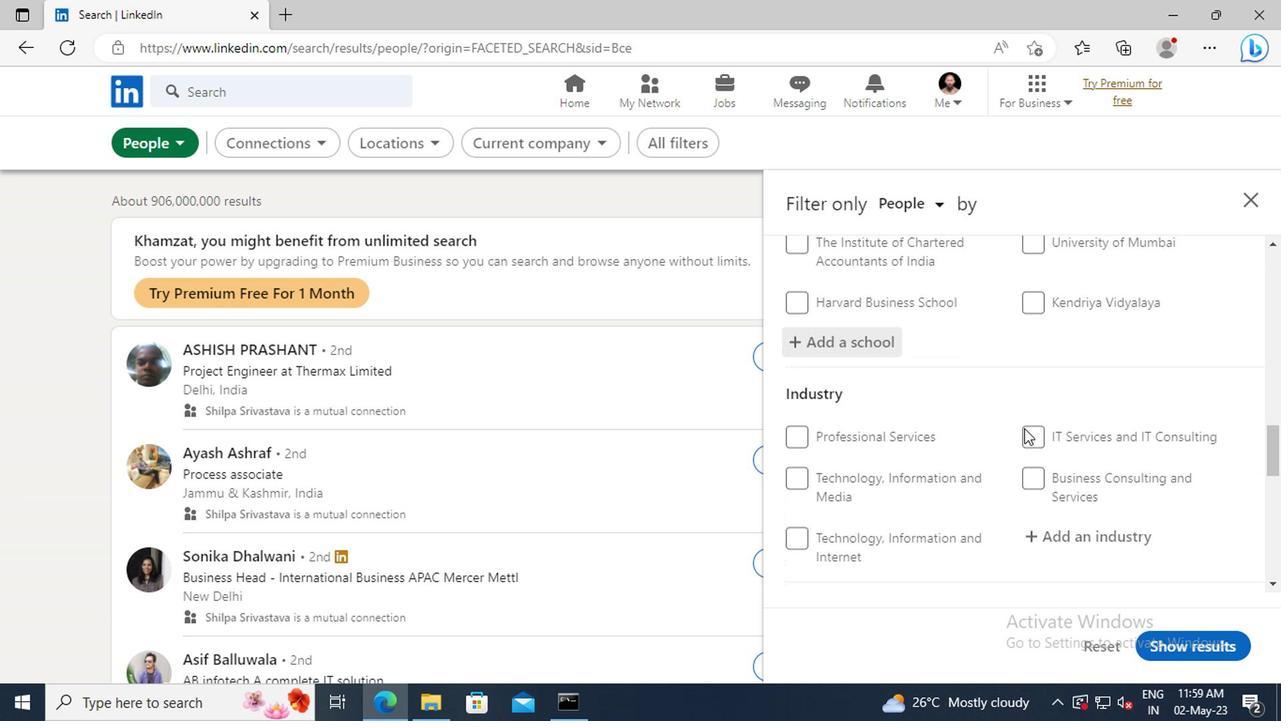 
Action: Mouse scrolled (1019, 421) with delta (0, 0)
Screenshot: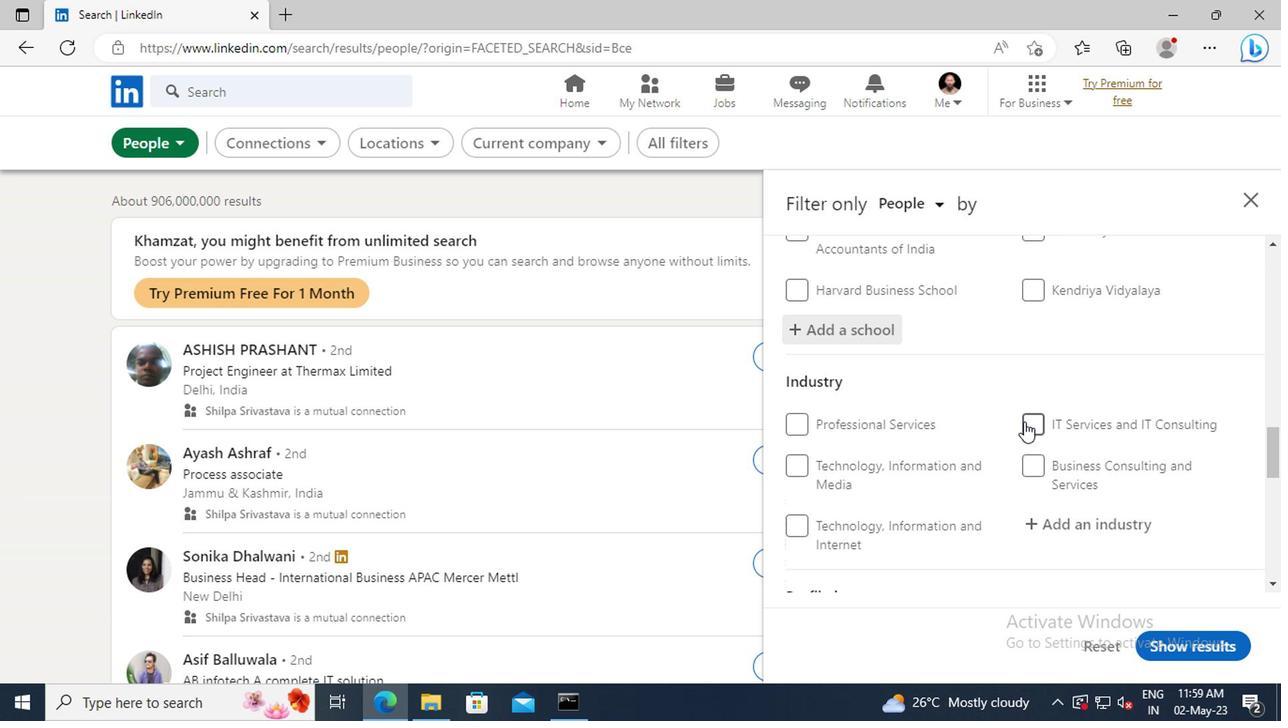 
Action: Mouse scrolled (1019, 421) with delta (0, 0)
Screenshot: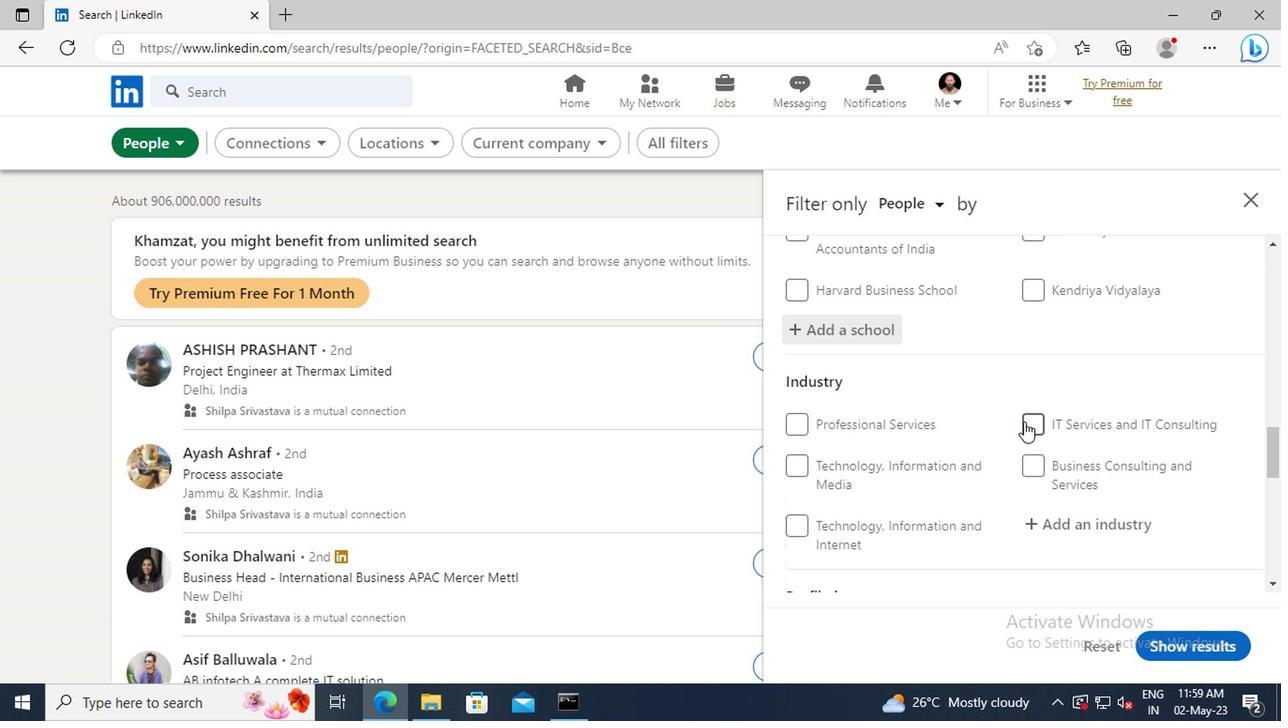 
Action: Mouse moved to (1033, 420)
Screenshot: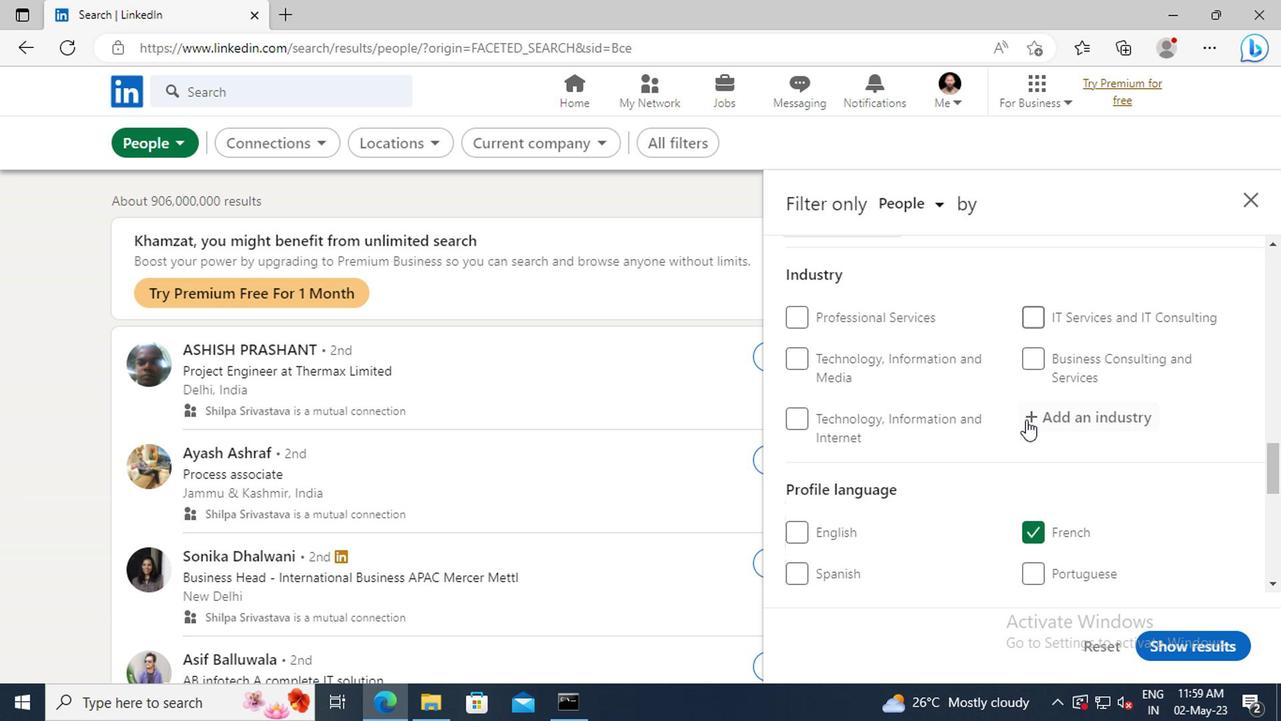 
Action: Mouse pressed left at (1033, 420)
Screenshot: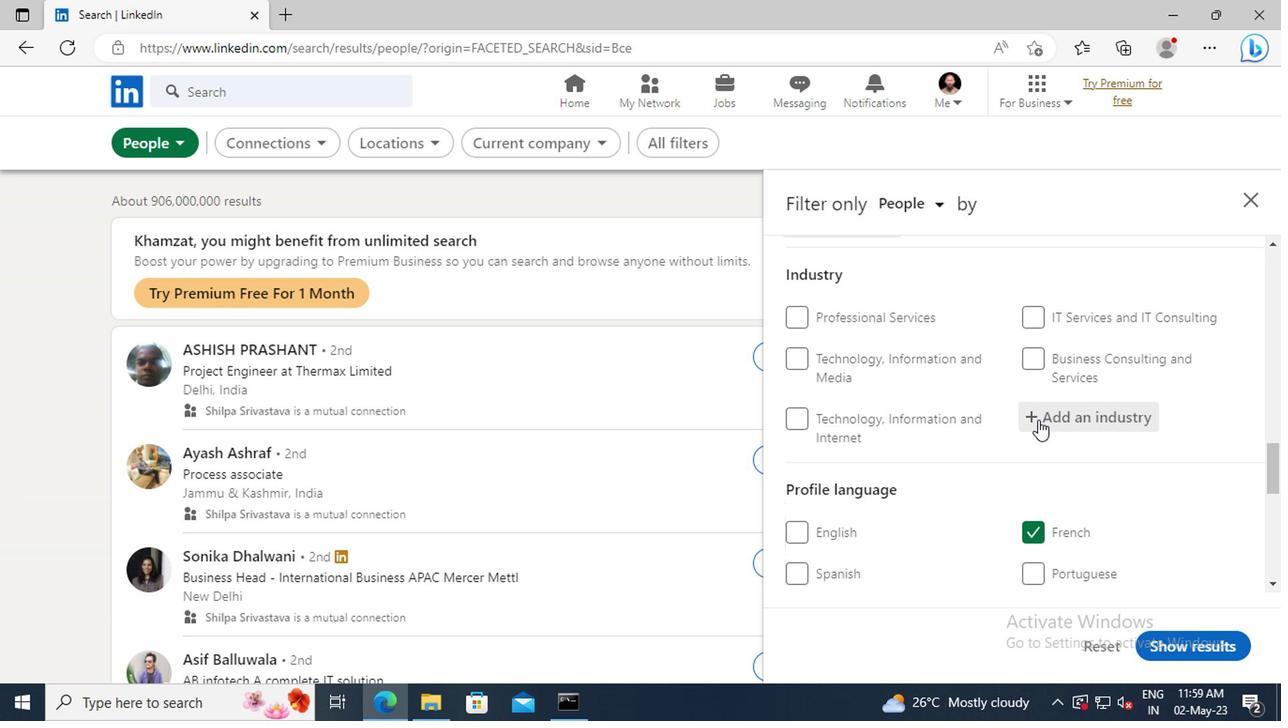 
Action: Key pressed <Key.shift>APPLIANCES,<Key.space><Key.shift>E
Screenshot: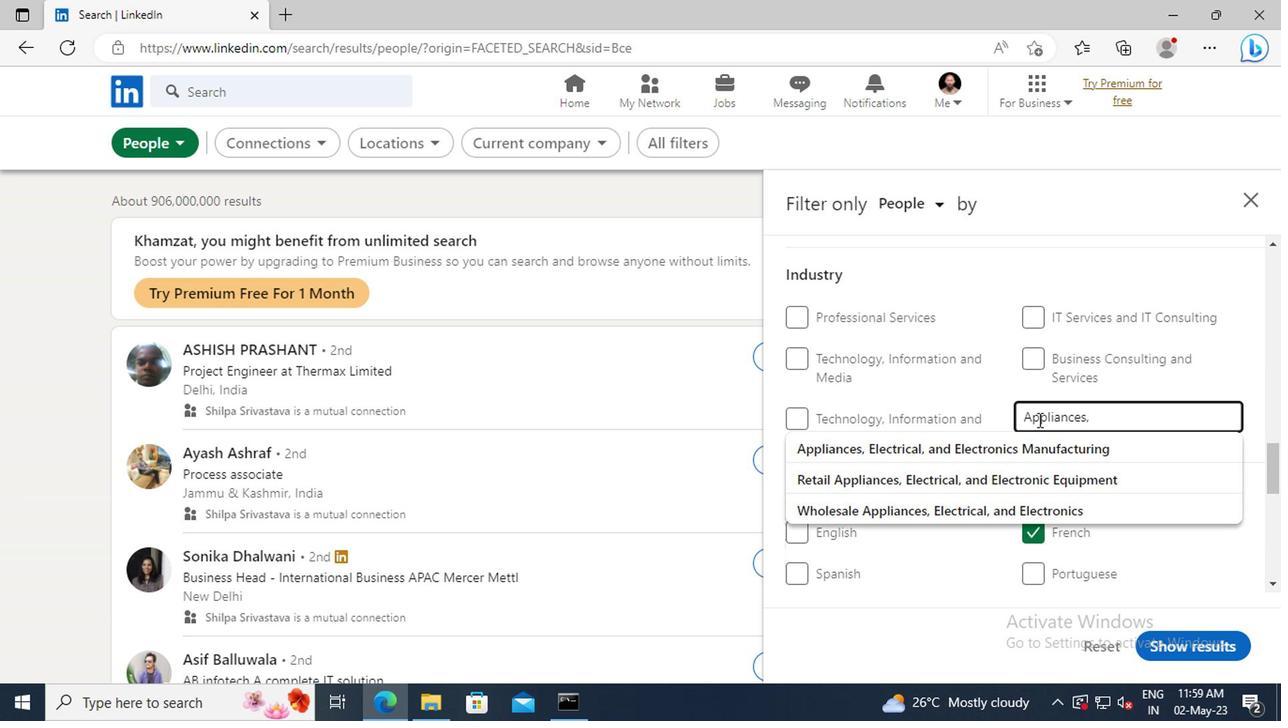 
Action: Mouse moved to (1032, 444)
Screenshot: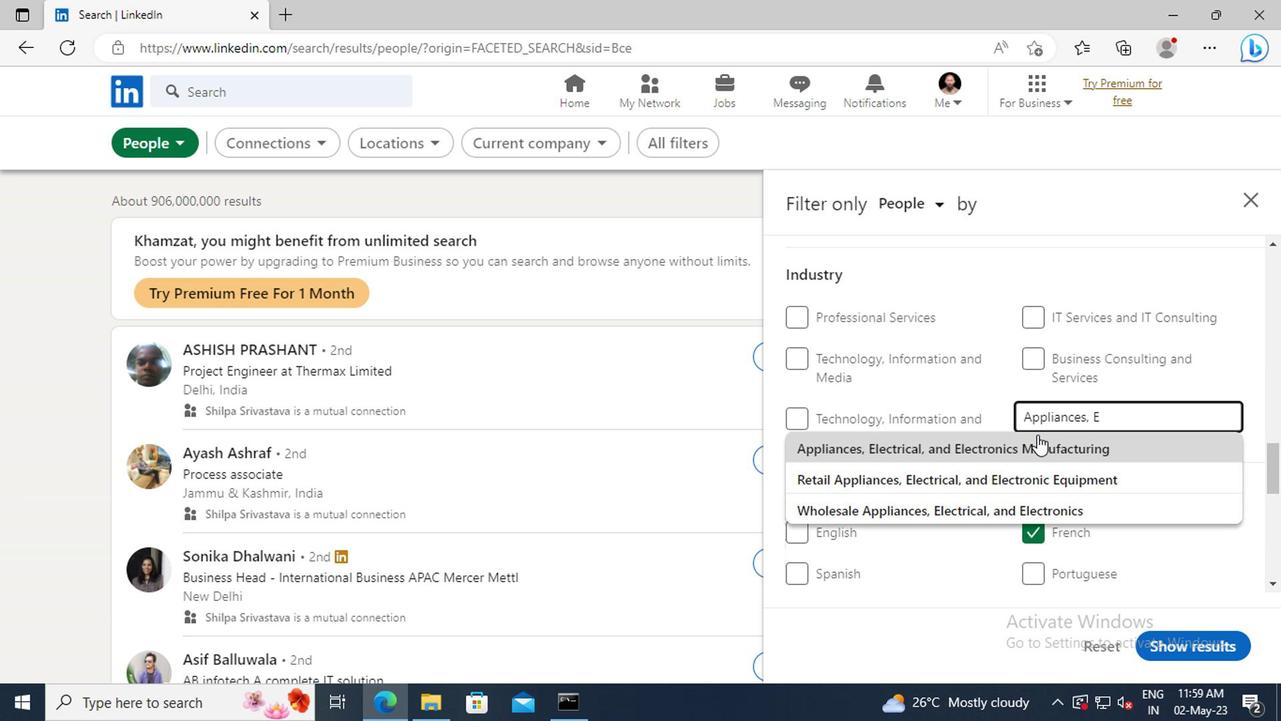 
Action: Mouse pressed left at (1032, 444)
Screenshot: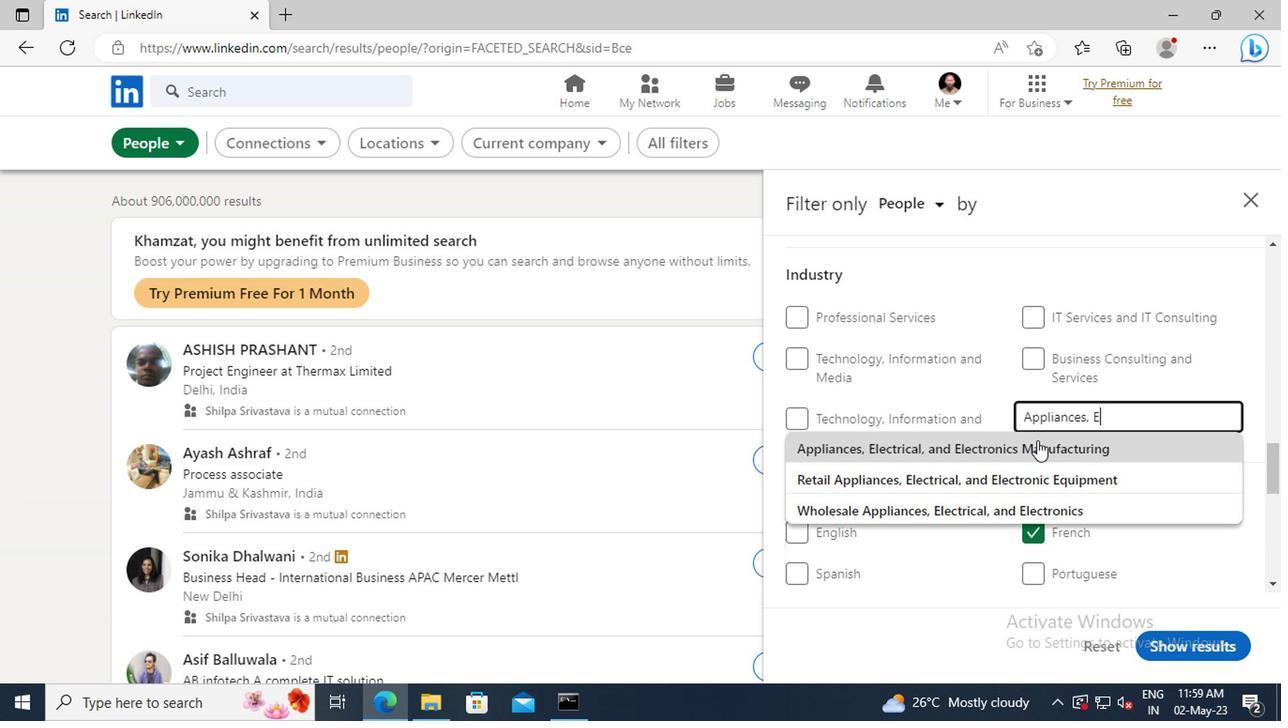
Action: Mouse scrolled (1032, 443) with delta (0, -1)
Screenshot: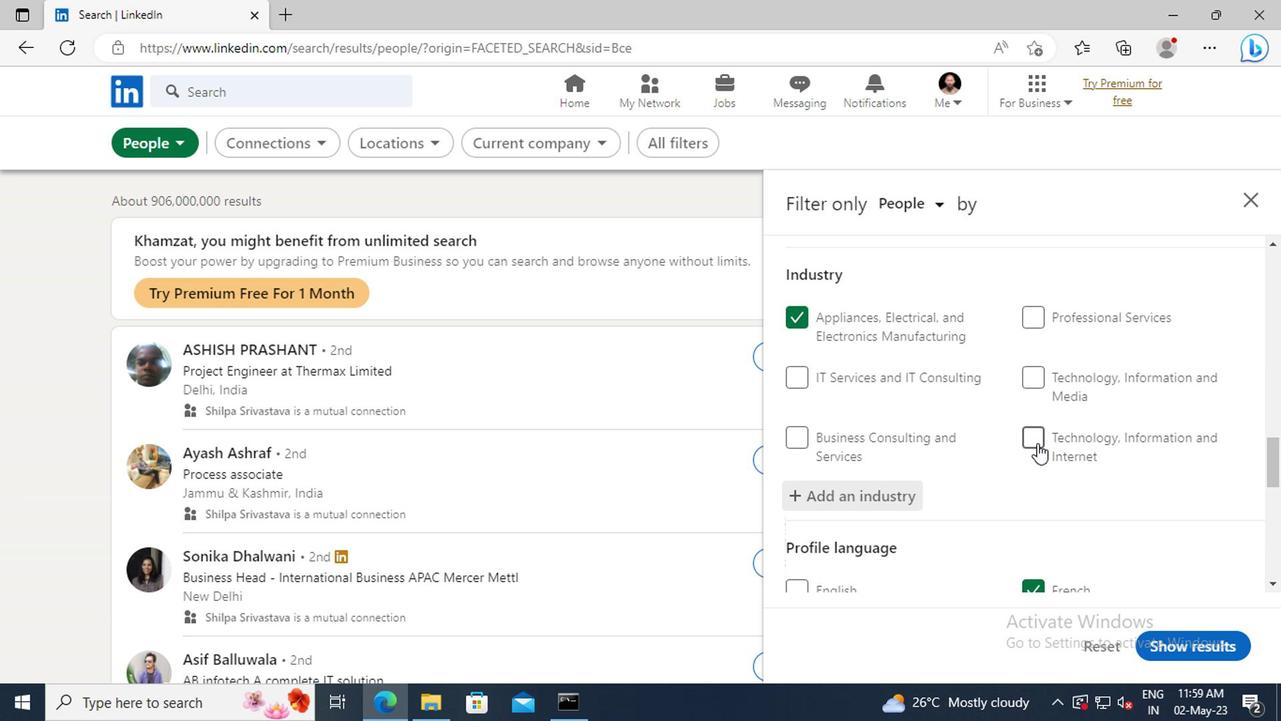 
Action: Mouse scrolled (1032, 443) with delta (0, -1)
Screenshot: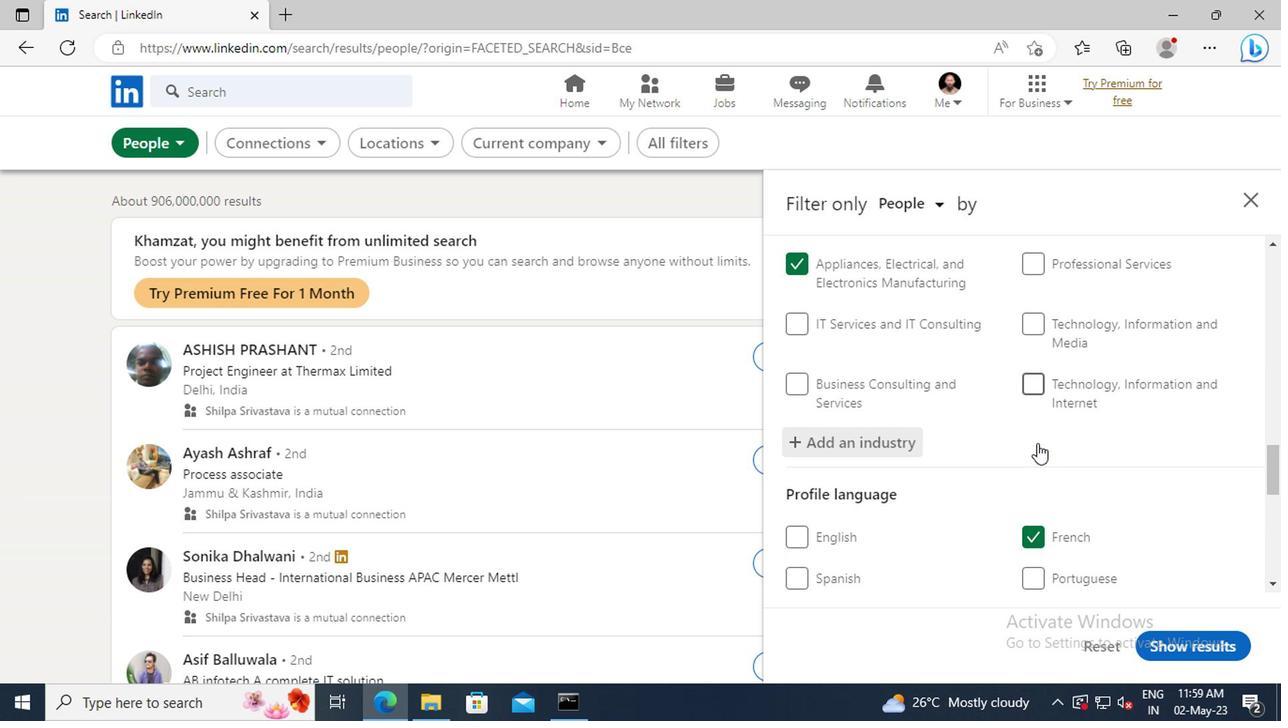 
Action: Mouse scrolled (1032, 443) with delta (0, -1)
Screenshot: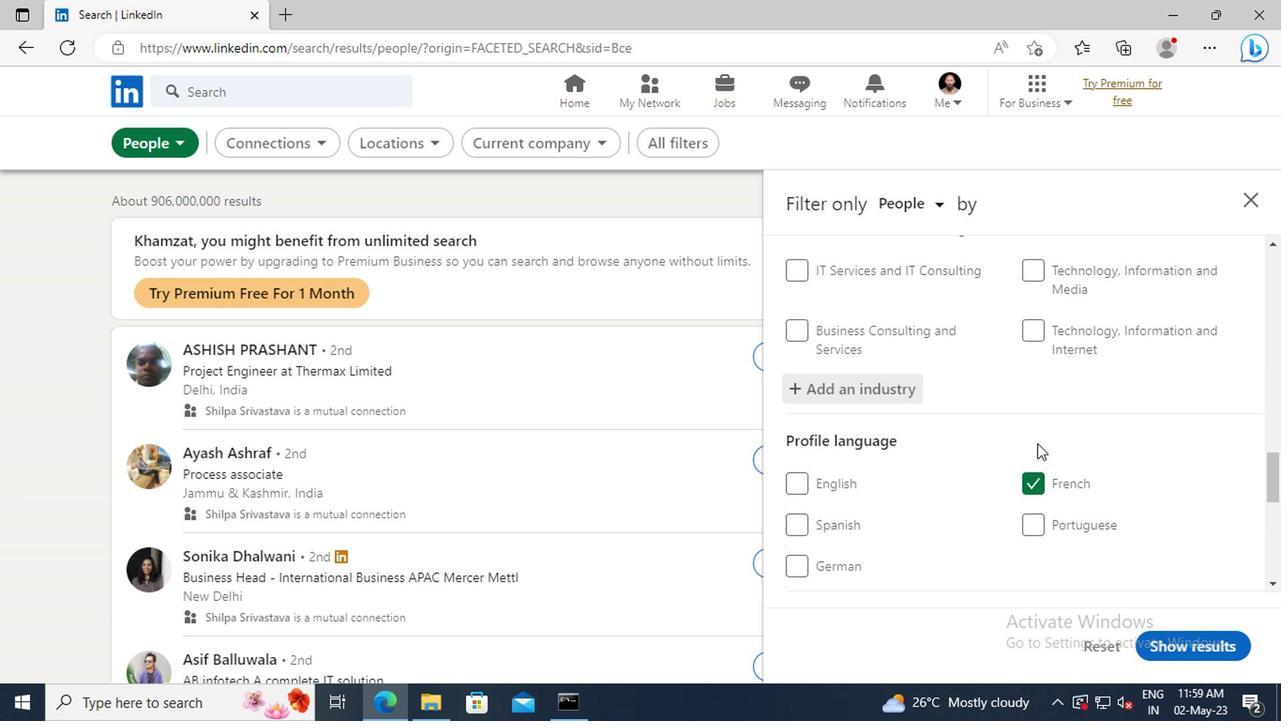 
Action: Mouse scrolled (1032, 443) with delta (0, -1)
Screenshot: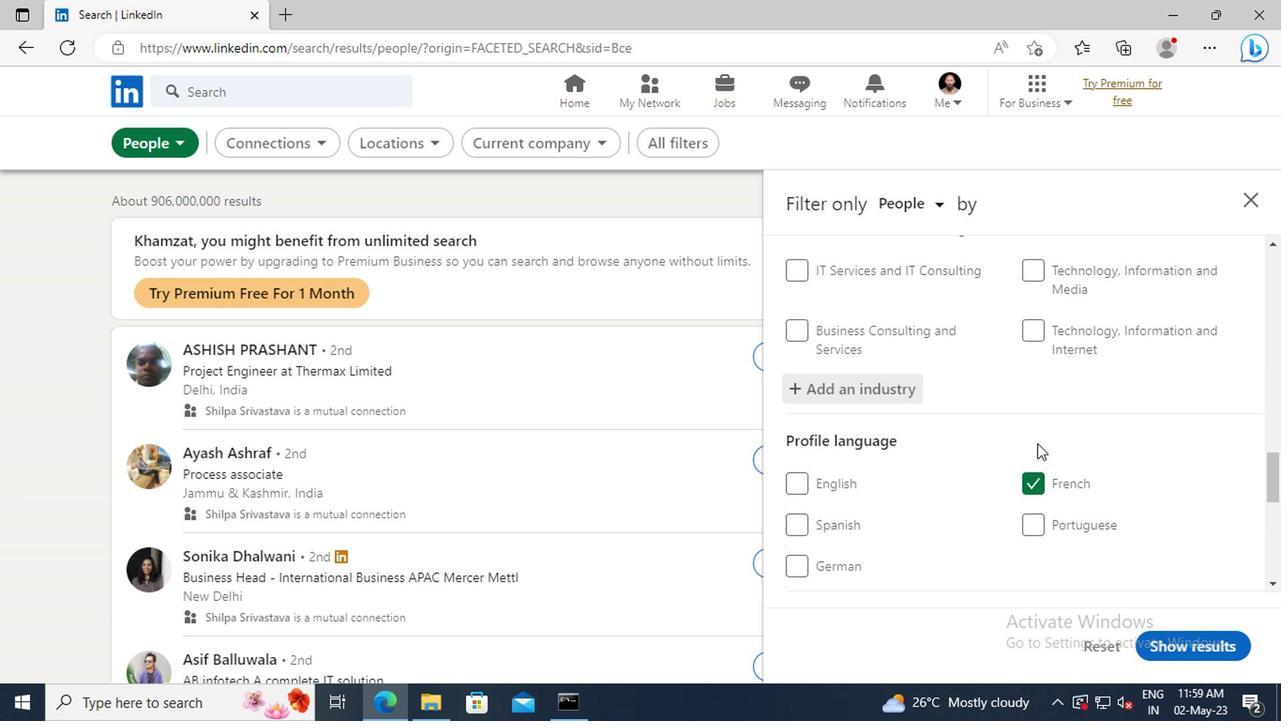 
Action: Mouse moved to (1034, 418)
Screenshot: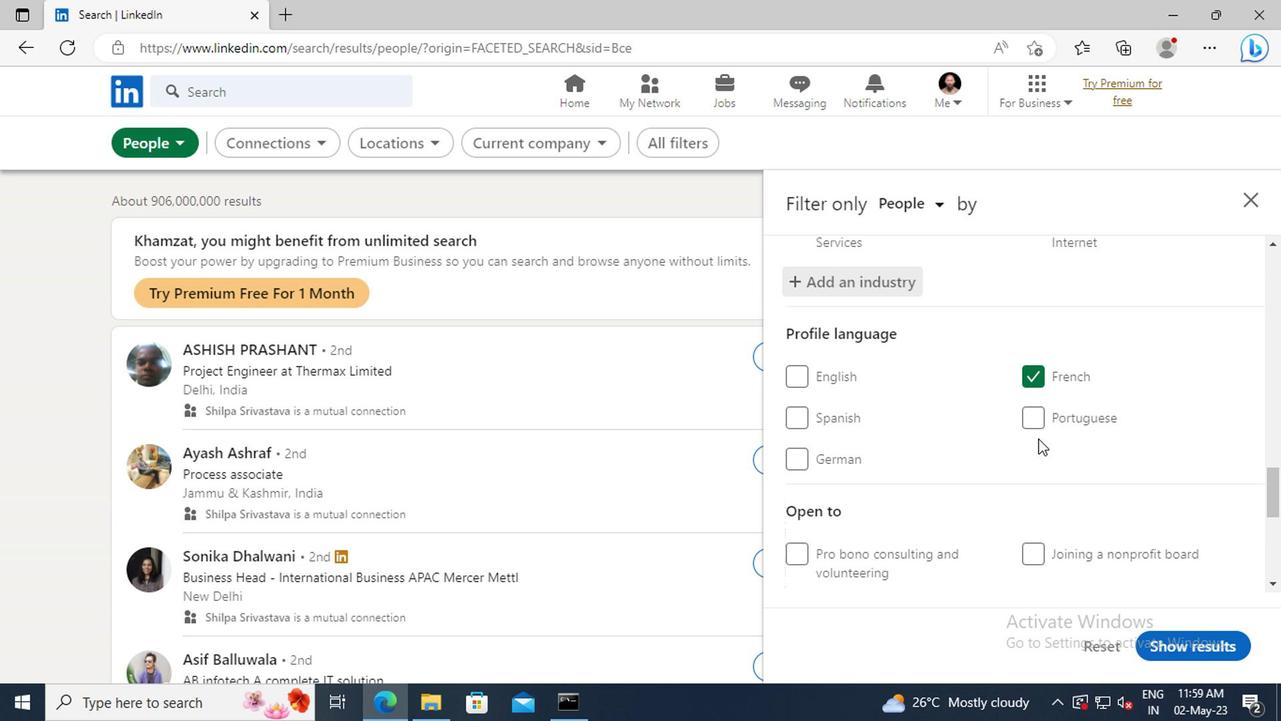 
Action: Mouse scrolled (1034, 417) with delta (0, 0)
Screenshot: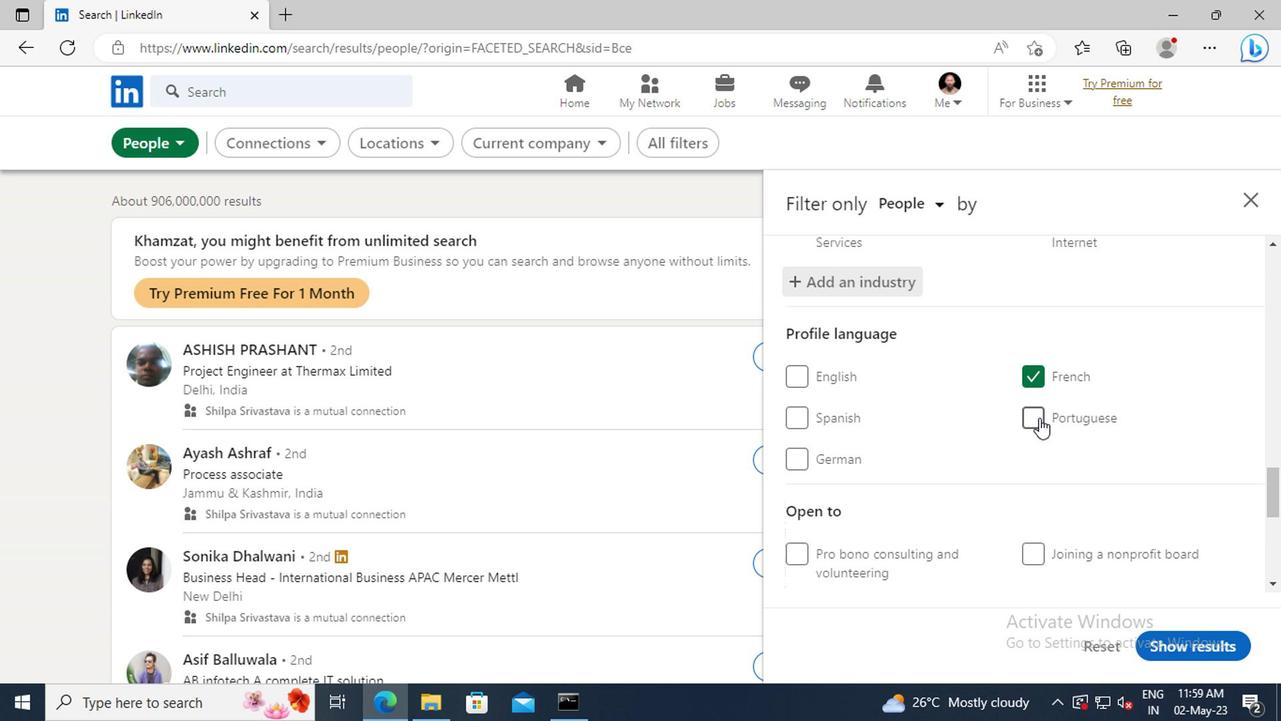 
Action: Mouse moved to (1036, 415)
Screenshot: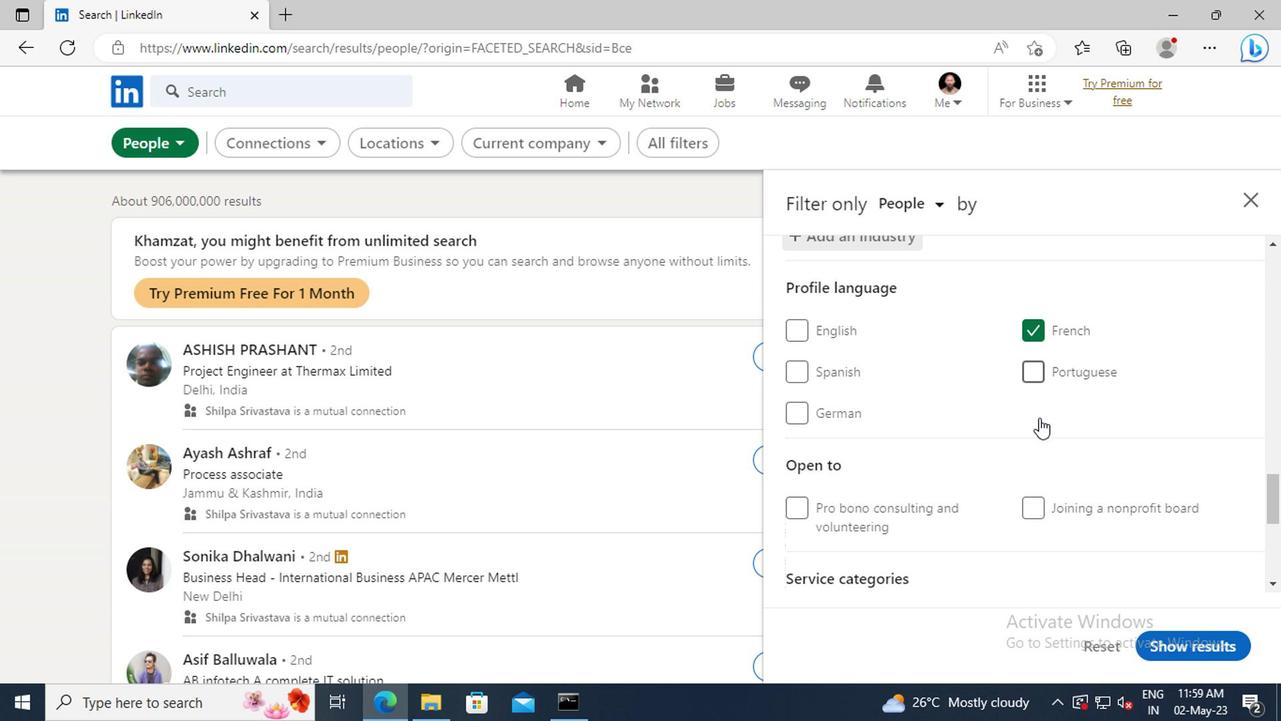 
Action: Mouse scrolled (1036, 415) with delta (0, 0)
Screenshot: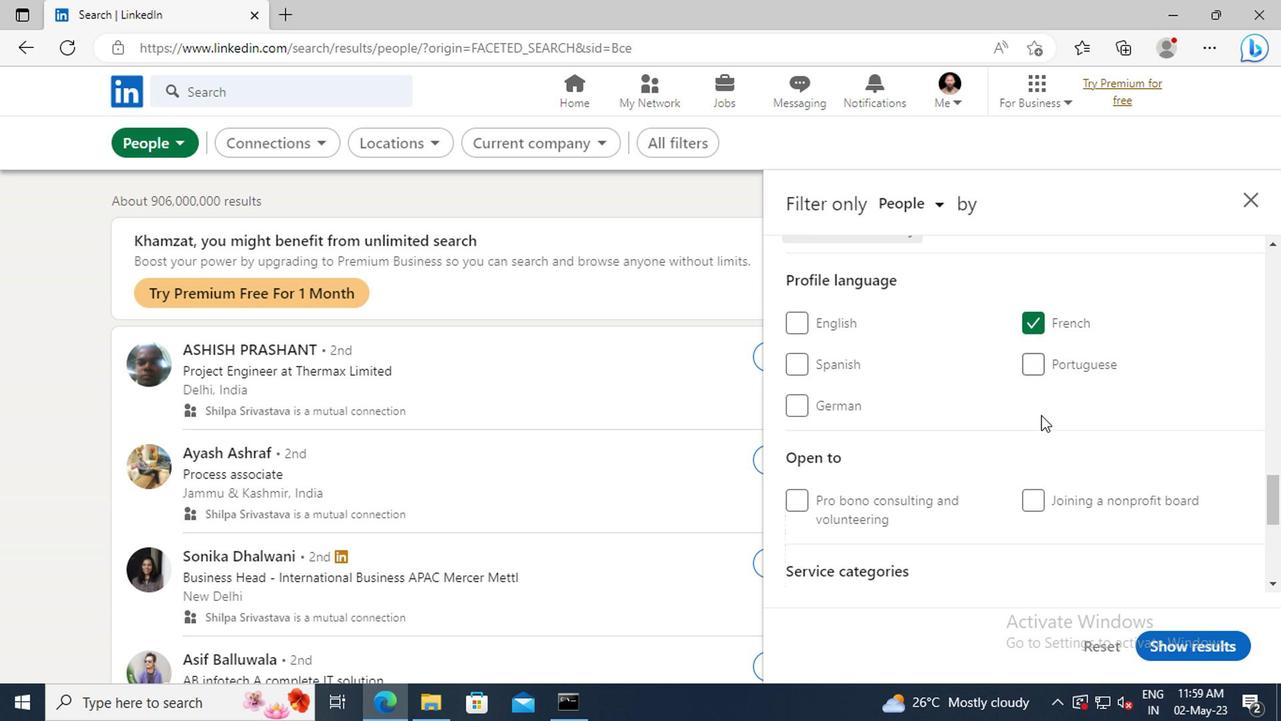 
Action: Mouse scrolled (1036, 415) with delta (0, 0)
Screenshot: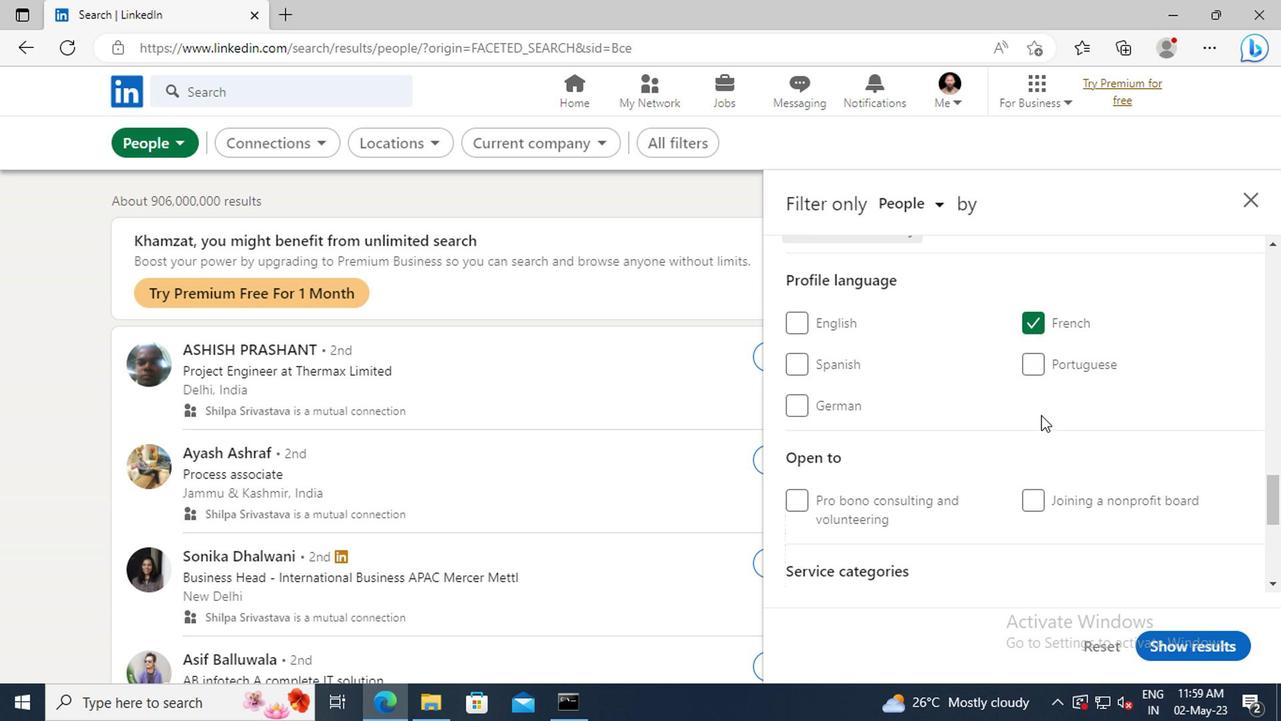 
Action: Mouse moved to (1036, 413)
Screenshot: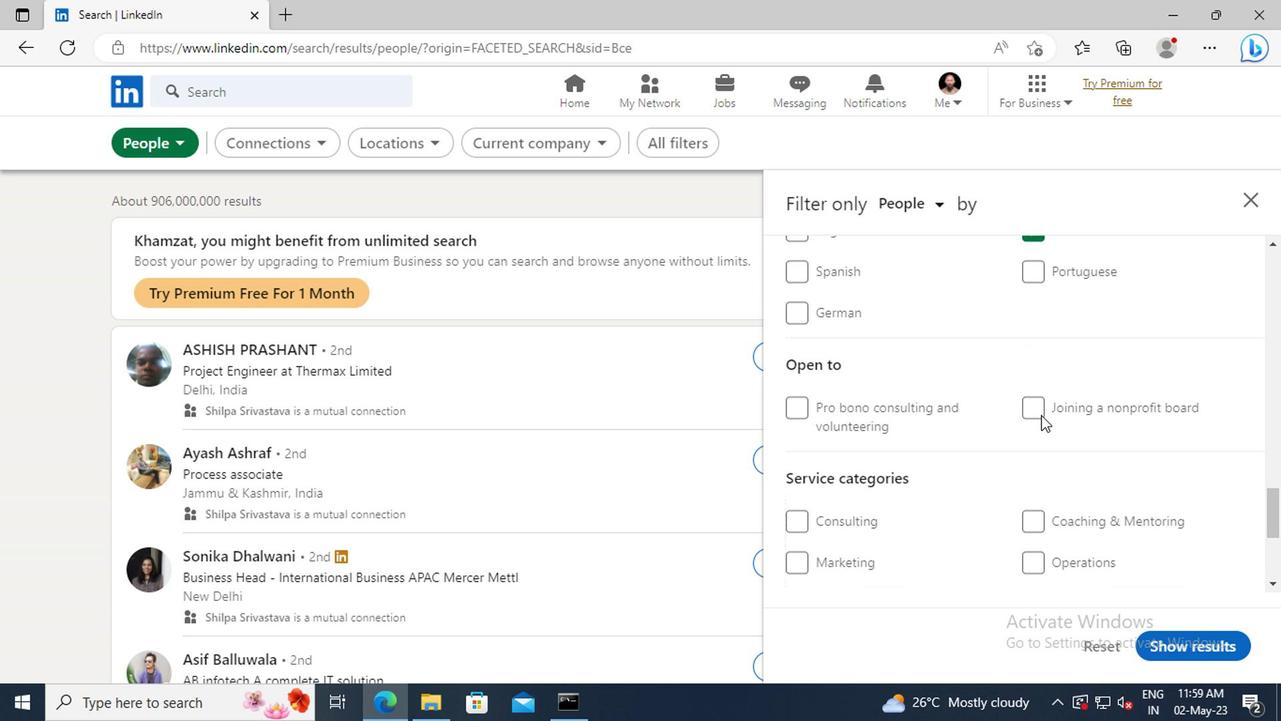 
Action: Mouse scrolled (1036, 411) with delta (0, -1)
Screenshot: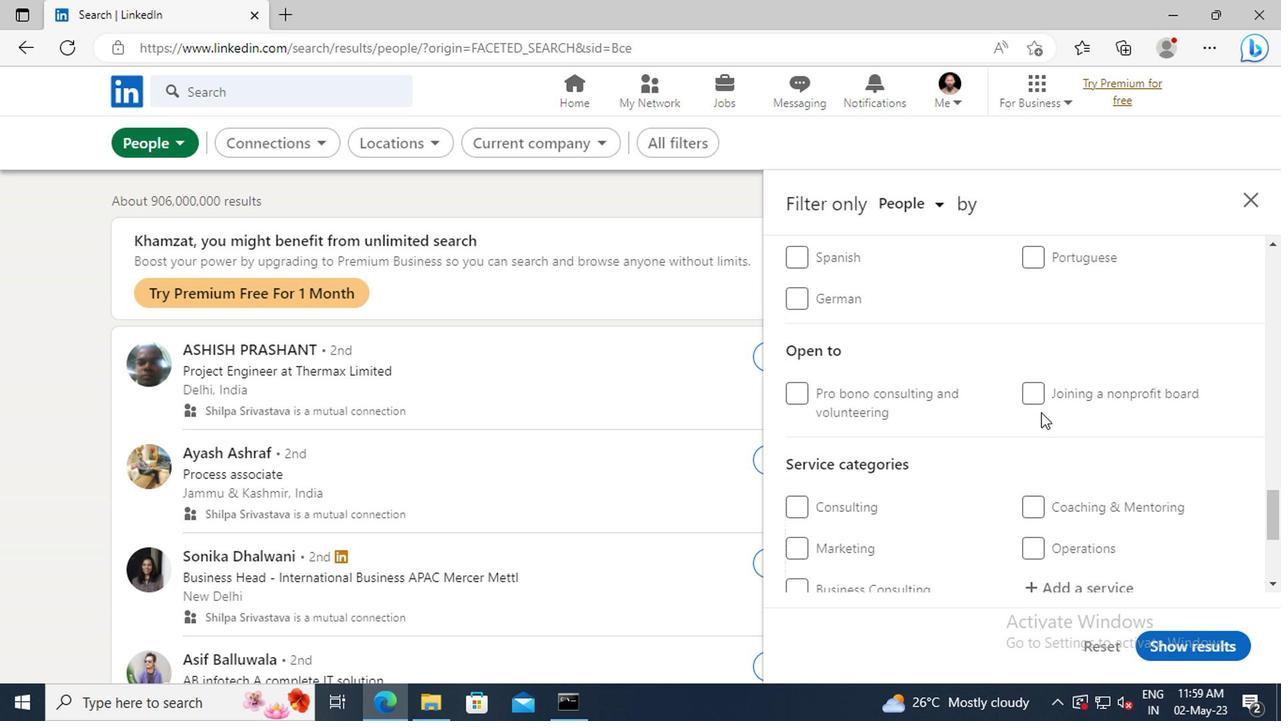 
Action: Mouse scrolled (1036, 411) with delta (0, -1)
Screenshot: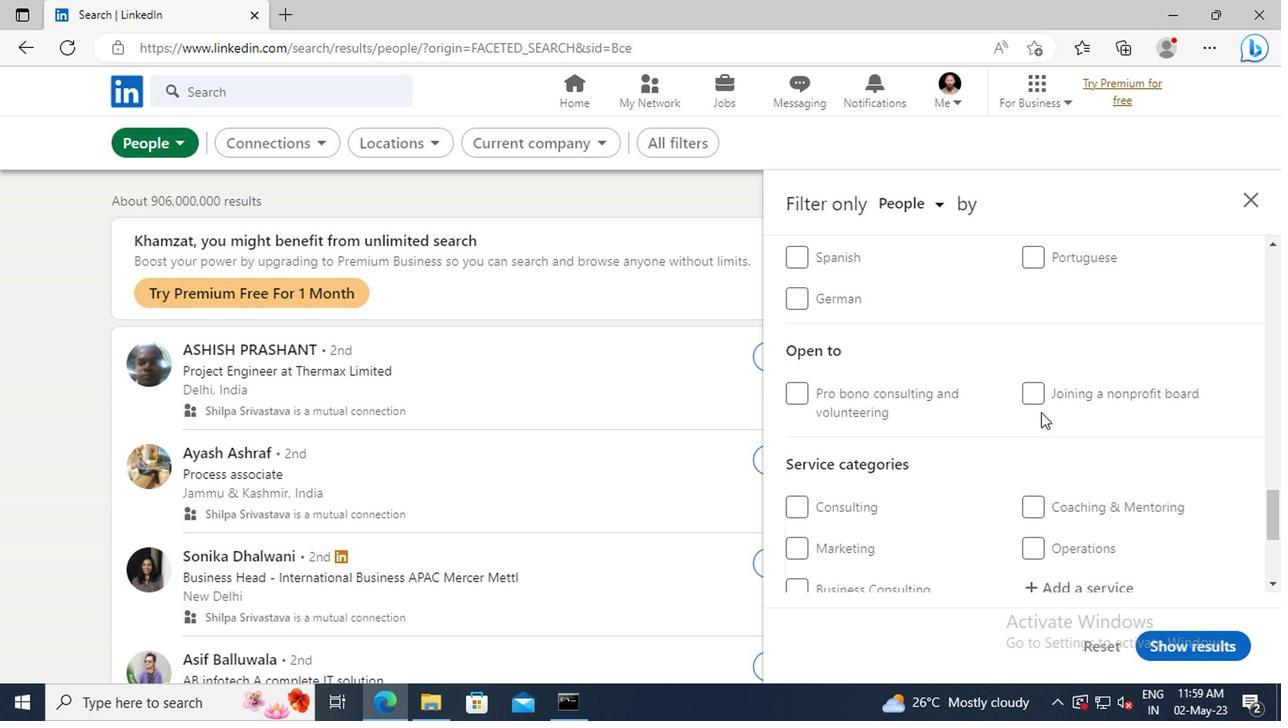 
Action: Mouse scrolled (1036, 411) with delta (0, -1)
Screenshot: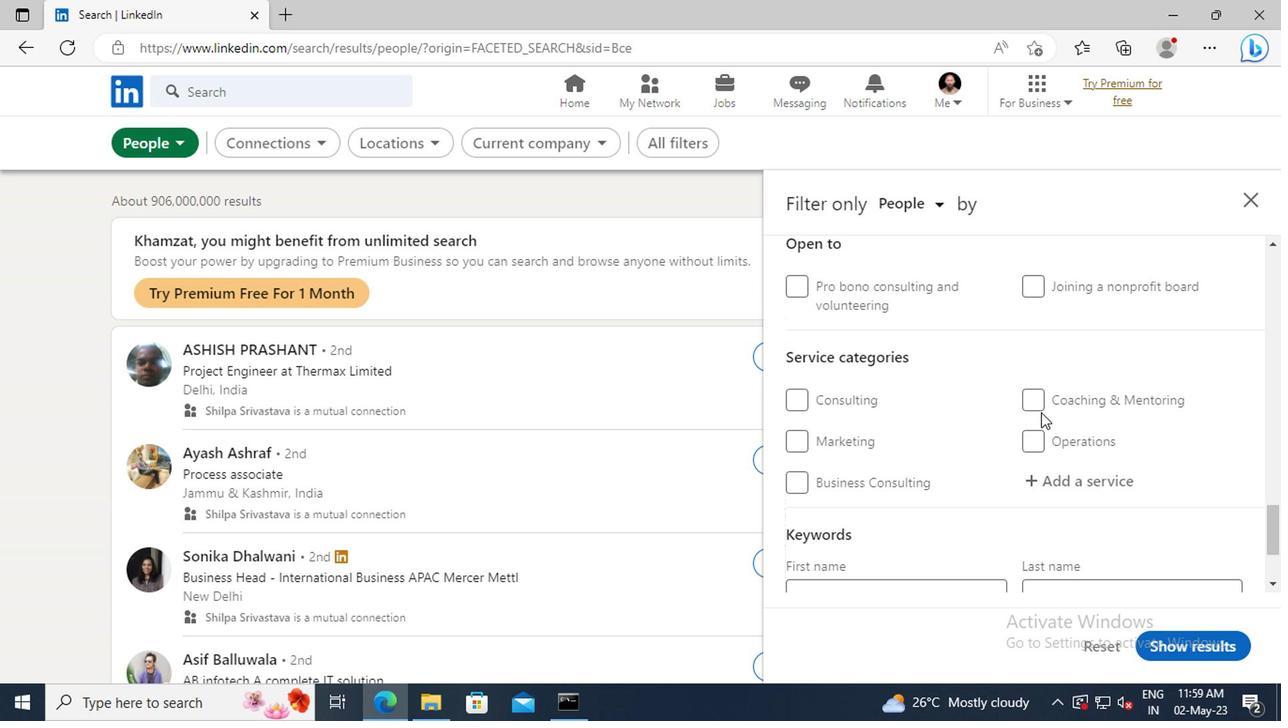 
Action: Mouse moved to (1042, 429)
Screenshot: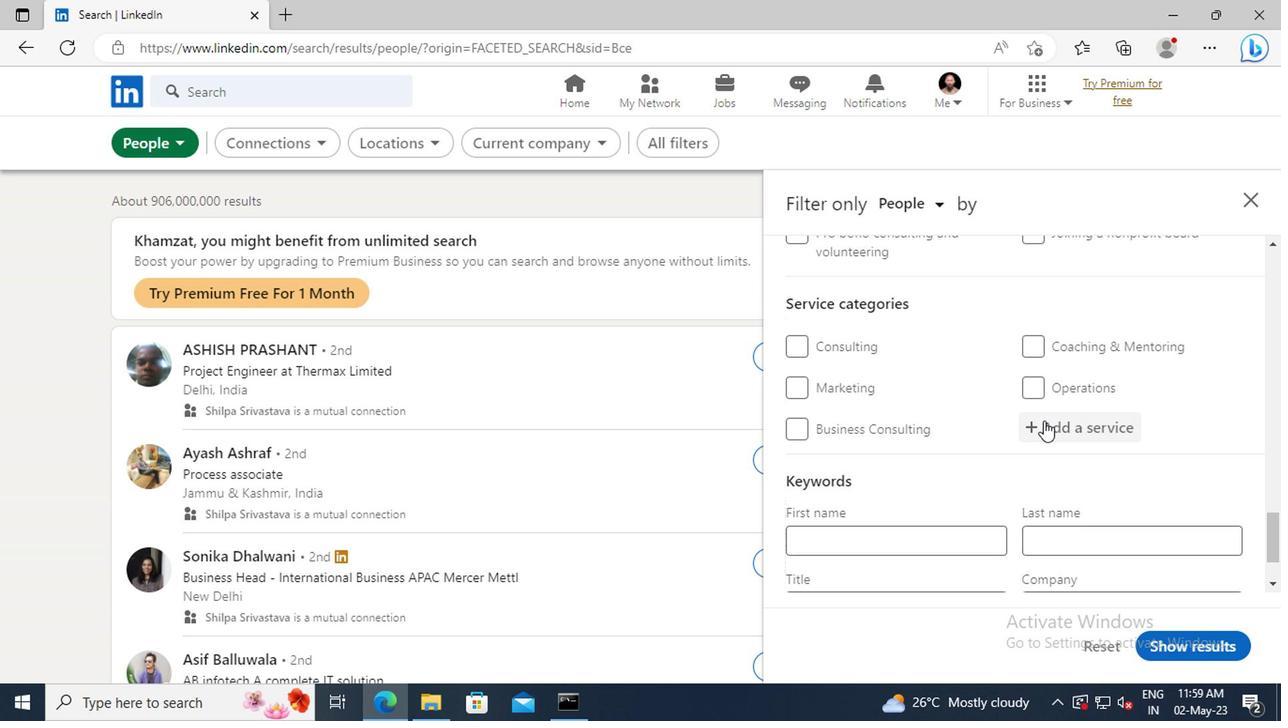 
Action: Mouse pressed left at (1042, 429)
Screenshot: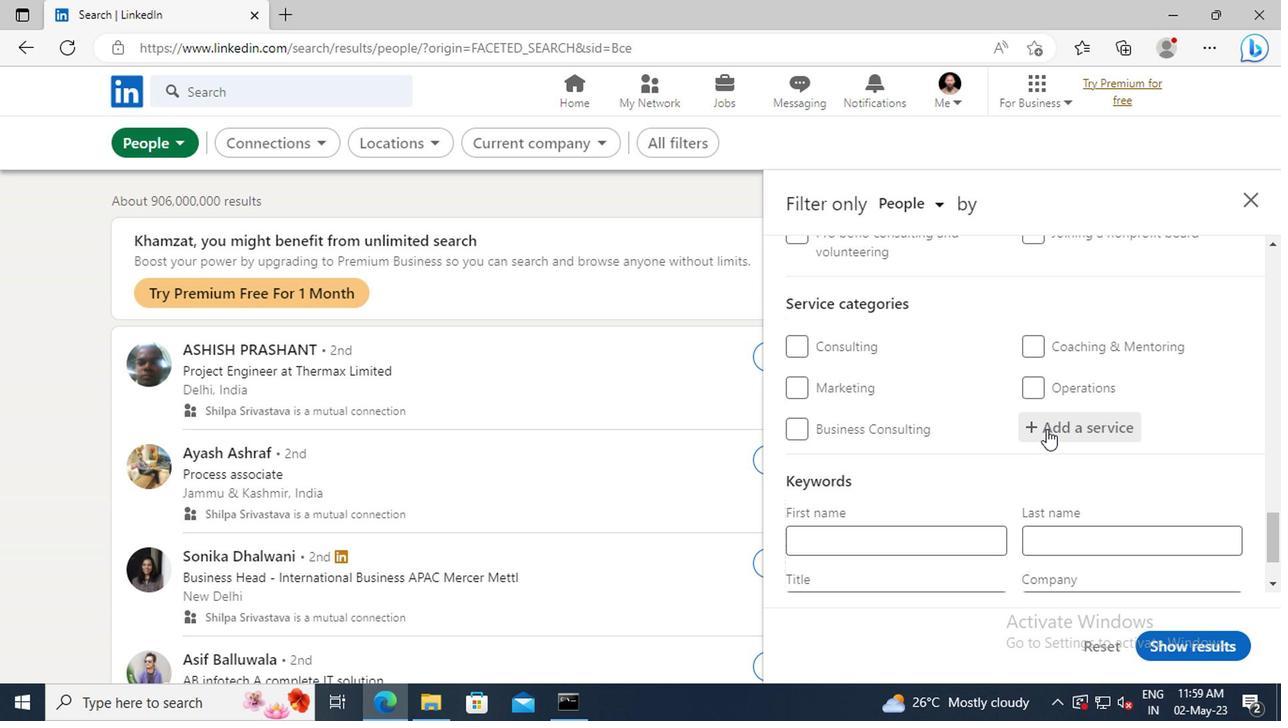 
Action: Key pressed <Key.shift>NONPROFIT<Key.space><Key.shift>CON
Screenshot: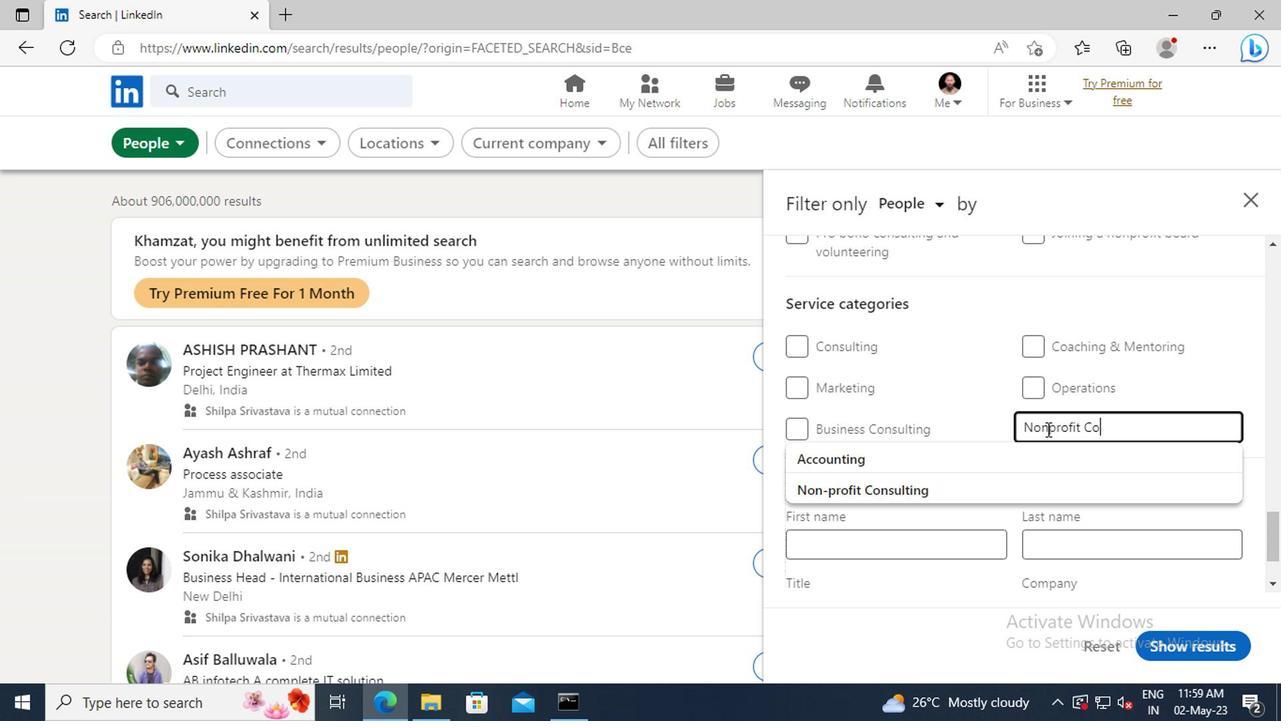 
Action: Mouse moved to (1040, 458)
Screenshot: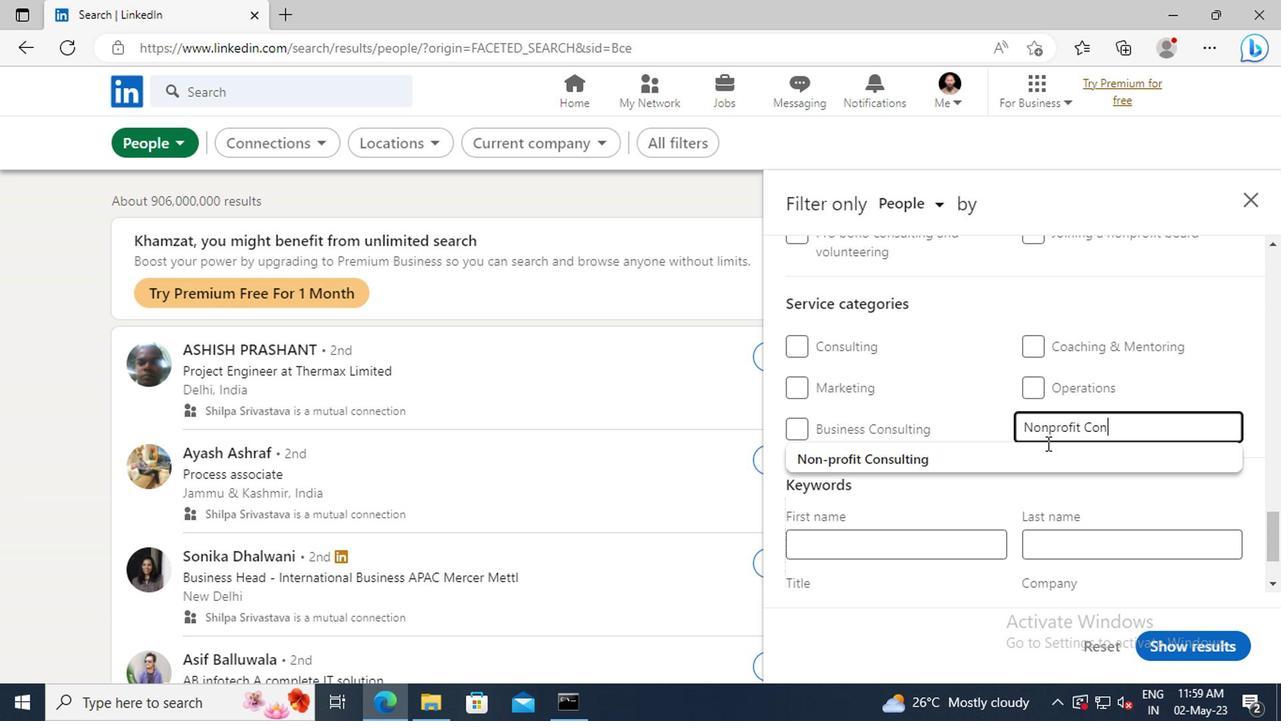 
Action: Mouse pressed left at (1040, 458)
Screenshot: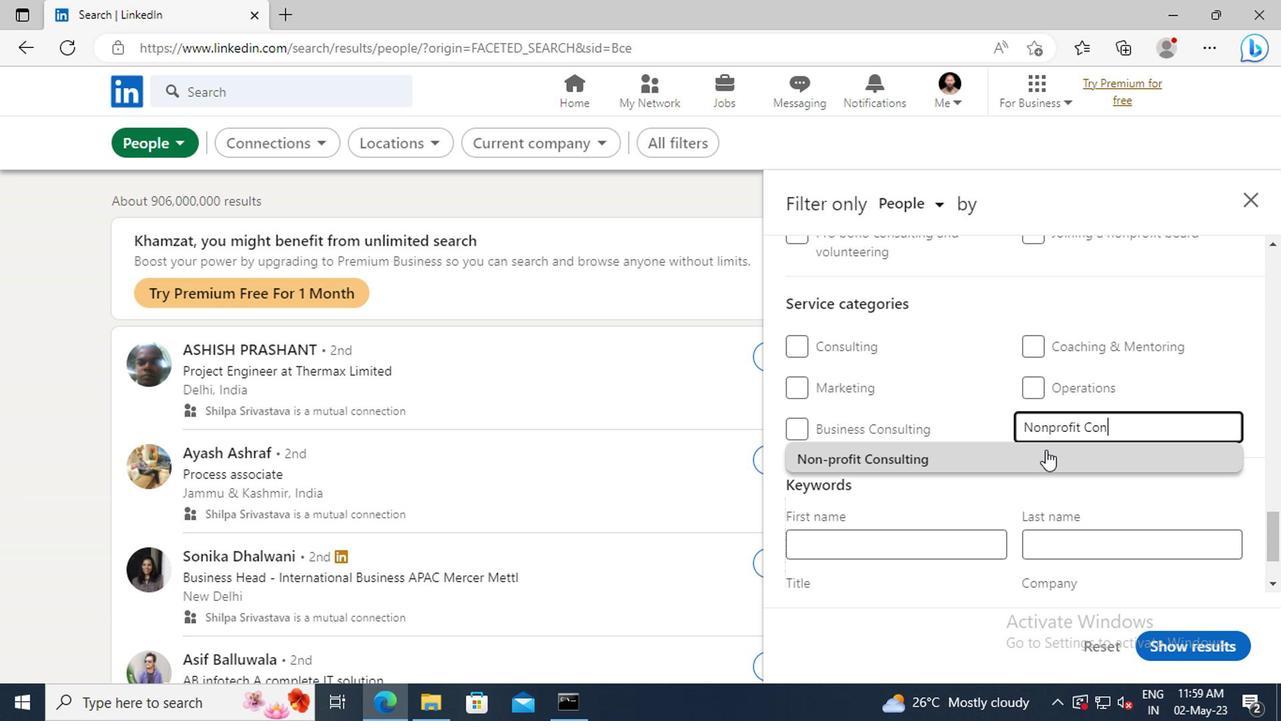 
Action: Mouse scrolled (1040, 457) with delta (0, -1)
Screenshot: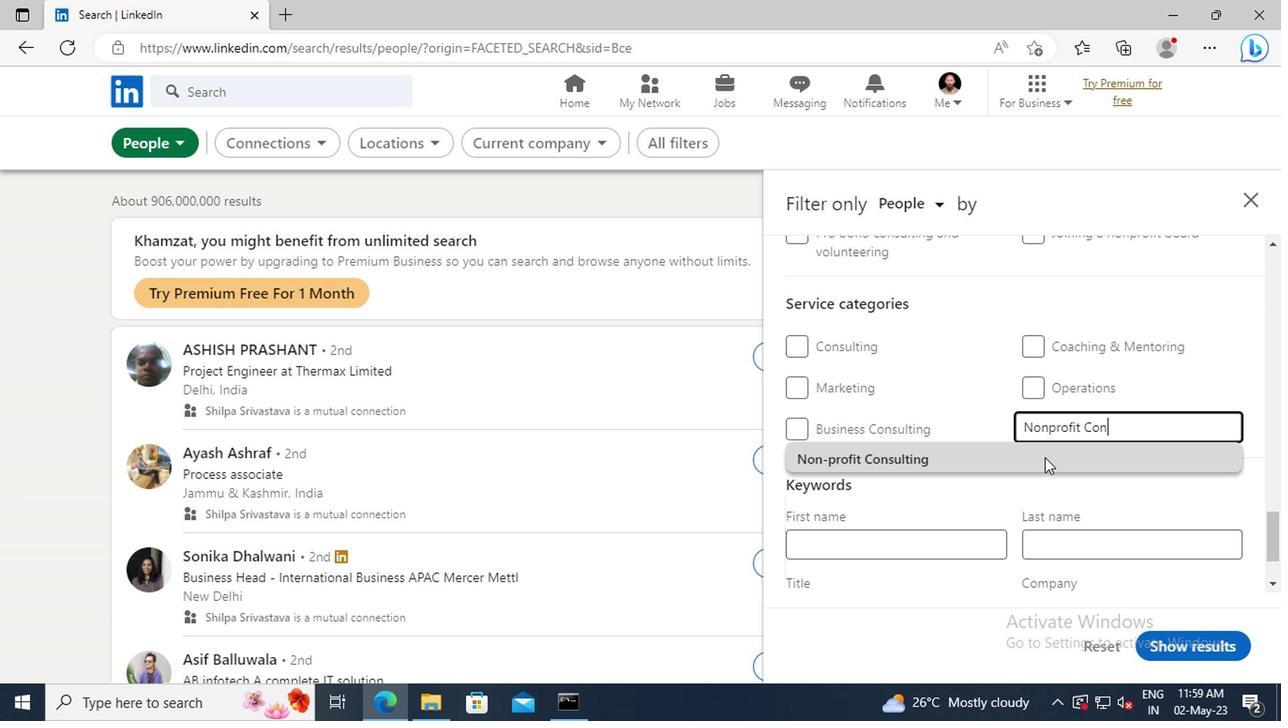 
Action: Mouse scrolled (1040, 457) with delta (0, -1)
Screenshot: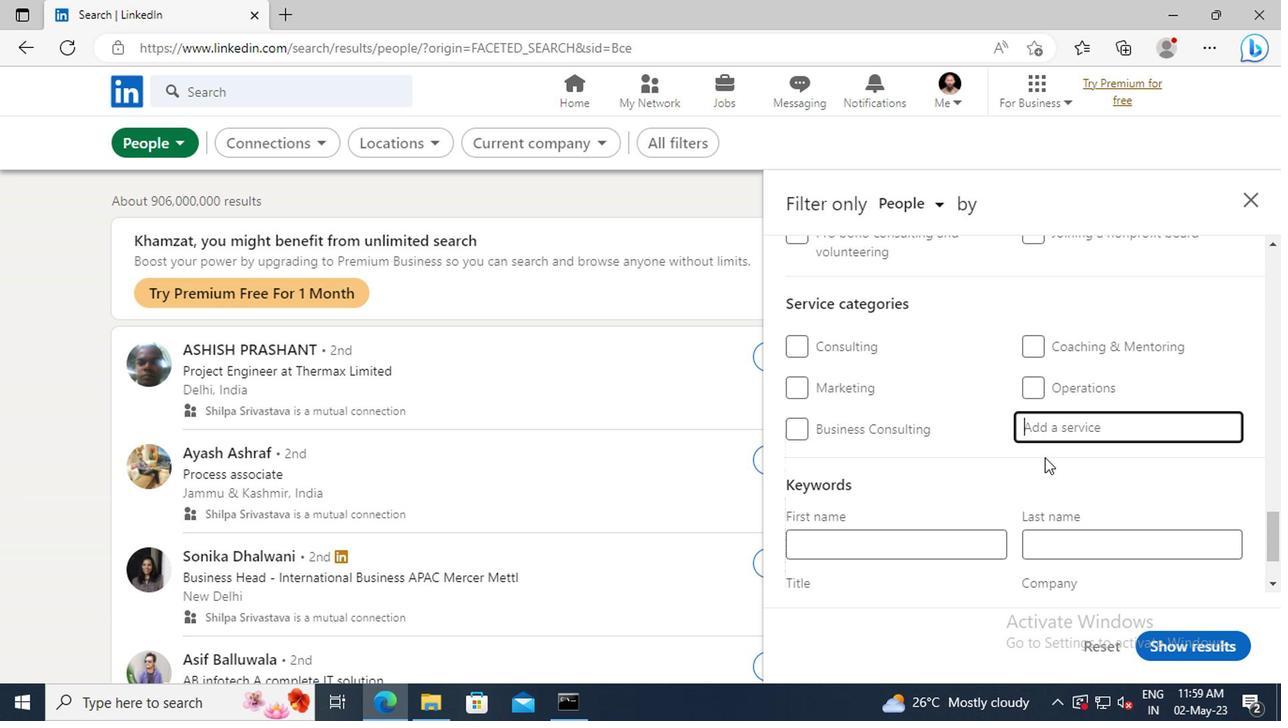 
Action: Mouse scrolled (1040, 457) with delta (0, -1)
Screenshot: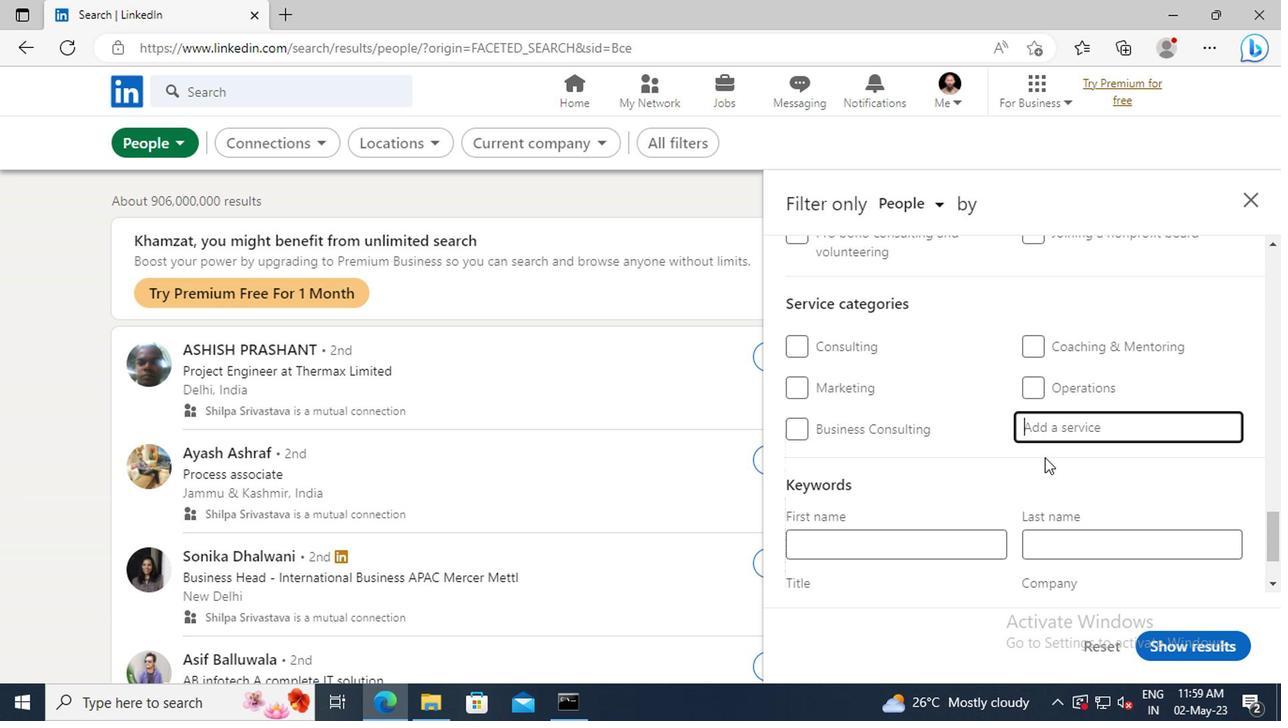 
Action: Mouse moved to (1039, 461)
Screenshot: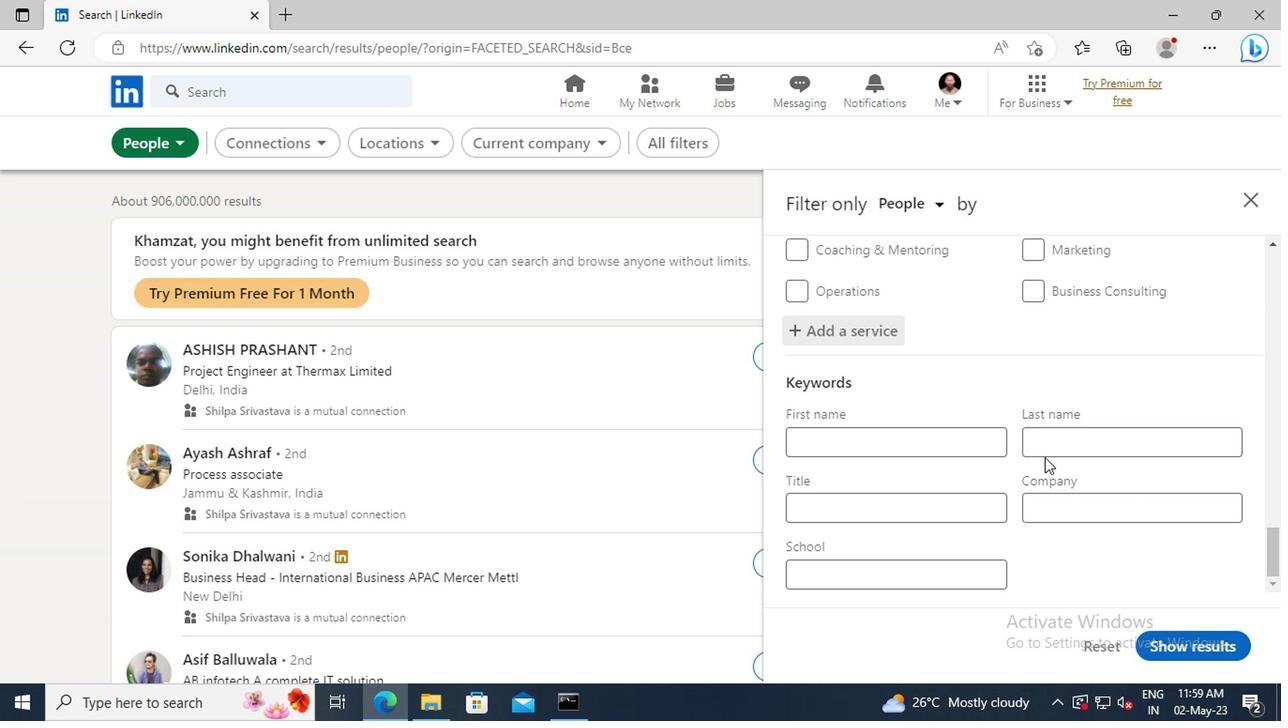 
Action: Mouse scrolled (1039, 460) with delta (0, 0)
Screenshot: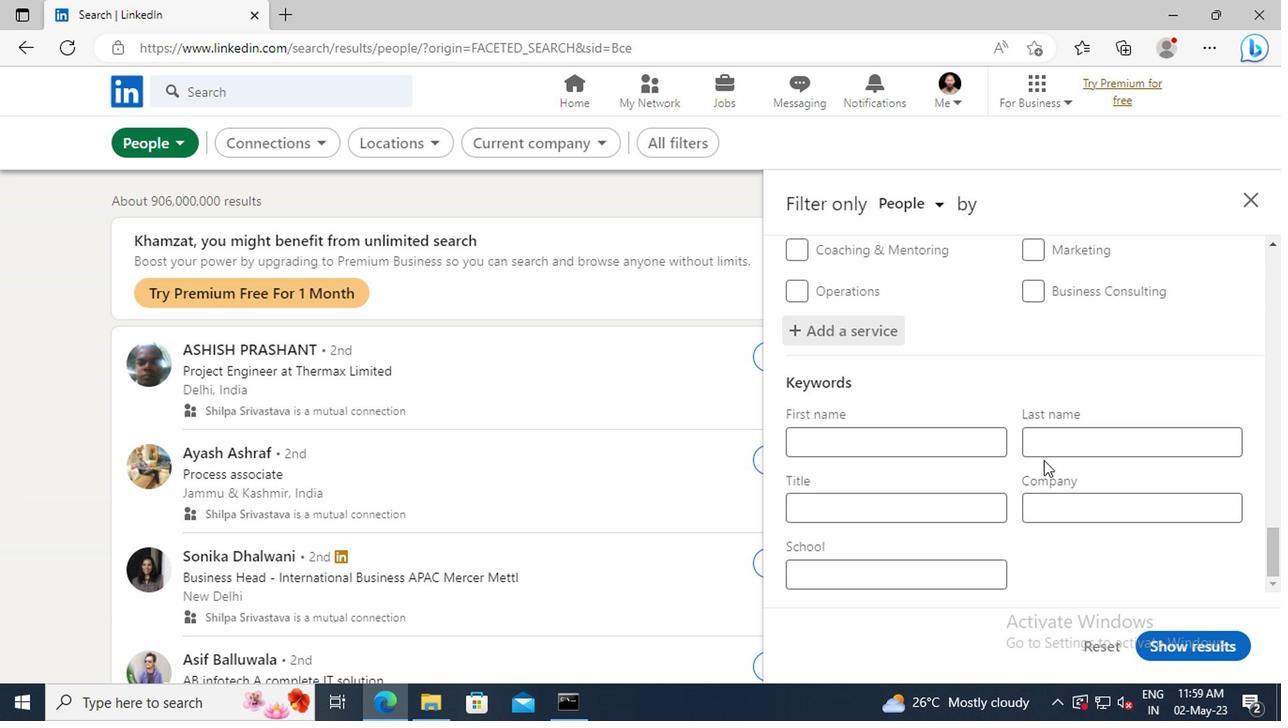 
Action: Mouse moved to (875, 509)
Screenshot: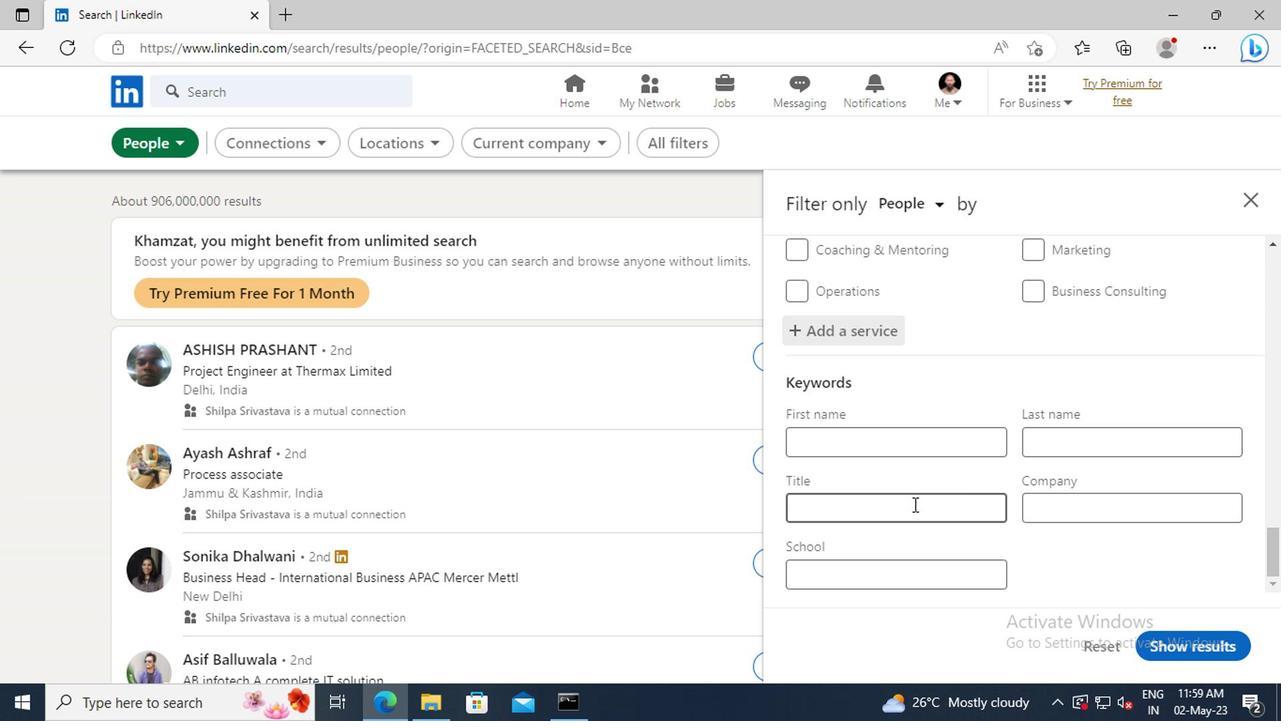
Action: Mouse pressed left at (875, 509)
Screenshot: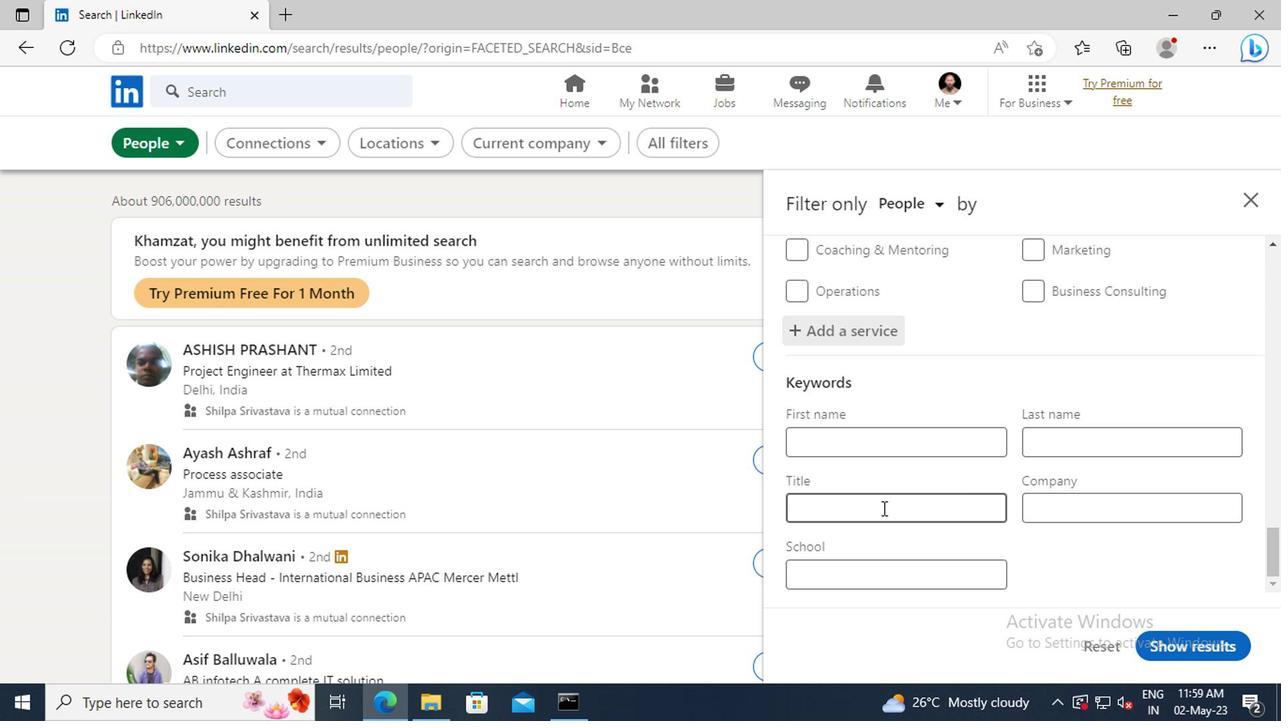 
Action: Key pressed <Key.shift>CONSERVATION<Key.space><Key.shift>VOLUNTEER<Key.enter>
Screenshot: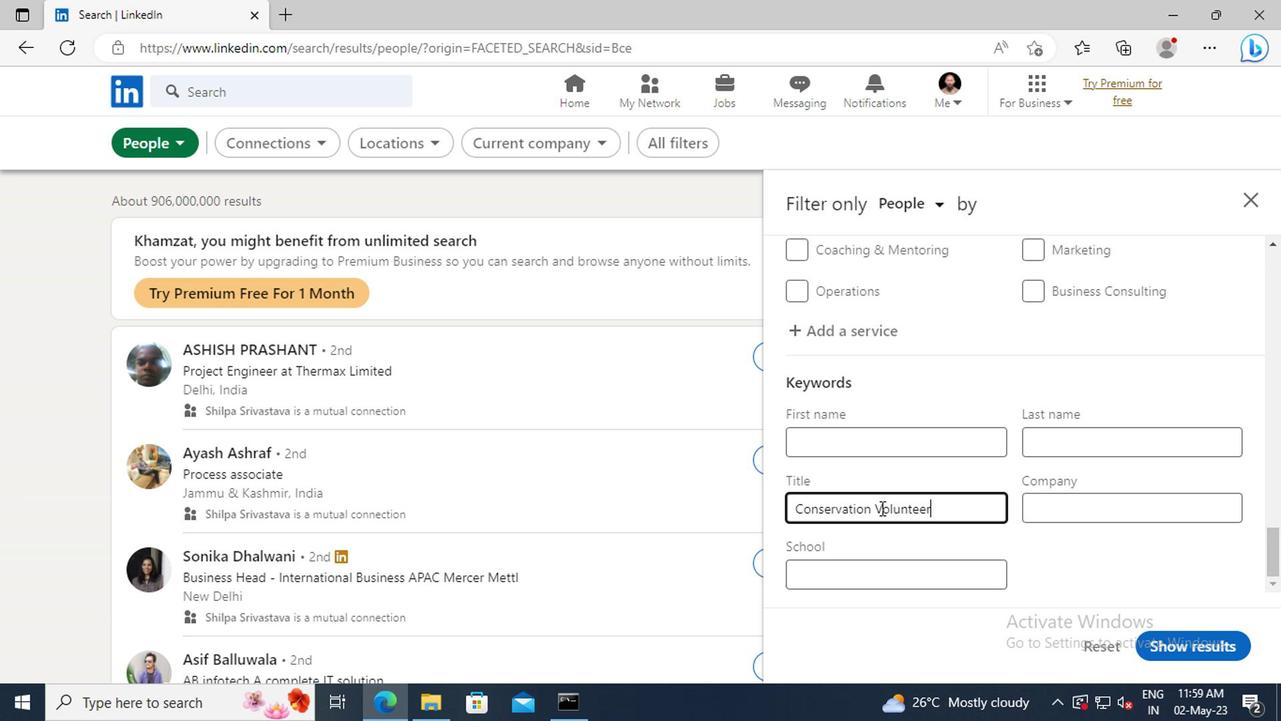 
Action: Mouse moved to (1167, 648)
Screenshot: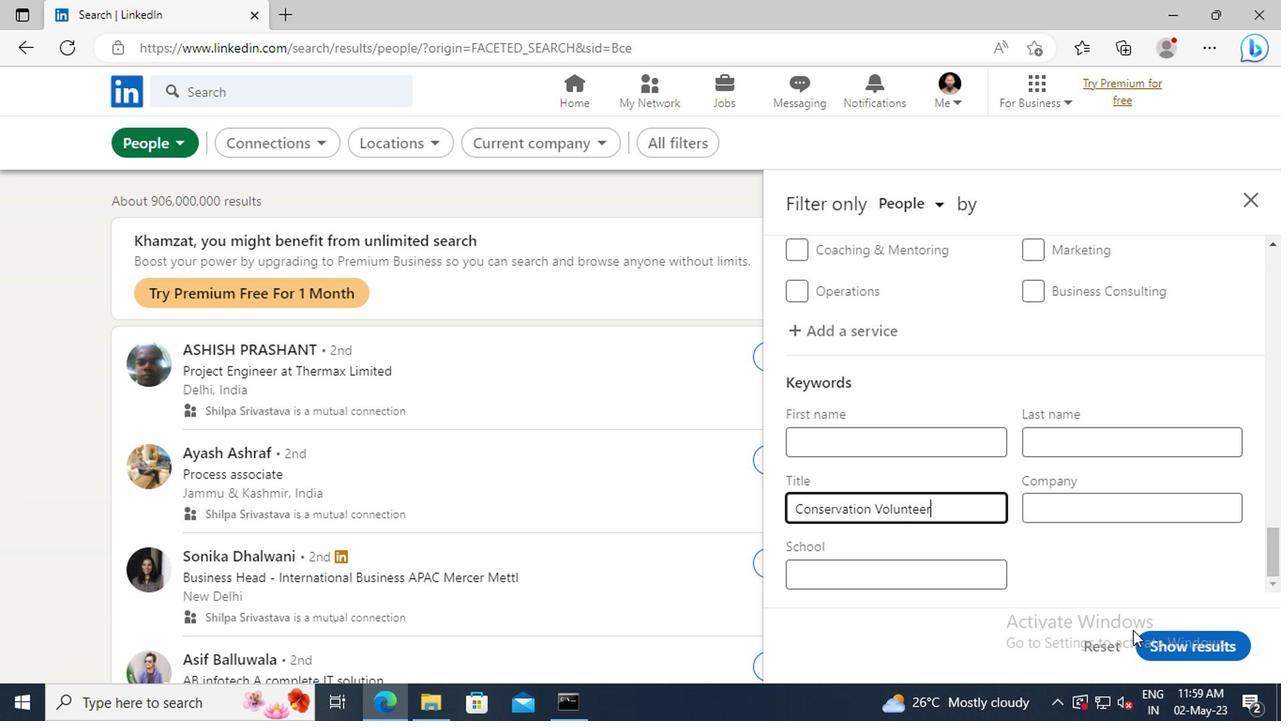 
Action: Mouse pressed left at (1167, 648)
Screenshot: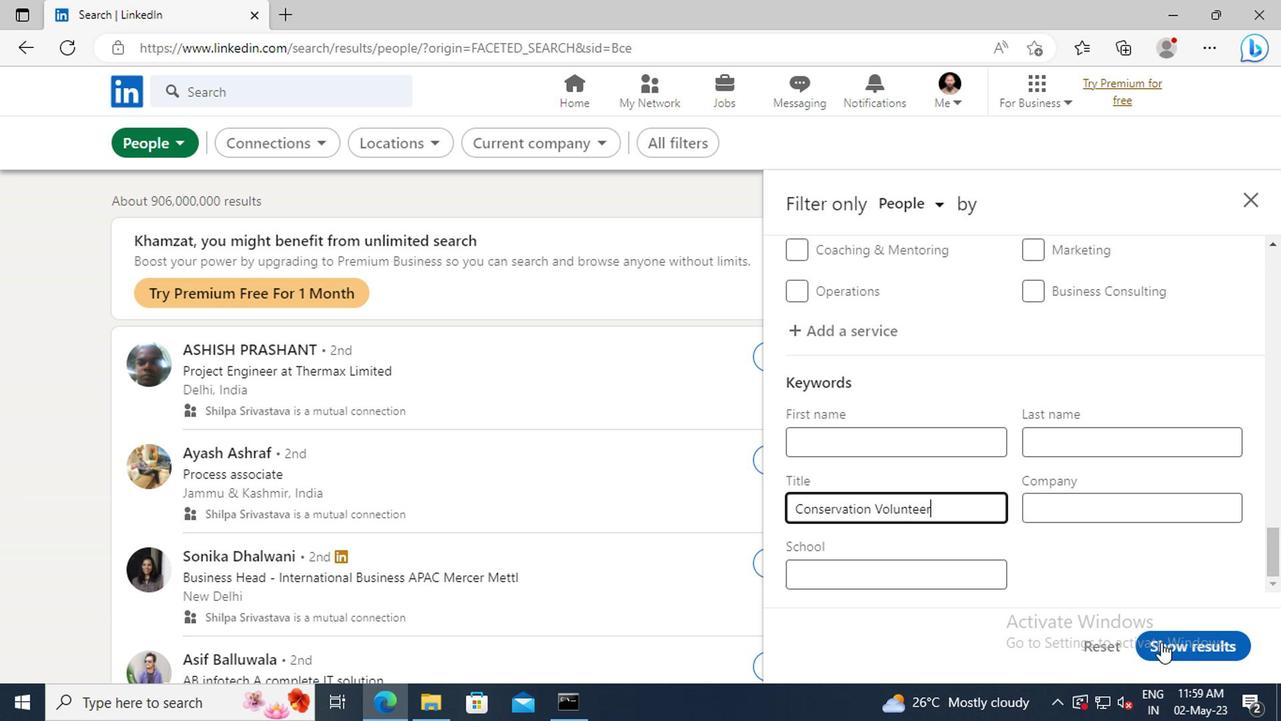 
